 Task: Look for space in Bournemouth, United Kingdom from 12th  August, 2023 to 15th August, 2023 for 3 adults in price range Rs.12000 to Rs.16000. Place can be entire place with 2 bedrooms having 3 beds and 1 bathroom. Property type can be house, flat, guest house. Booking option can be shelf check-in. Required host language is English.
Action: Mouse moved to (492, 65)
Screenshot: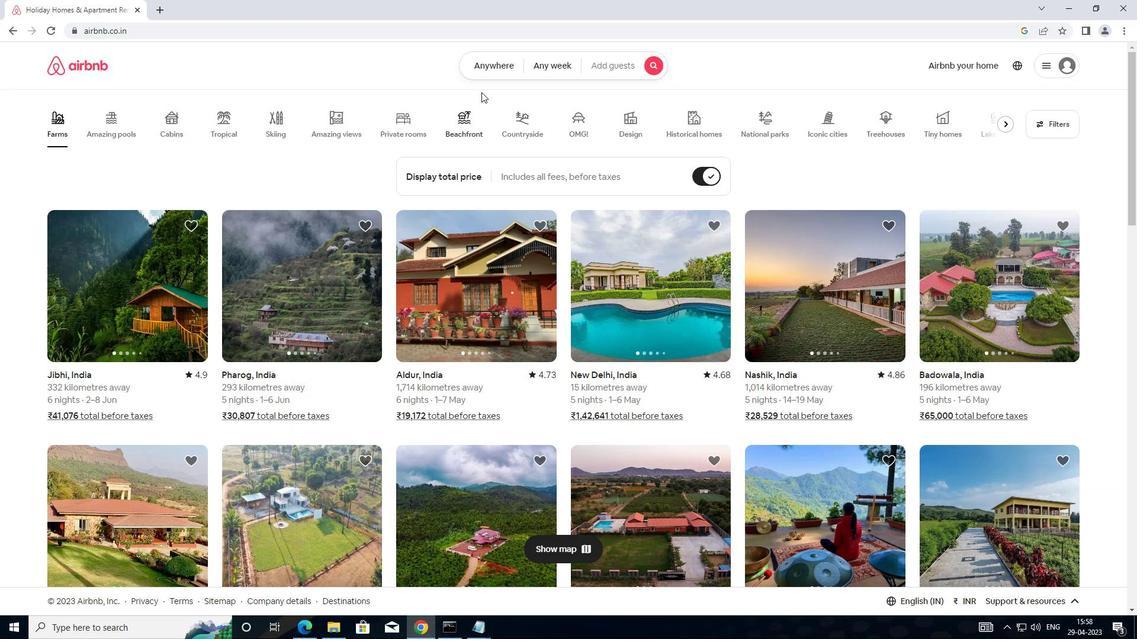 
Action: Mouse pressed left at (492, 65)
Screenshot: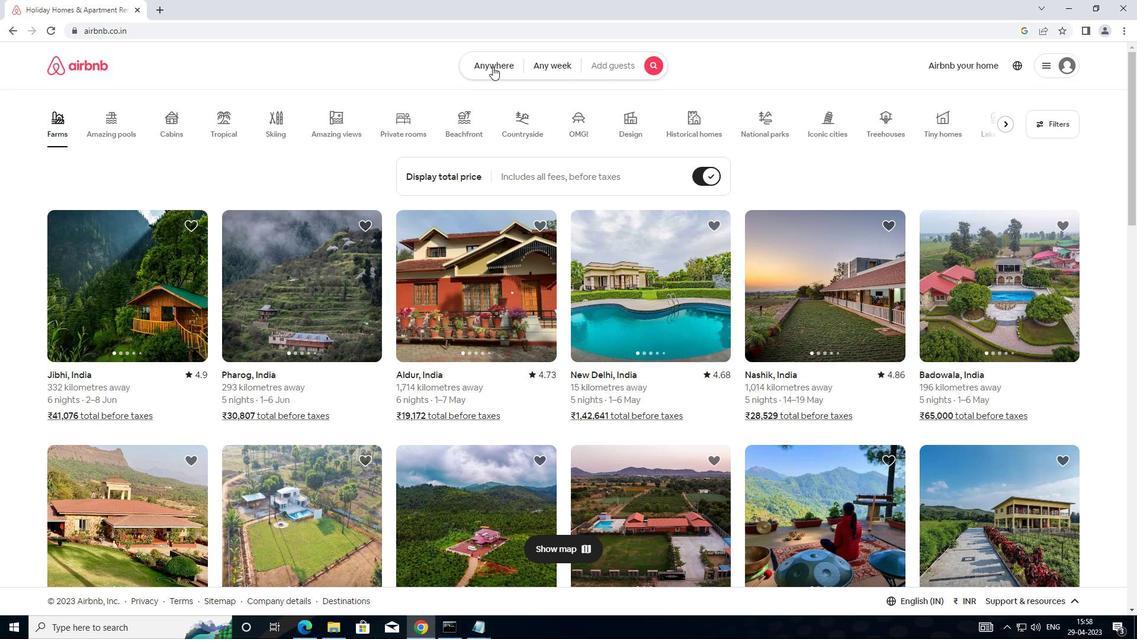 
Action: Mouse moved to (374, 107)
Screenshot: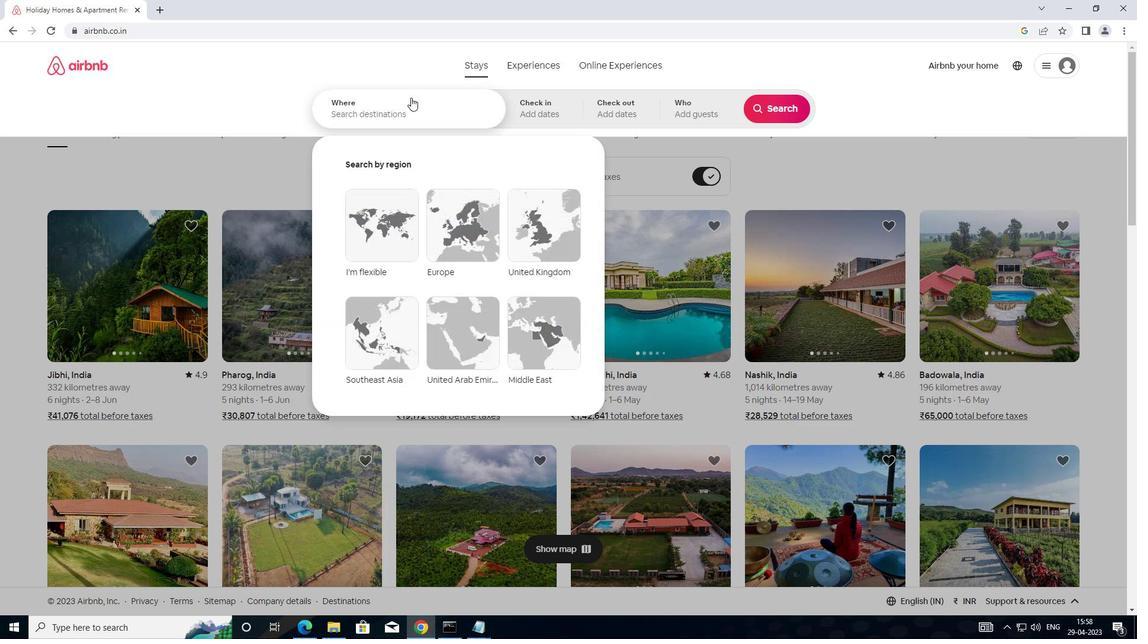 
Action: Mouse pressed left at (374, 107)
Screenshot: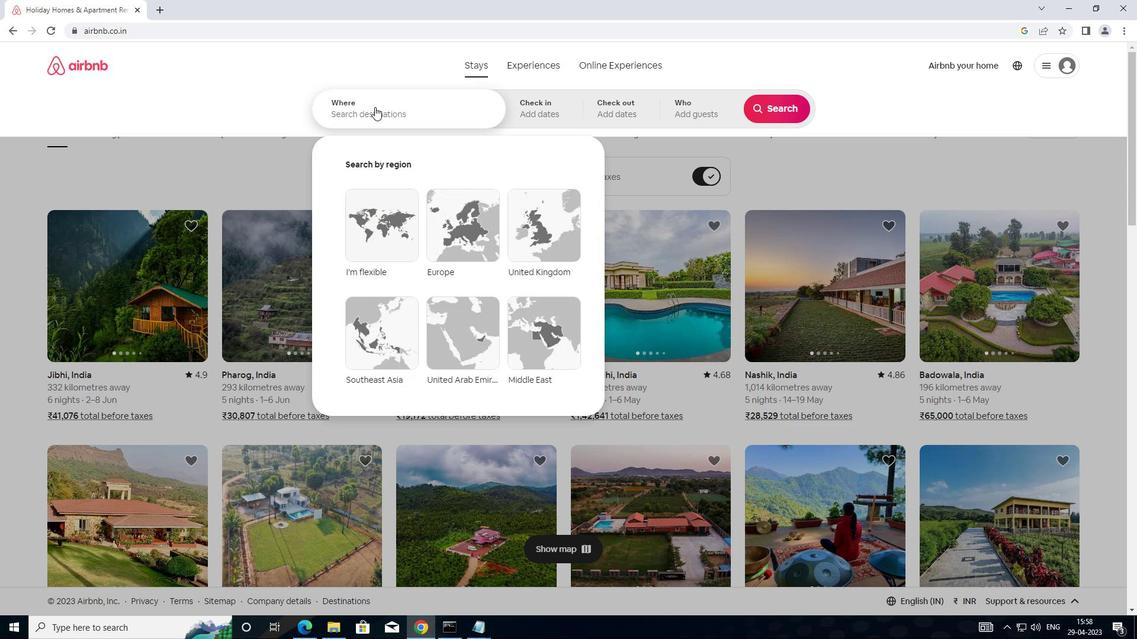 
Action: Mouse moved to (376, 107)
Screenshot: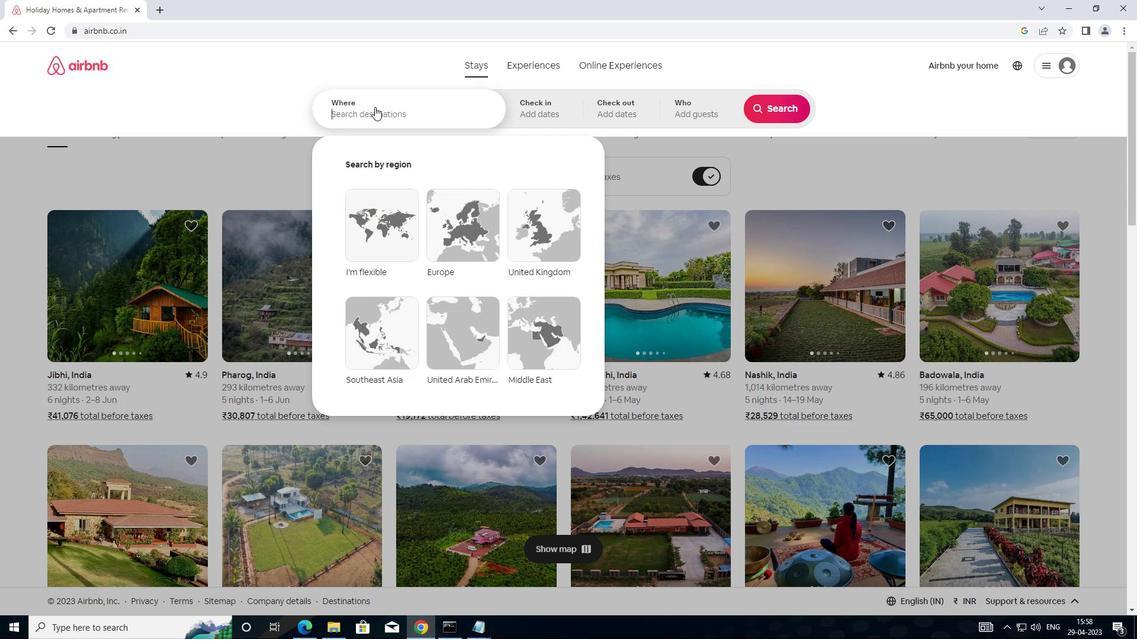 
Action: Key pressed <Key.shift><Key.shift><Key.shift><Key.shift><Key.shift><Key.shift><Key.shift><Key.shift><Key.shift><Key.shift>BOURNEMOUTH,UNITED
Screenshot: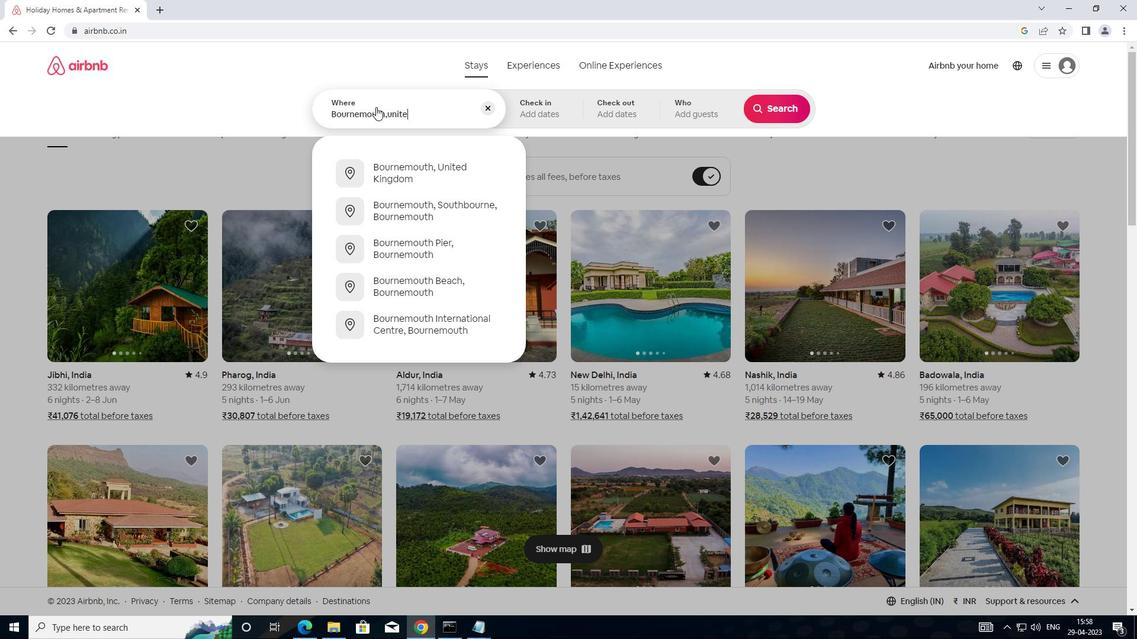 
Action: Mouse moved to (398, 174)
Screenshot: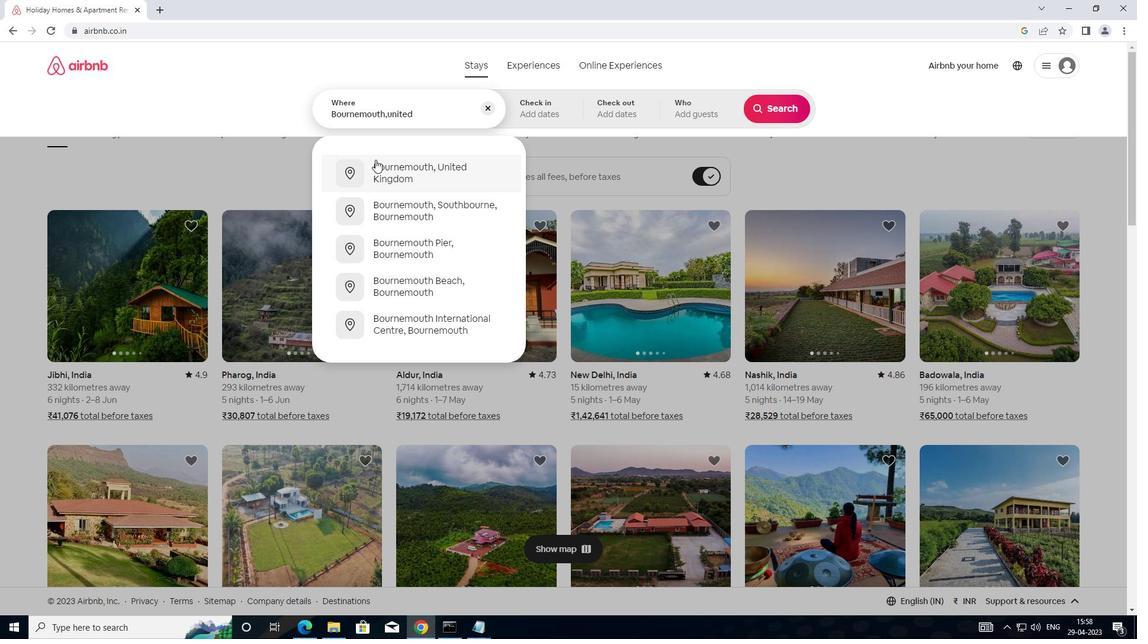 
Action: Mouse pressed left at (398, 174)
Screenshot: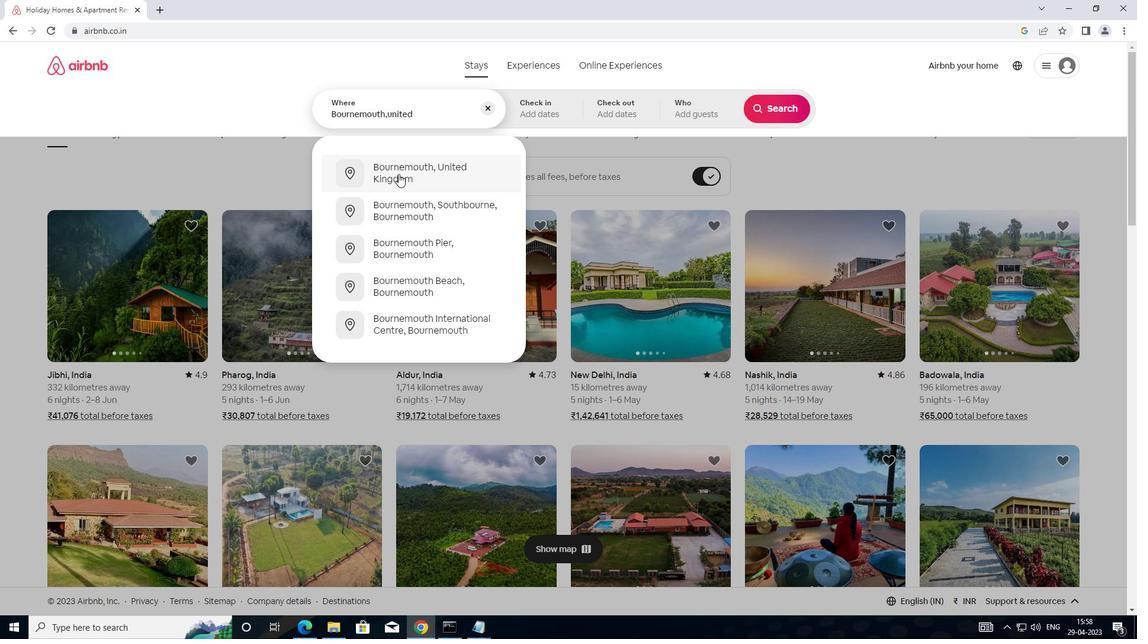 
Action: Mouse moved to (784, 208)
Screenshot: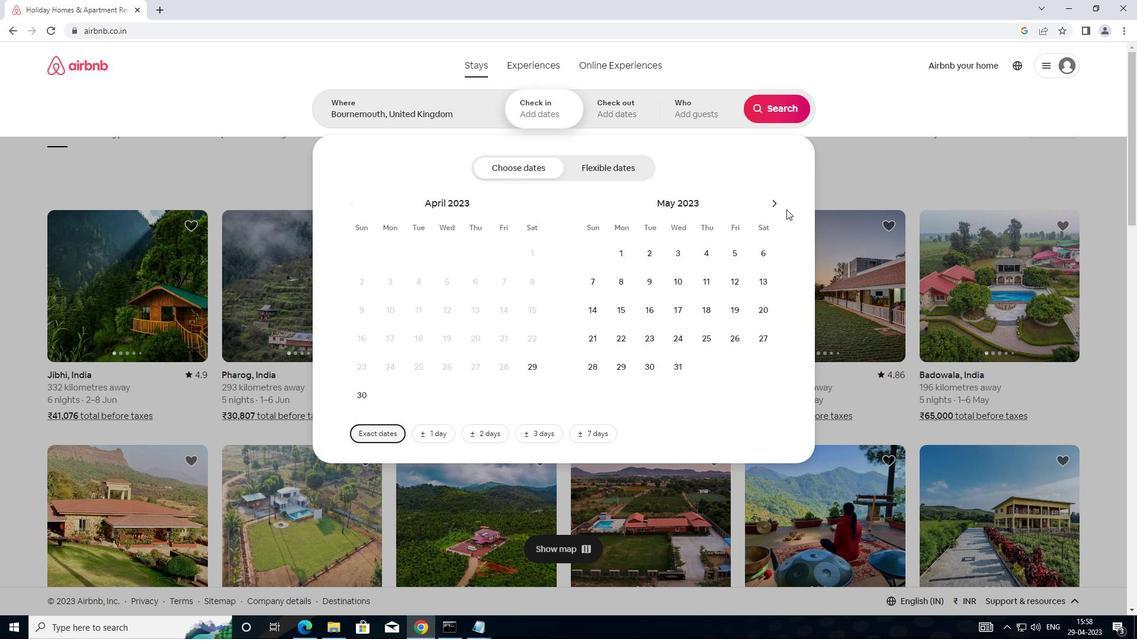 
Action: Mouse pressed left at (784, 208)
Screenshot: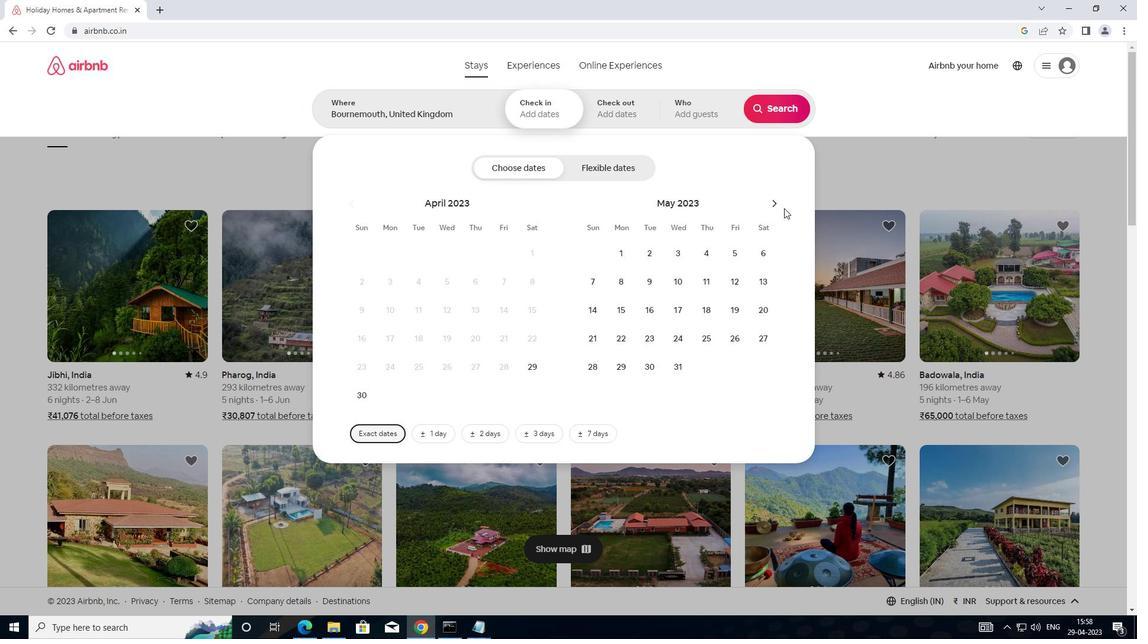 
Action: Mouse pressed left at (784, 208)
Screenshot: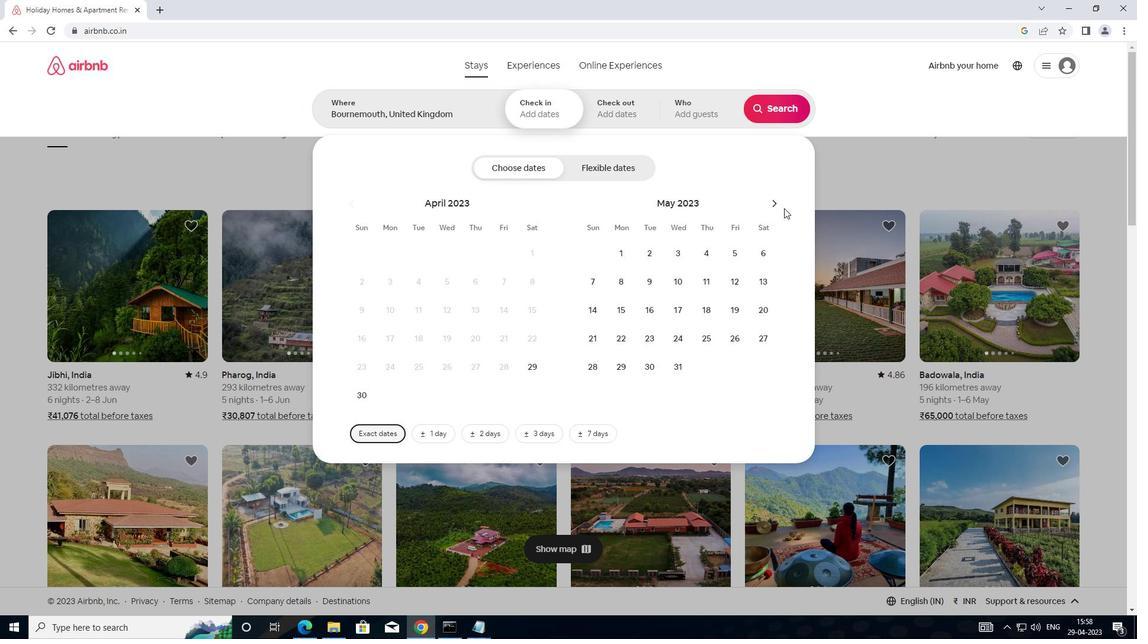 
Action: Mouse moved to (784, 206)
Screenshot: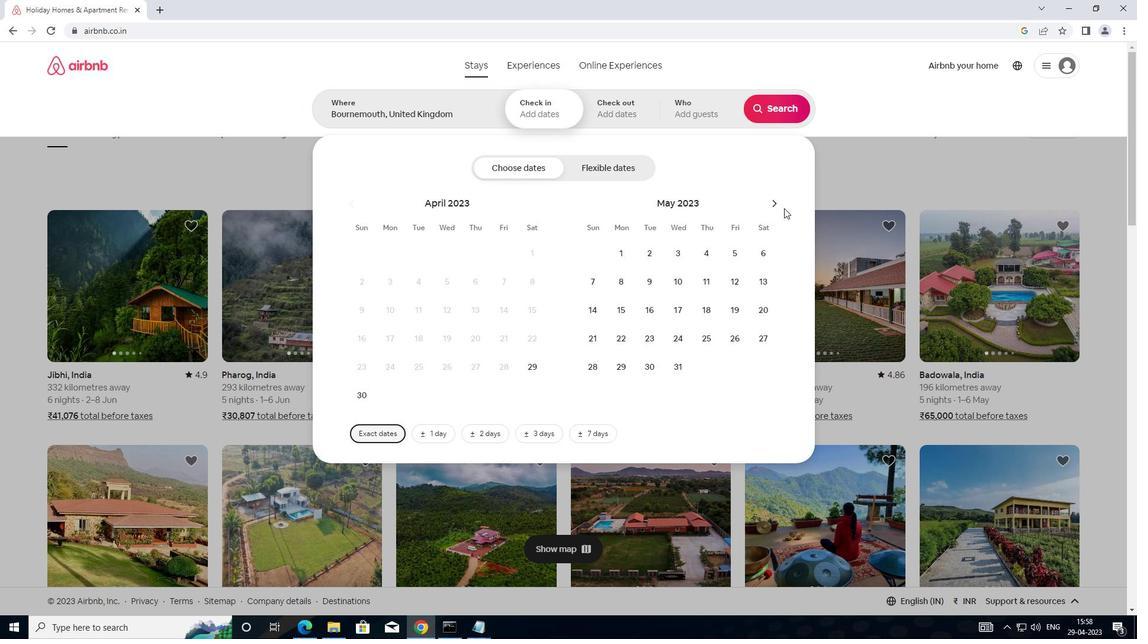 
Action: Mouse pressed left at (784, 206)
Screenshot: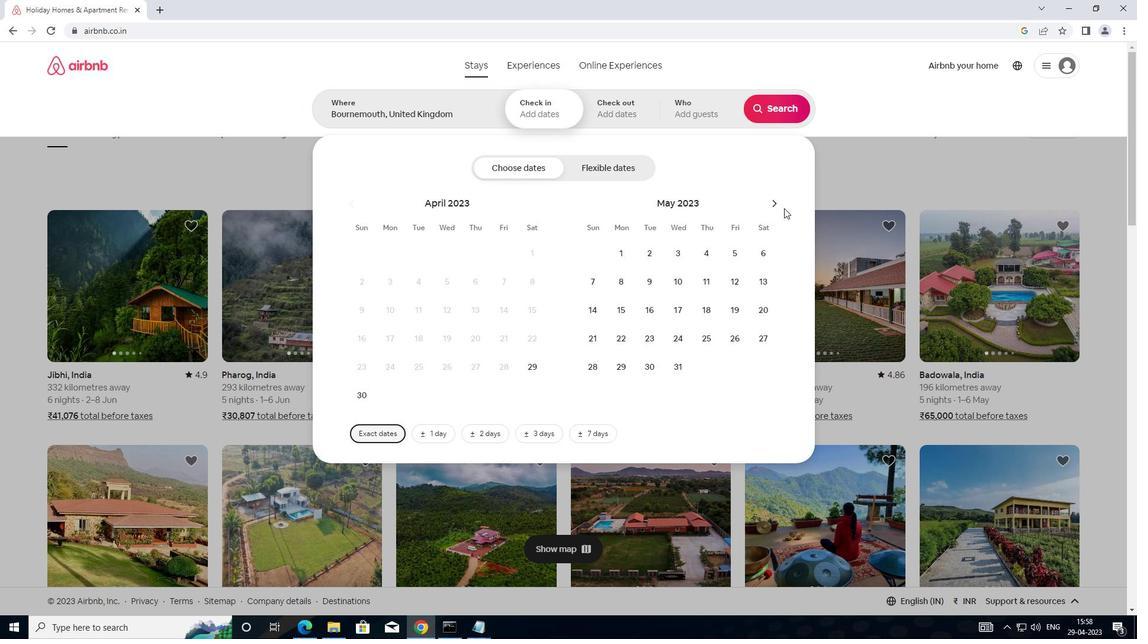 
Action: Mouse pressed left at (784, 206)
Screenshot: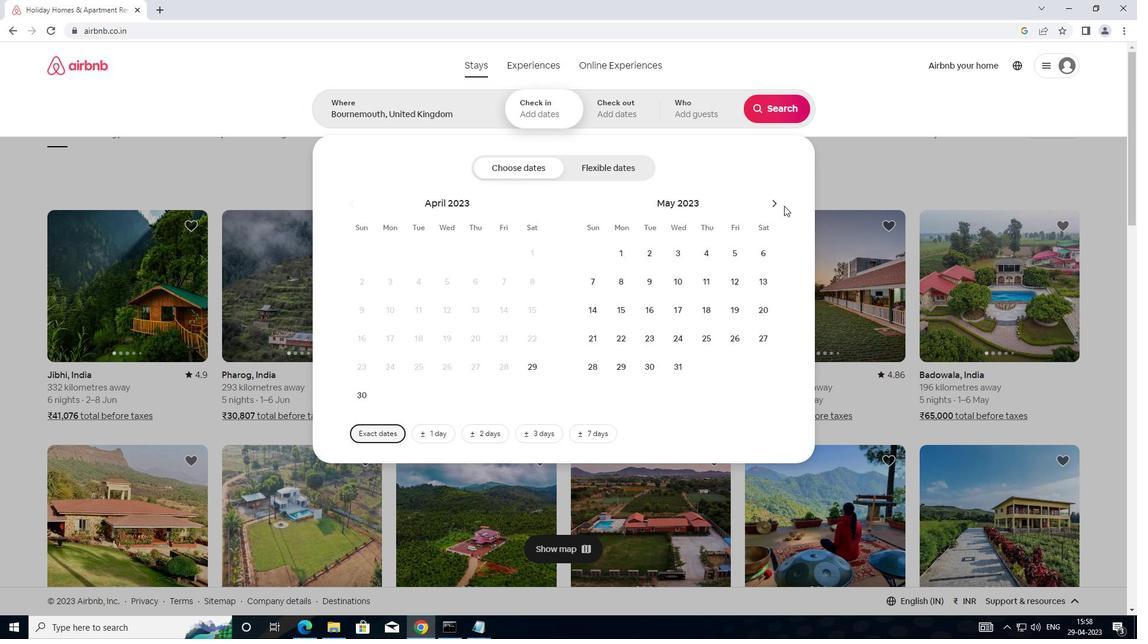 
Action: Mouse moved to (769, 203)
Screenshot: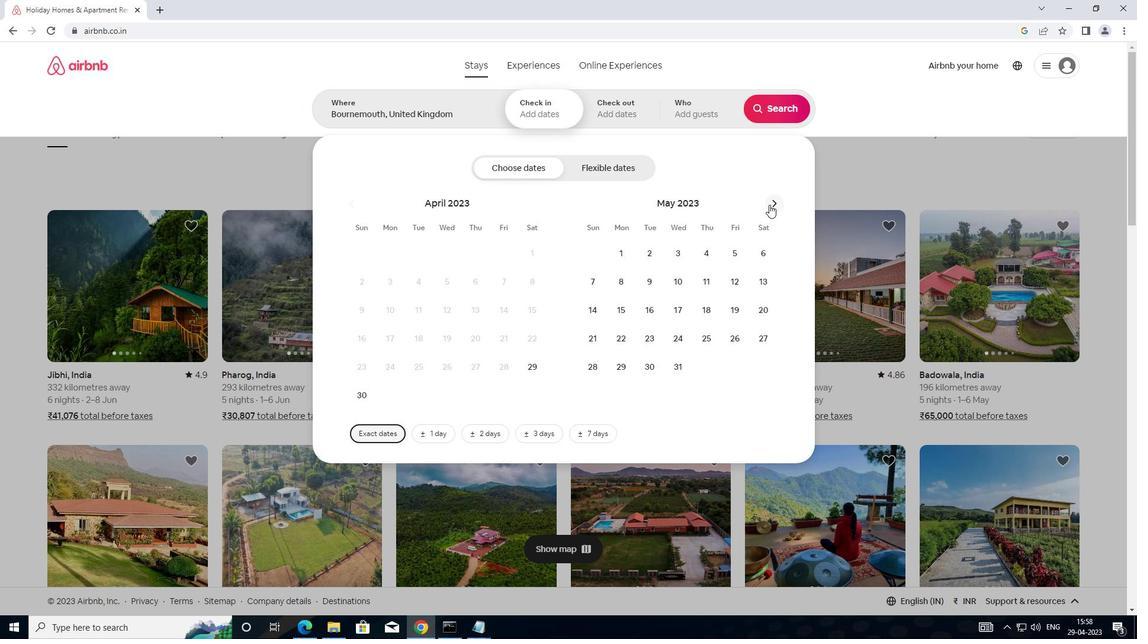 
Action: Mouse pressed left at (769, 203)
Screenshot: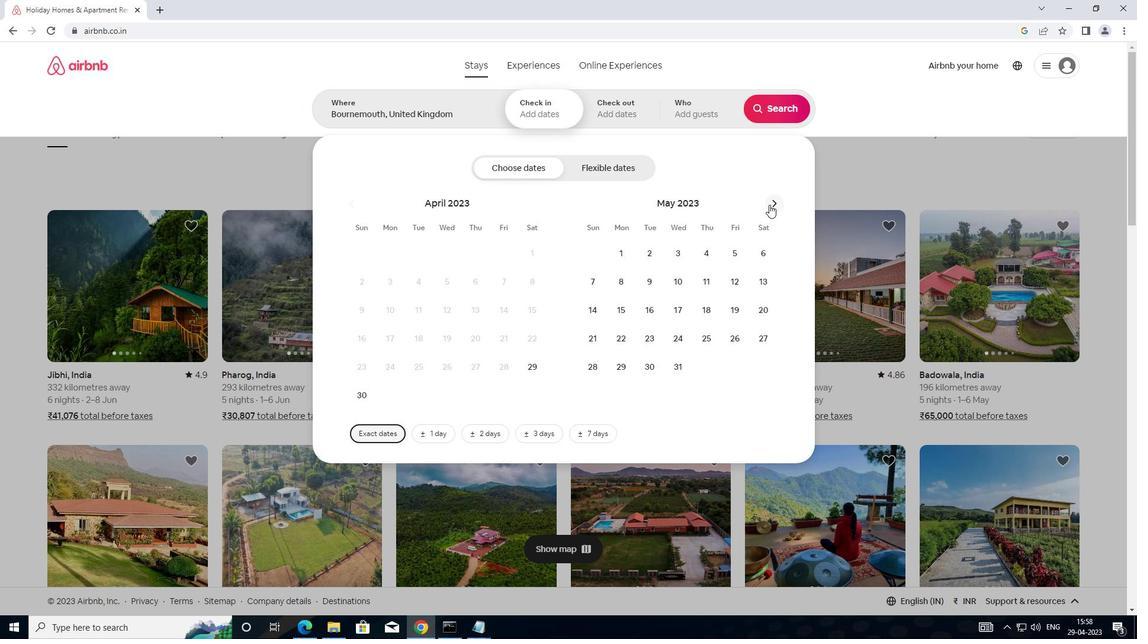 
Action: Mouse pressed left at (769, 203)
Screenshot: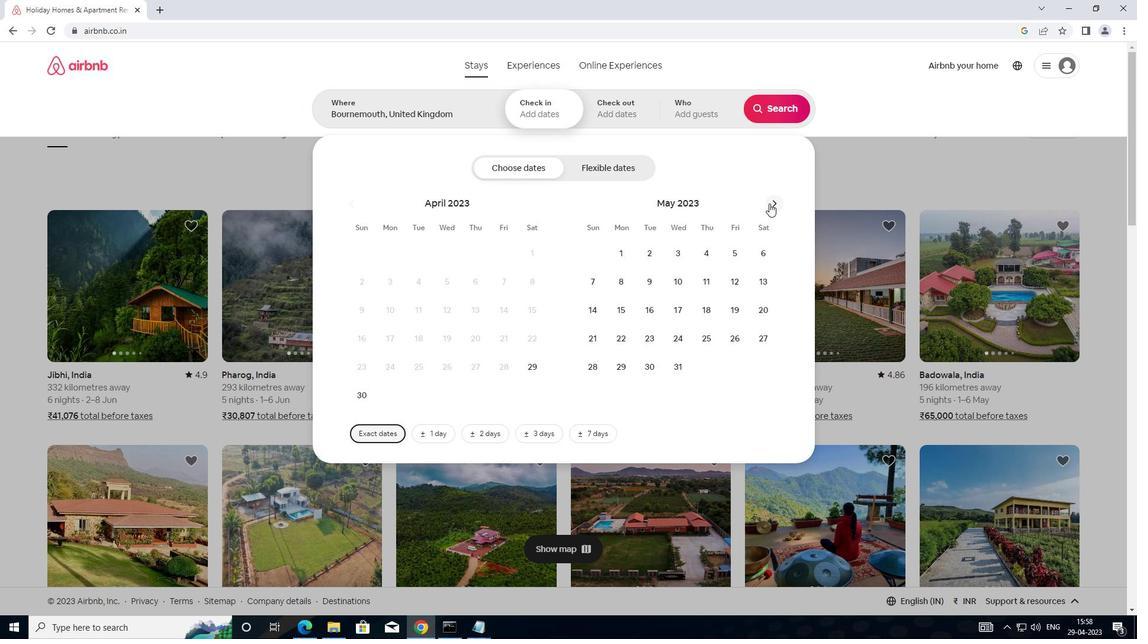 
Action: Mouse pressed left at (769, 203)
Screenshot: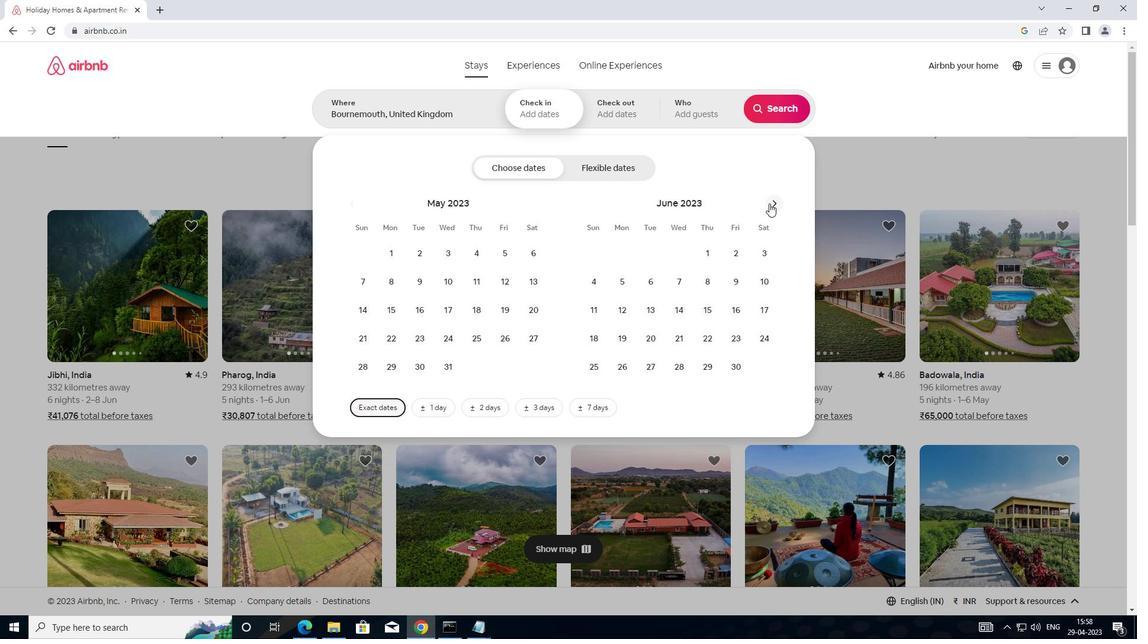 
Action: Mouse moved to (770, 203)
Screenshot: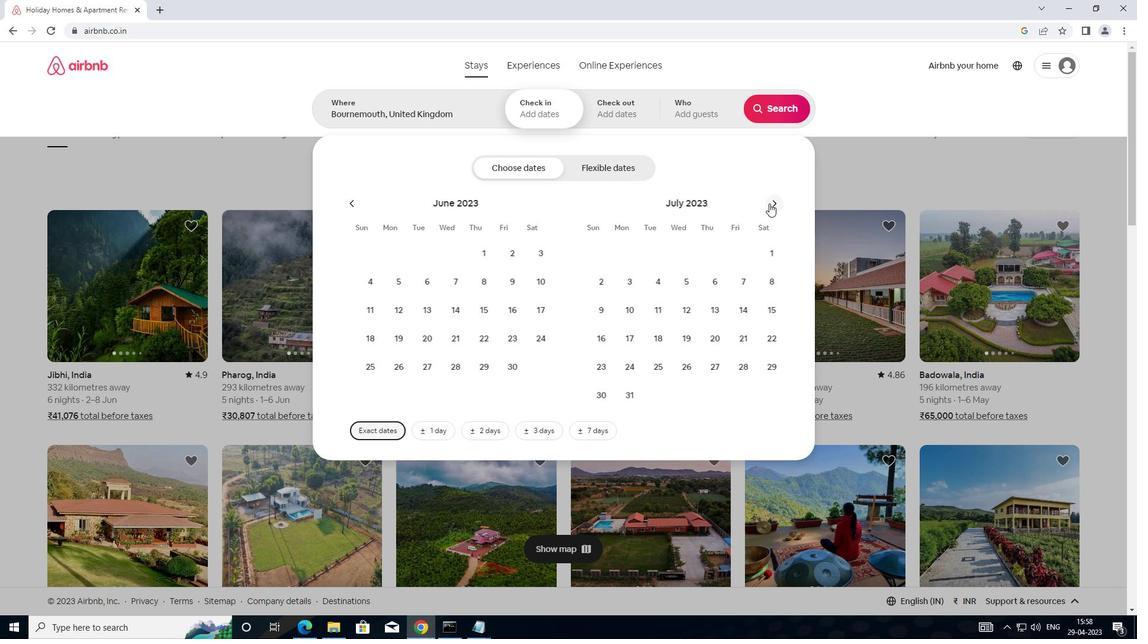 
Action: Mouse pressed left at (770, 203)
Screenshot: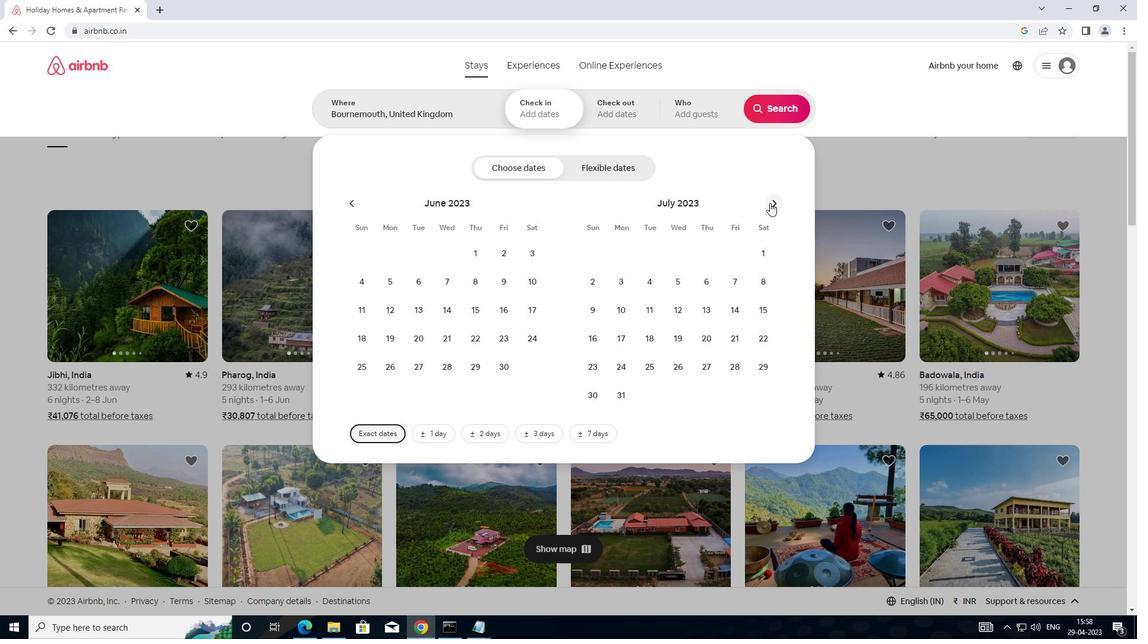 
Action: Mouse moved to (754, 281)
Screenshot: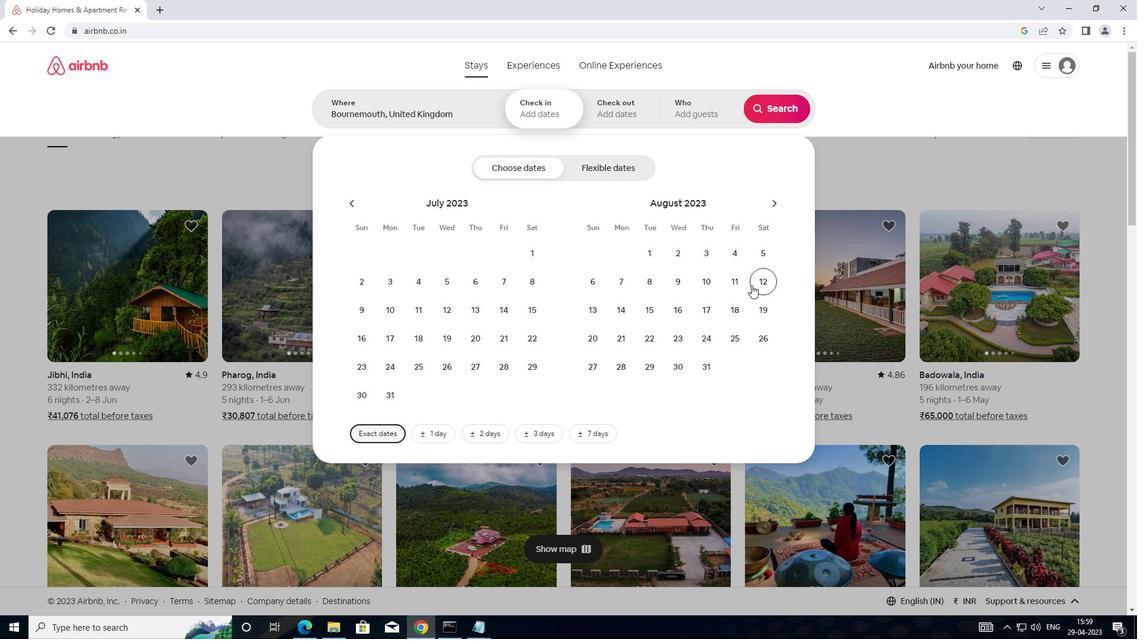 
Action: Mouse pressed left at (754, 281)
Screenshot: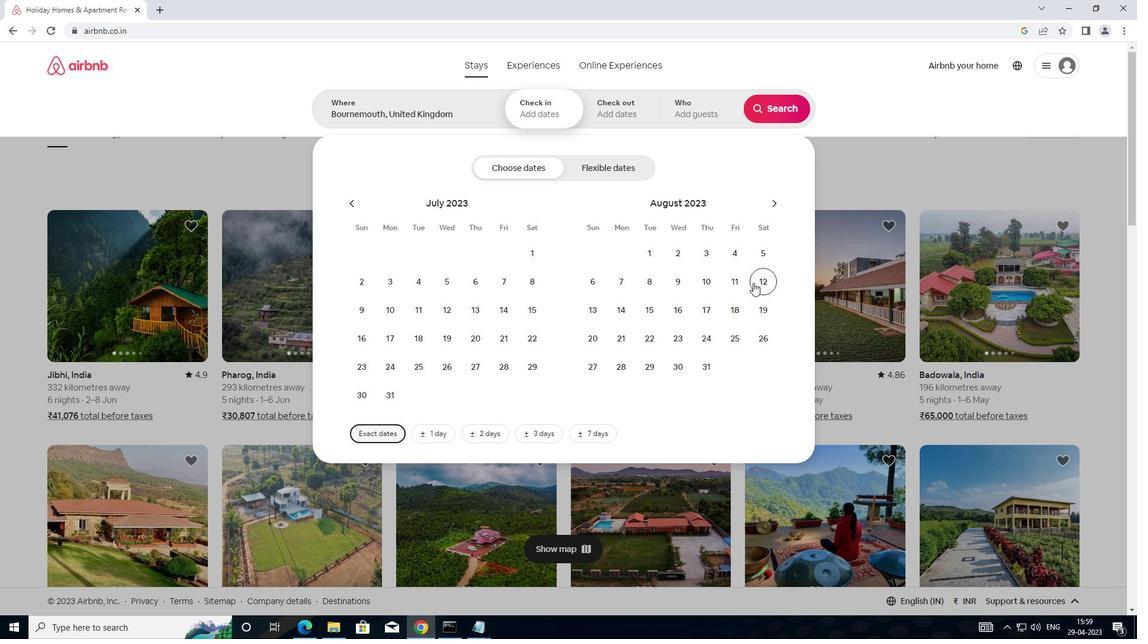 
Action: Mouse moved to (646, 312)
Screenshot: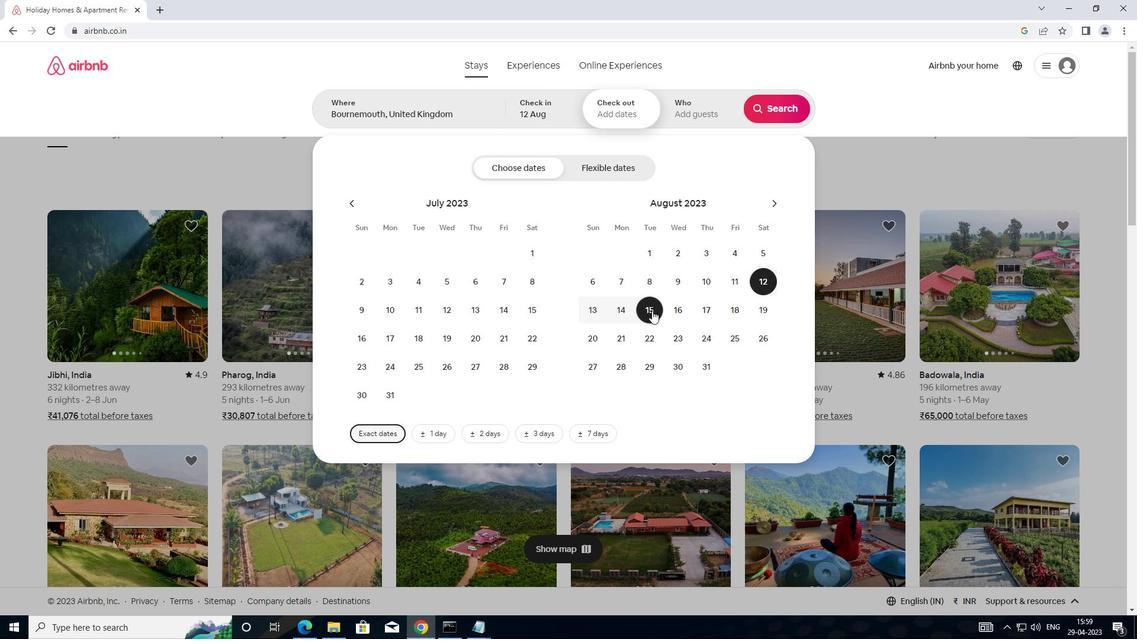 
Action: Mouse pressed left at (646, 312)
Screenshot: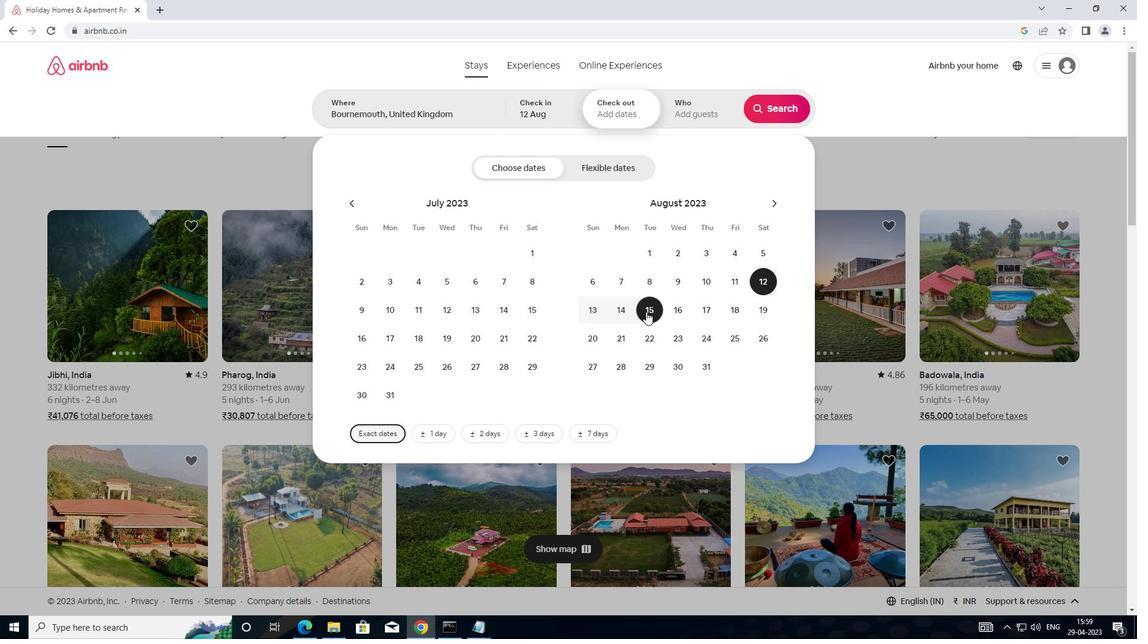 
Action: Mouse moved to (713, 101)
Screenshot: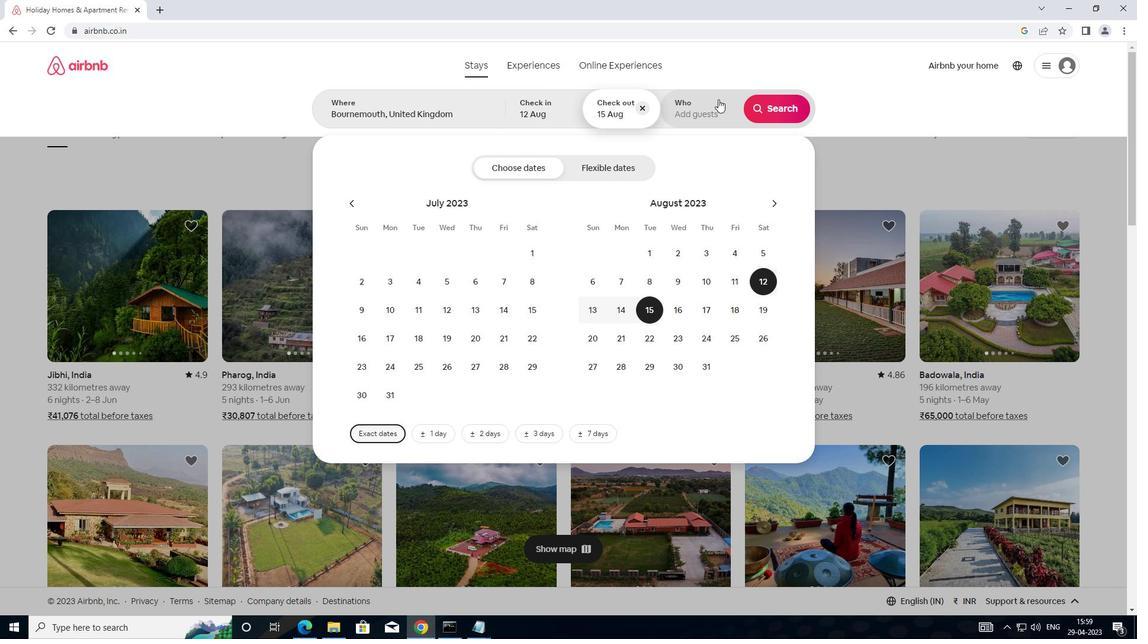 
Action: Mouse pressed left at (713, 101)
Screenshot: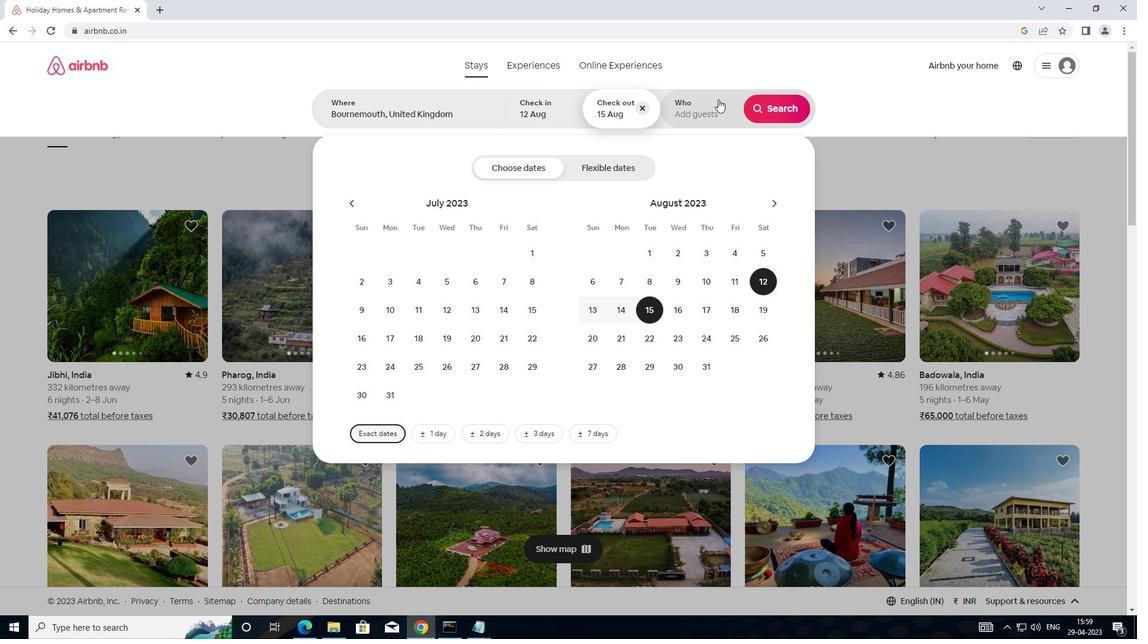 
Action: Mouse moved to (779, 172)
Screenshot: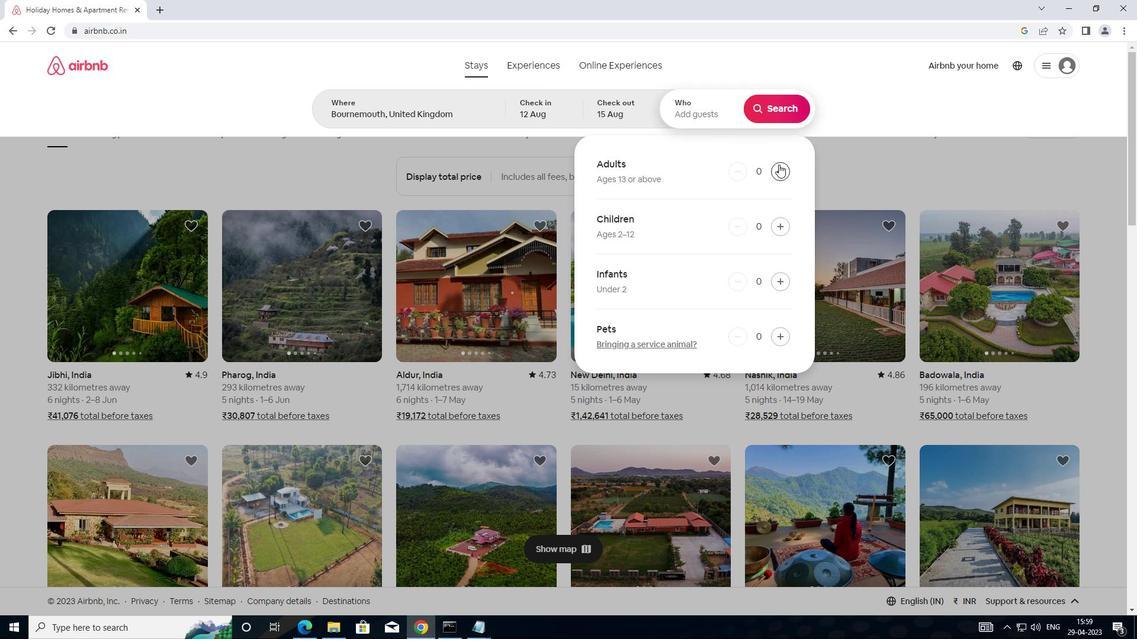 
Action: Mouse pressed left at (779, 172)
Screenshot: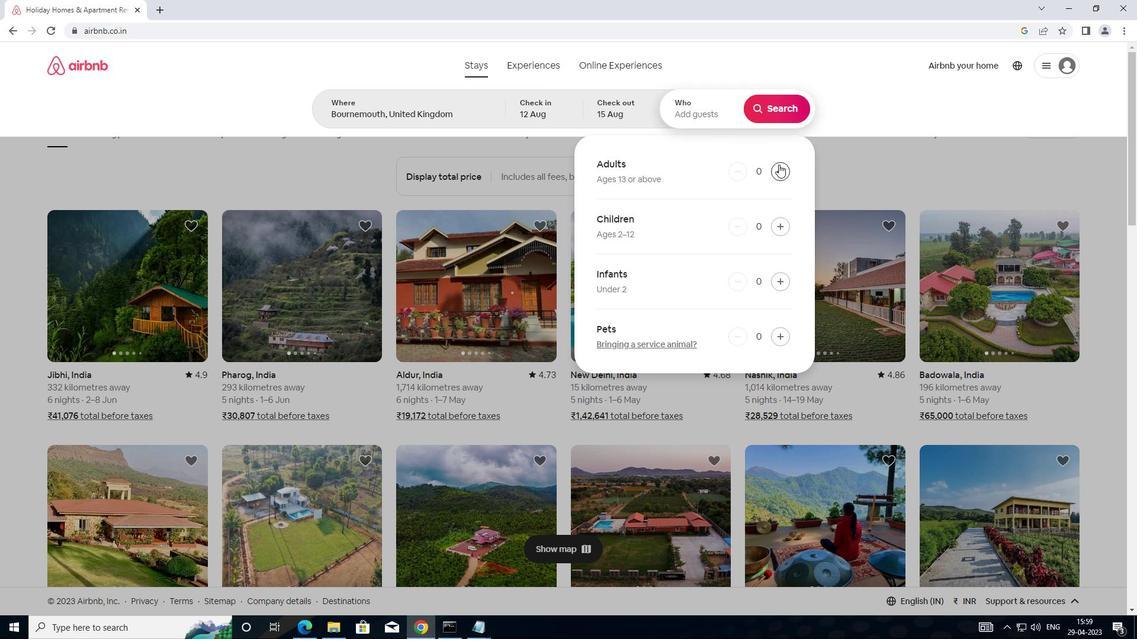 
Action: Mouse pressed left at (779, 172)
Screenshot: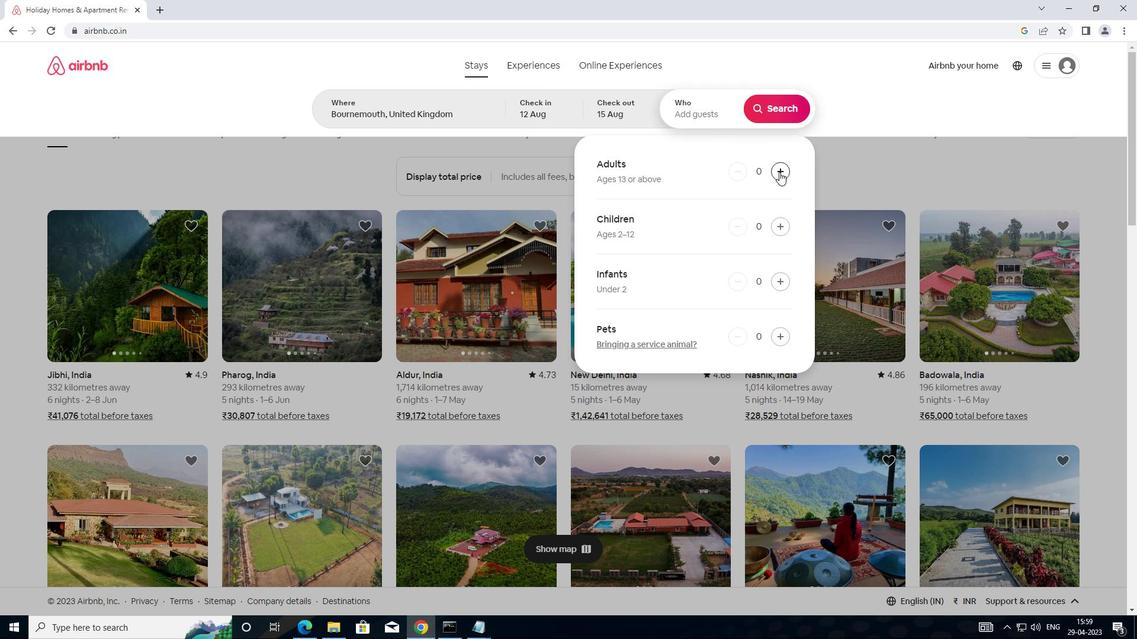 
Action: Mouse pressed left at (779, 172)
Screenshot: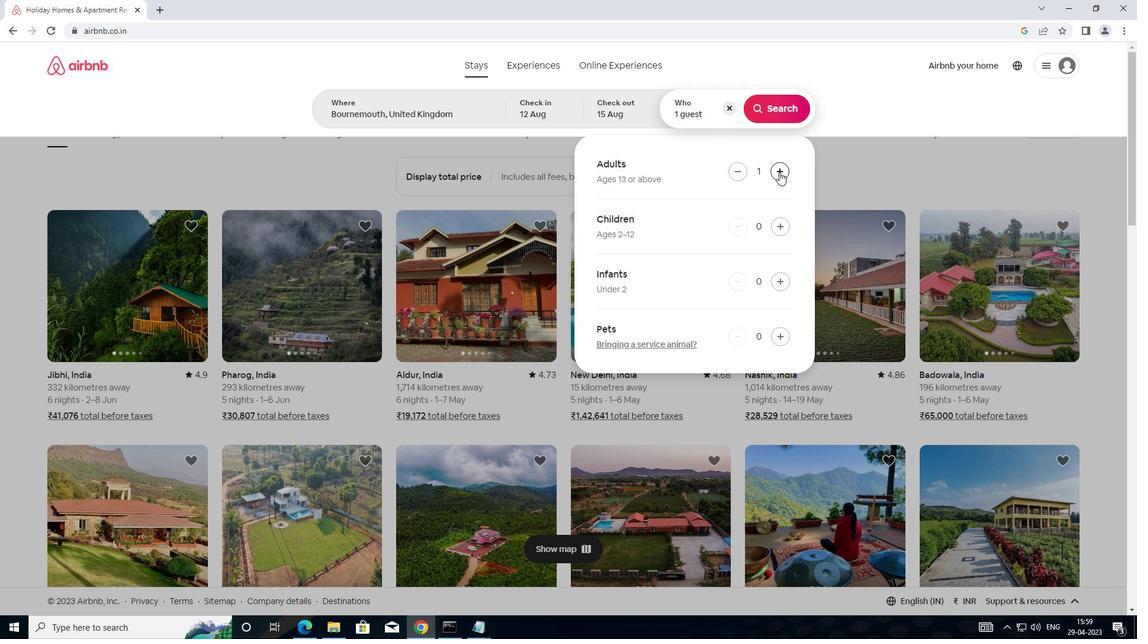 
Action: Mouse moved to (783, 113)
Screenshot: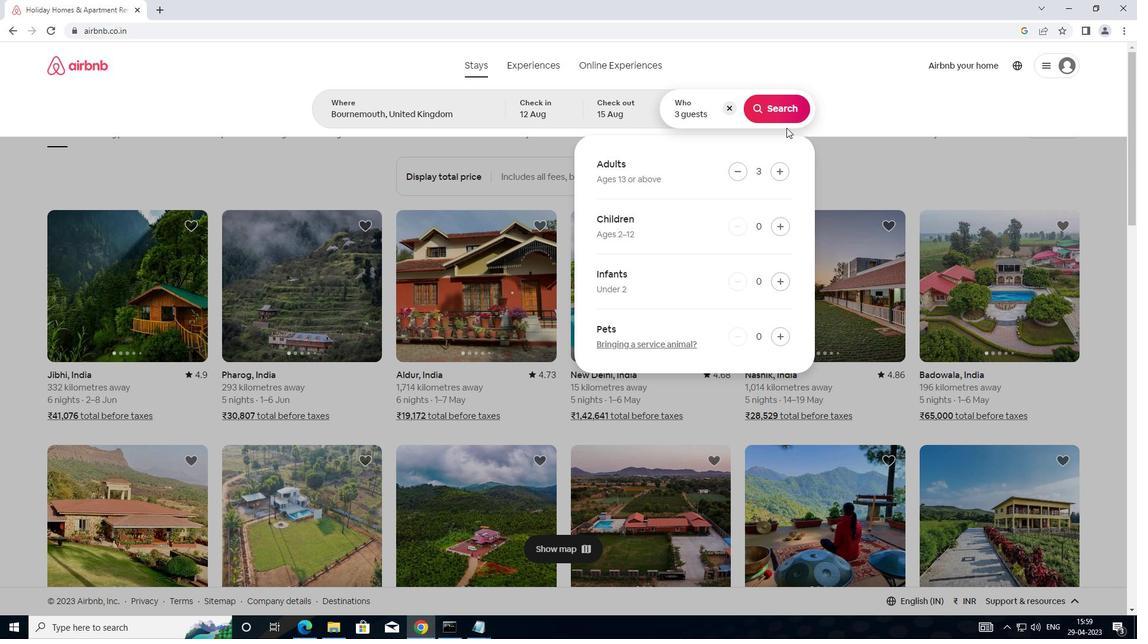 
Action: Mouse pressed left at (783, 113)
Screenshot: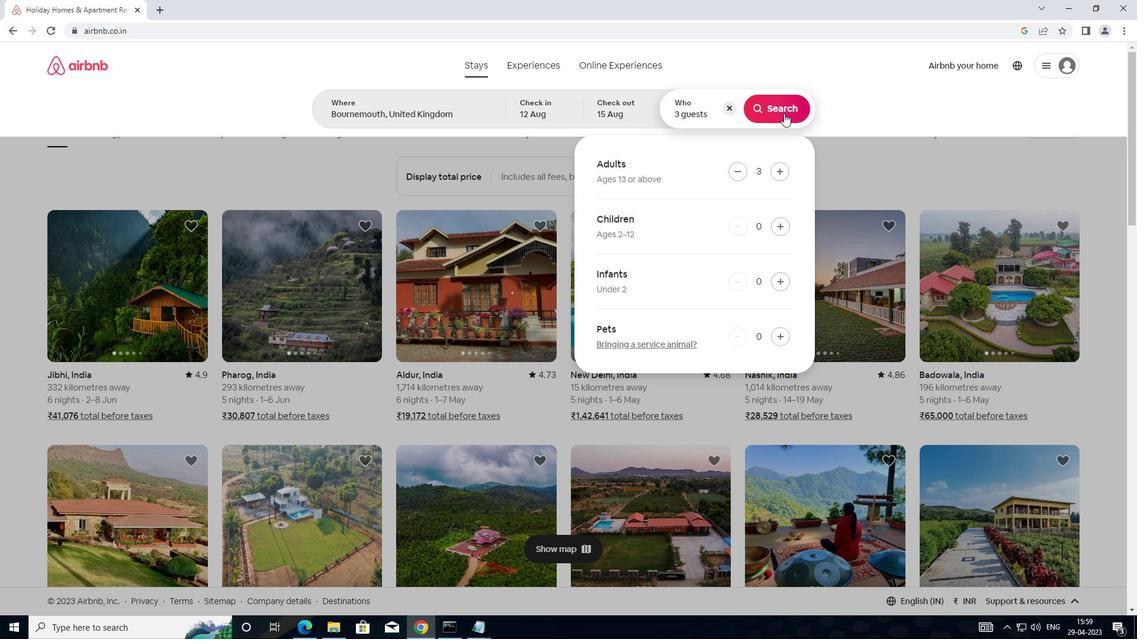 
Action: Mouse moved to (1075, 113)
Screenshot: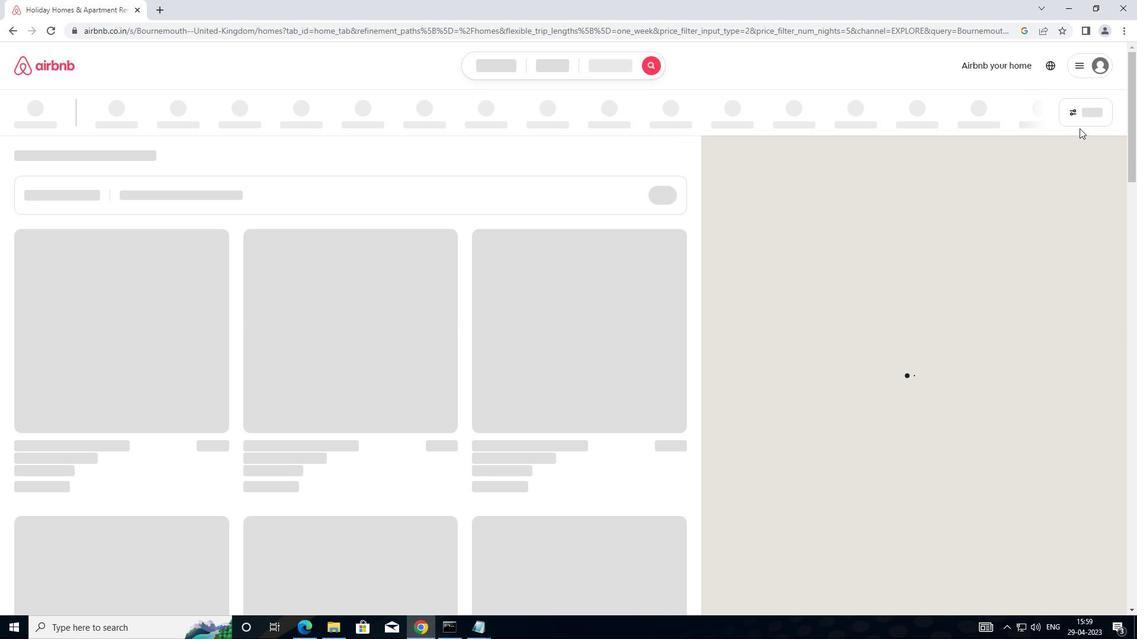 
Action: Mouse pressed left at (1075, 113)
Screenshot: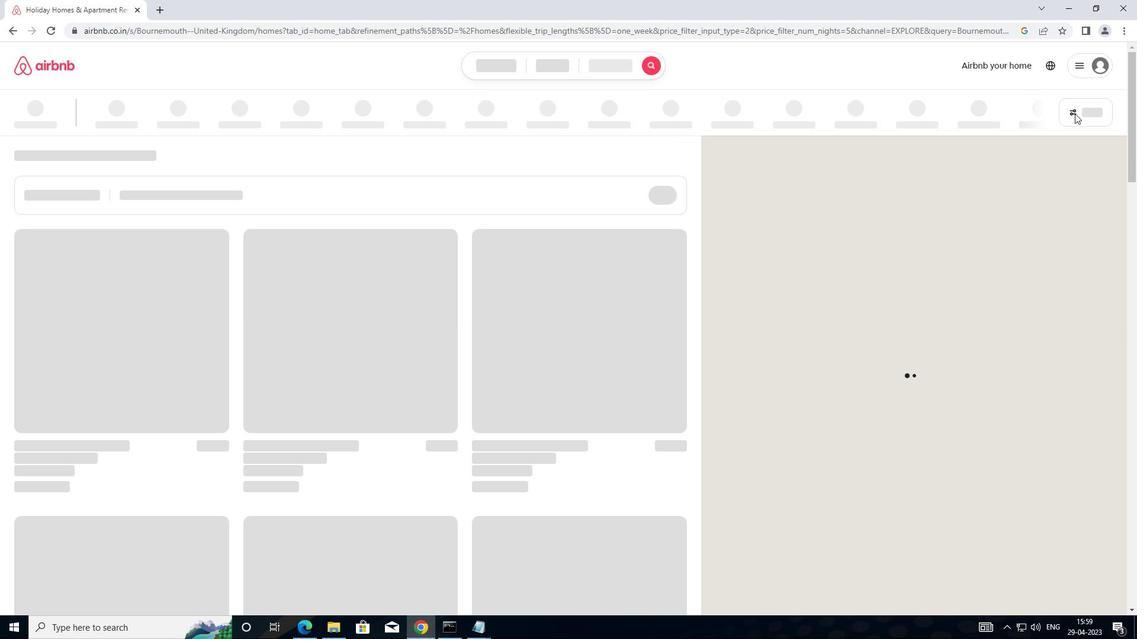 
Action: Mouse moved to (438, 258)
Screenshot: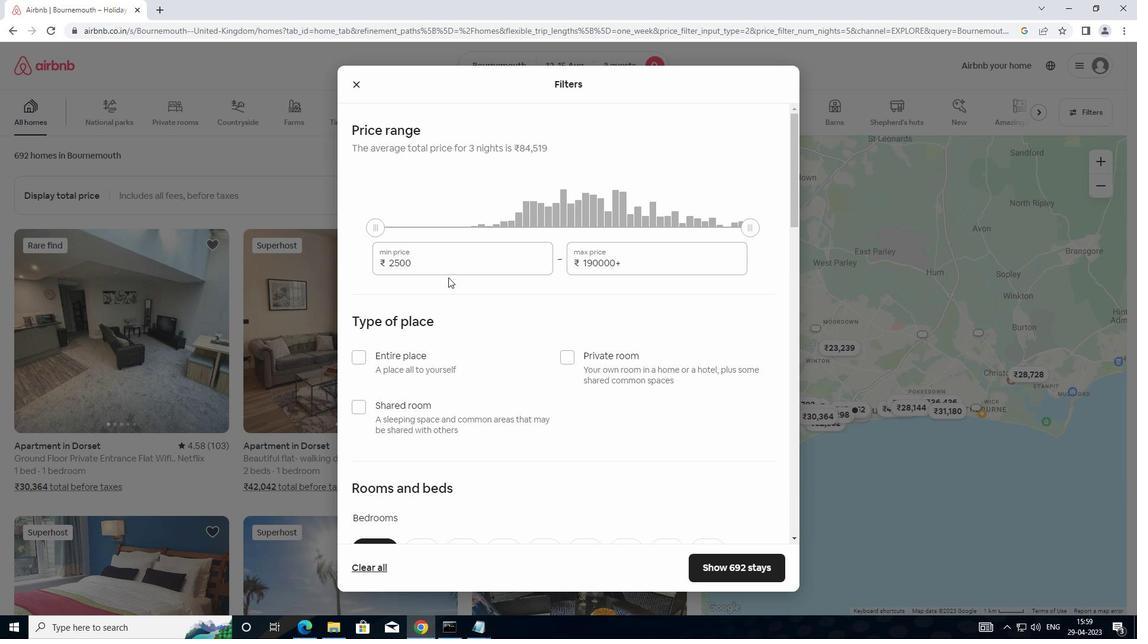 
Action: Mouse pressed left at (438, 258)
Screenshot: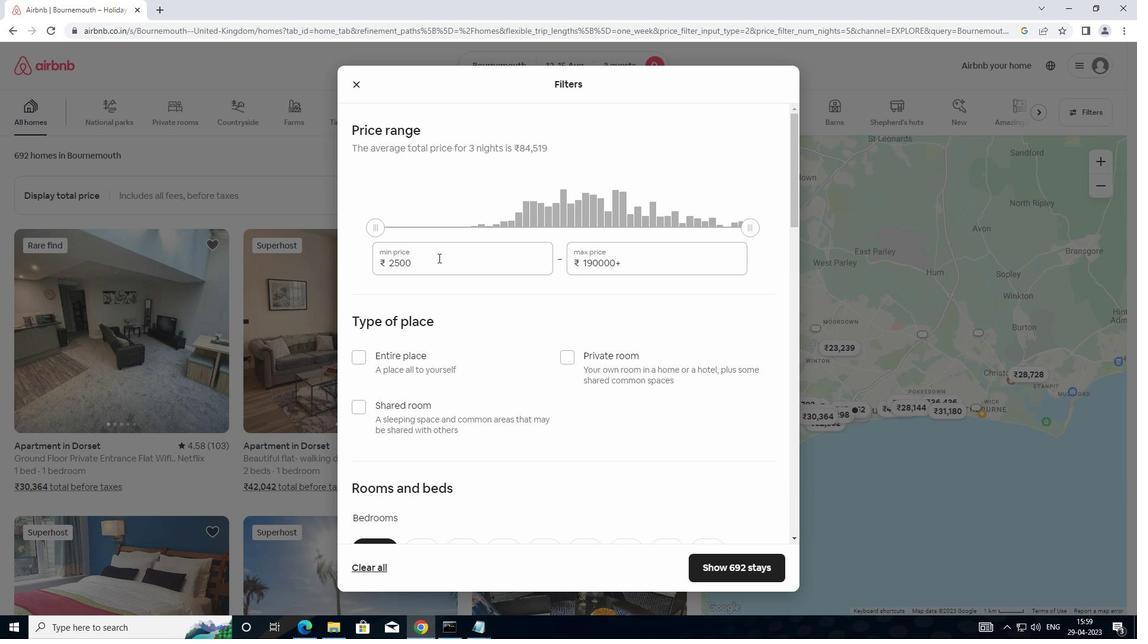 
Action: Mouse moved to (389, 260)
Screenshot: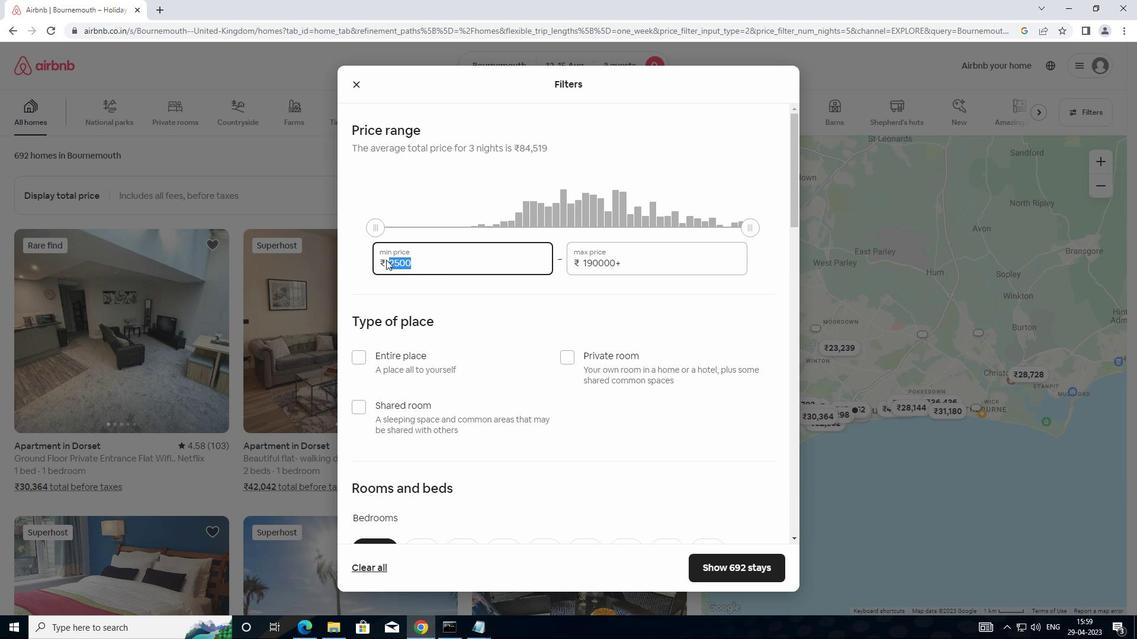 
Action: Key pressed 12000
Screenshot: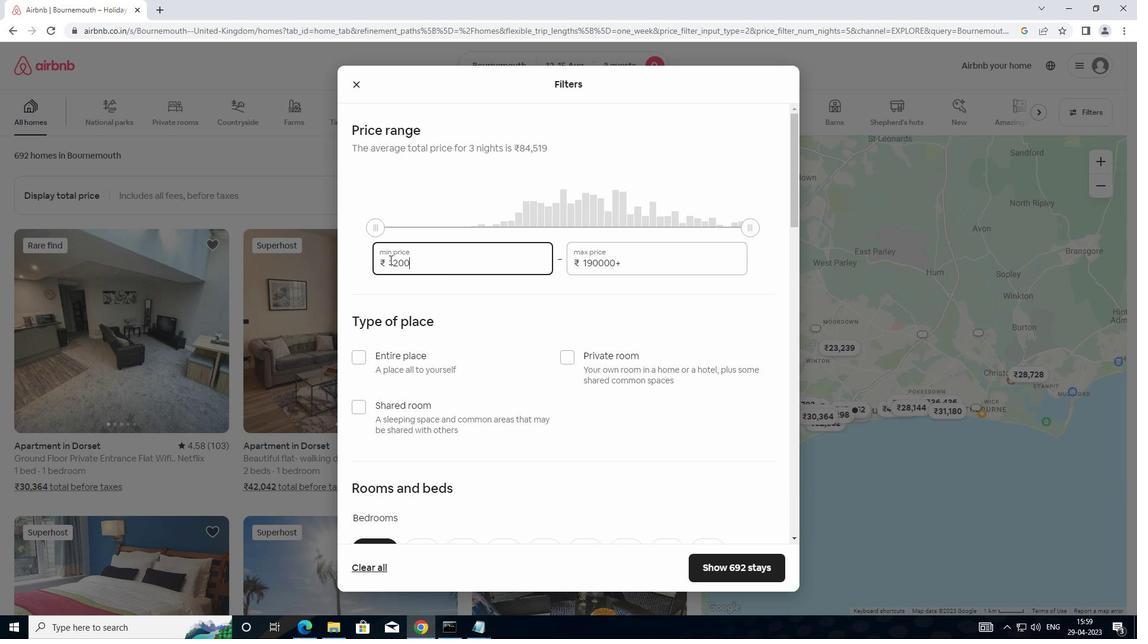 
Action: Mouse moved to (626, 264)
Screenshot: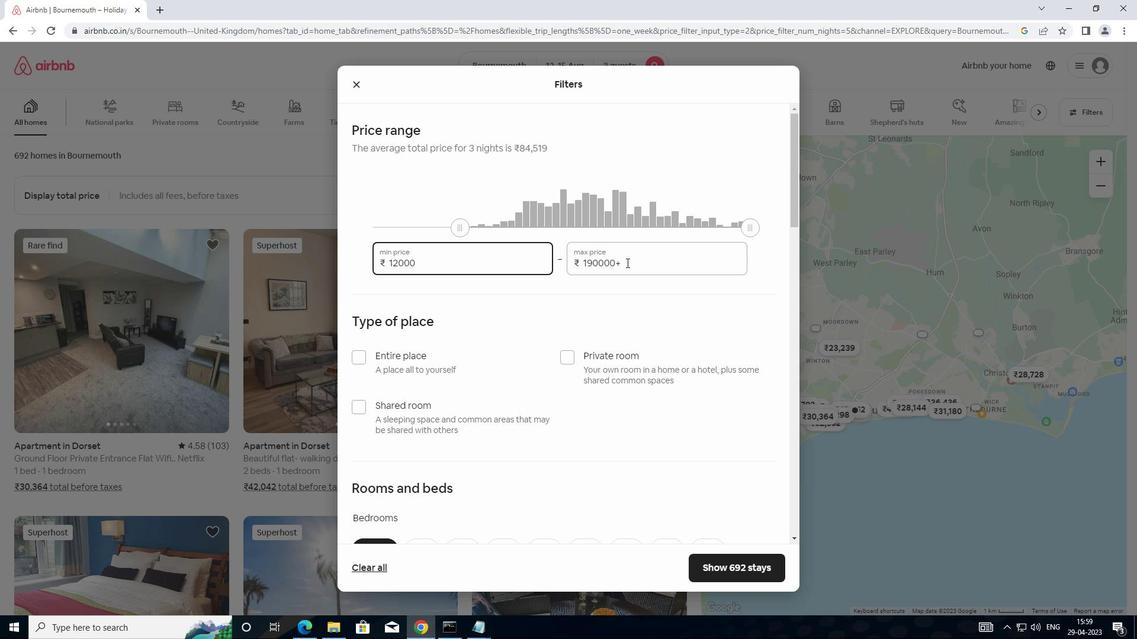 
Action: Mouse pressed left at (626, 264)
Screenshot: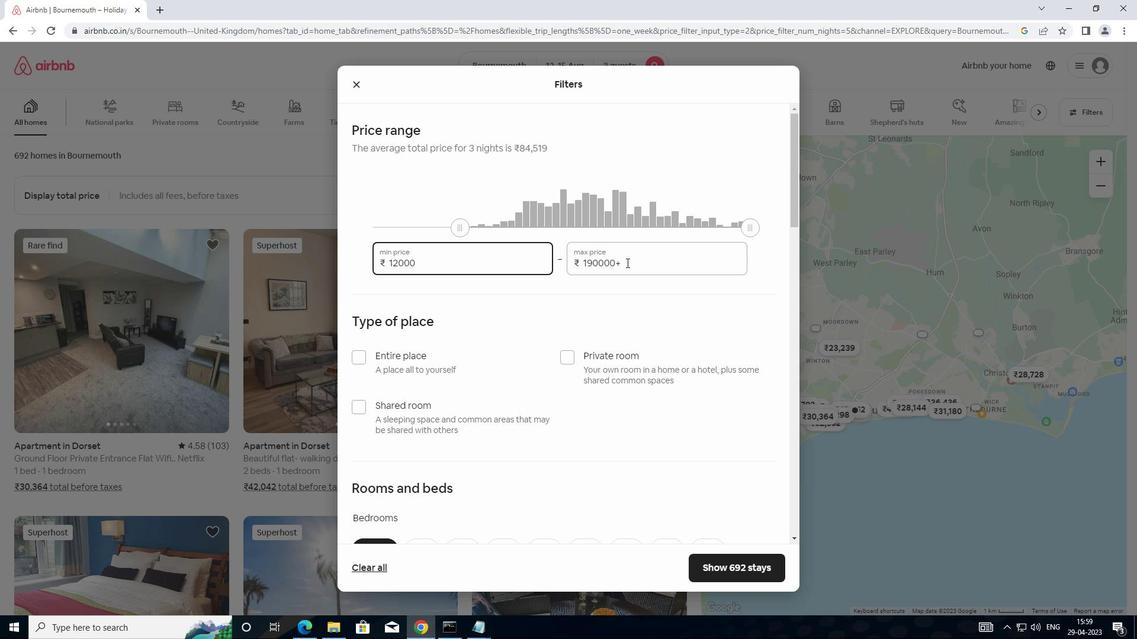 
Action: Mouse moved to (567, 268)
Screenshot: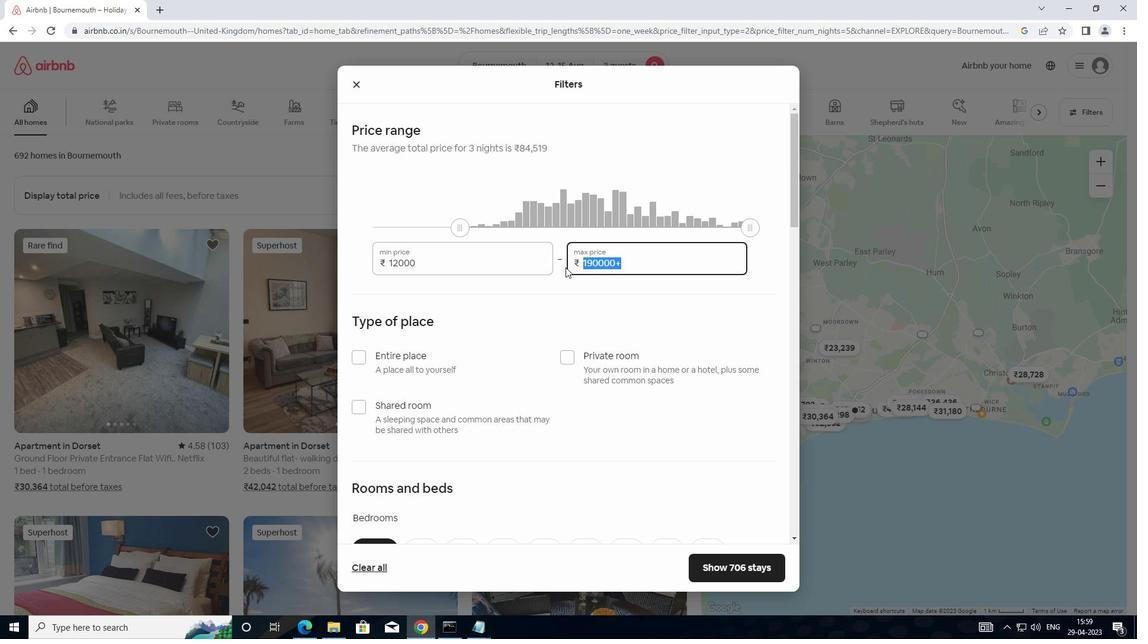 
Action: Key pressed 1
Screenshot: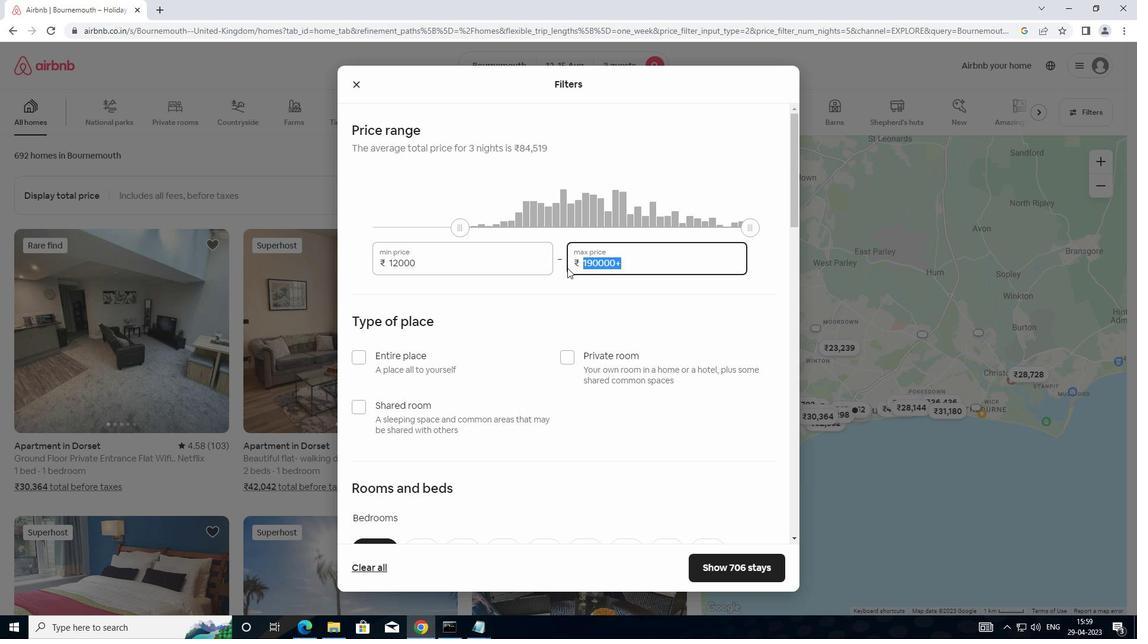 
Action: Mouse moved to (571, 267)
Screenshot: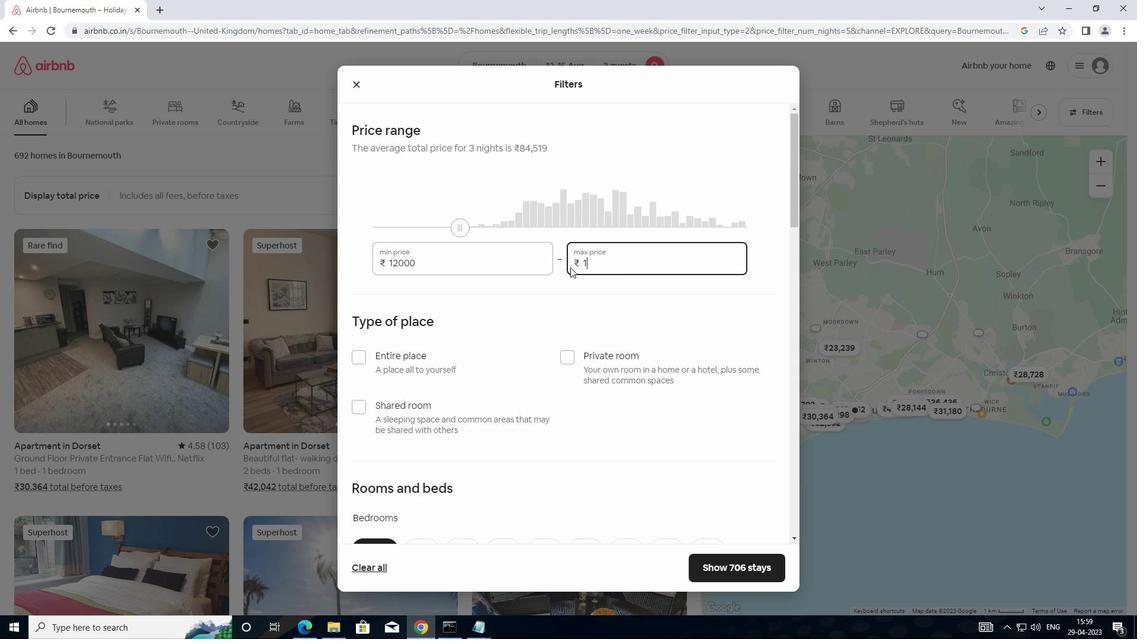 
Action: Key pressed 6
Screenshot: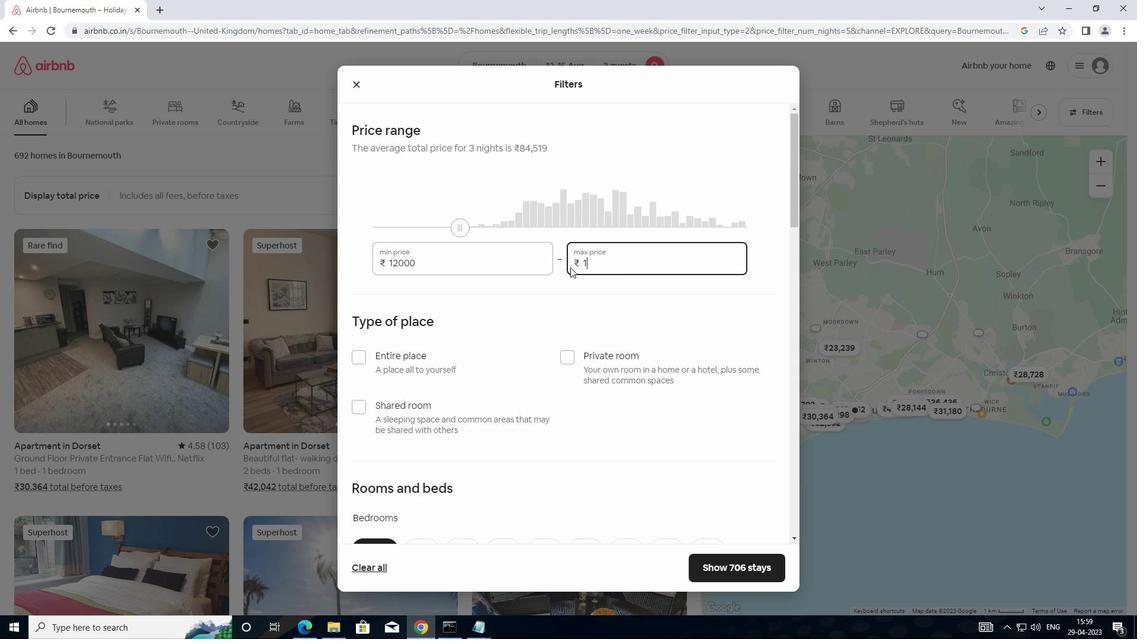 
Action: Mouse moved to (576, 267)
Screenshot: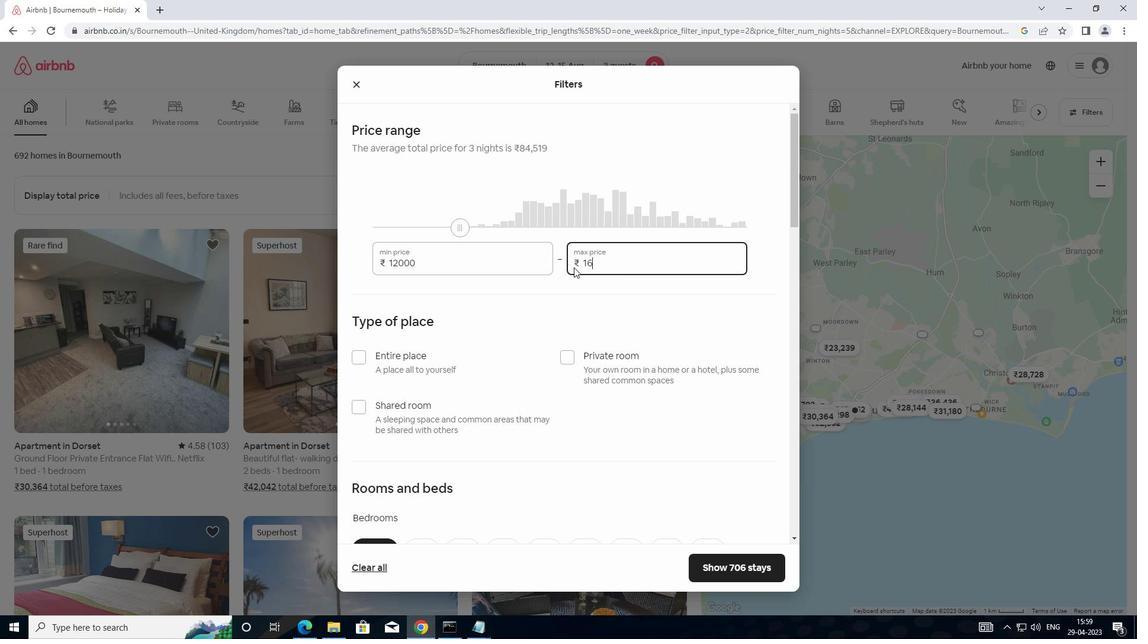 
Action: Key pressed 0
Screenshot: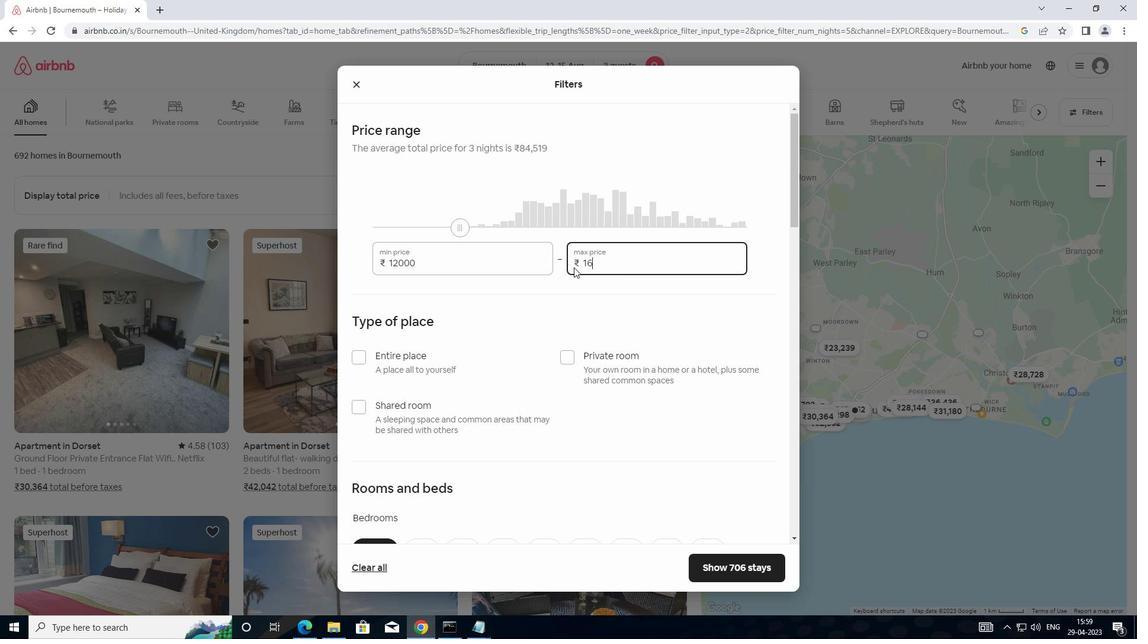 
Action: Mouse moved to (578, 268)
Screenshot: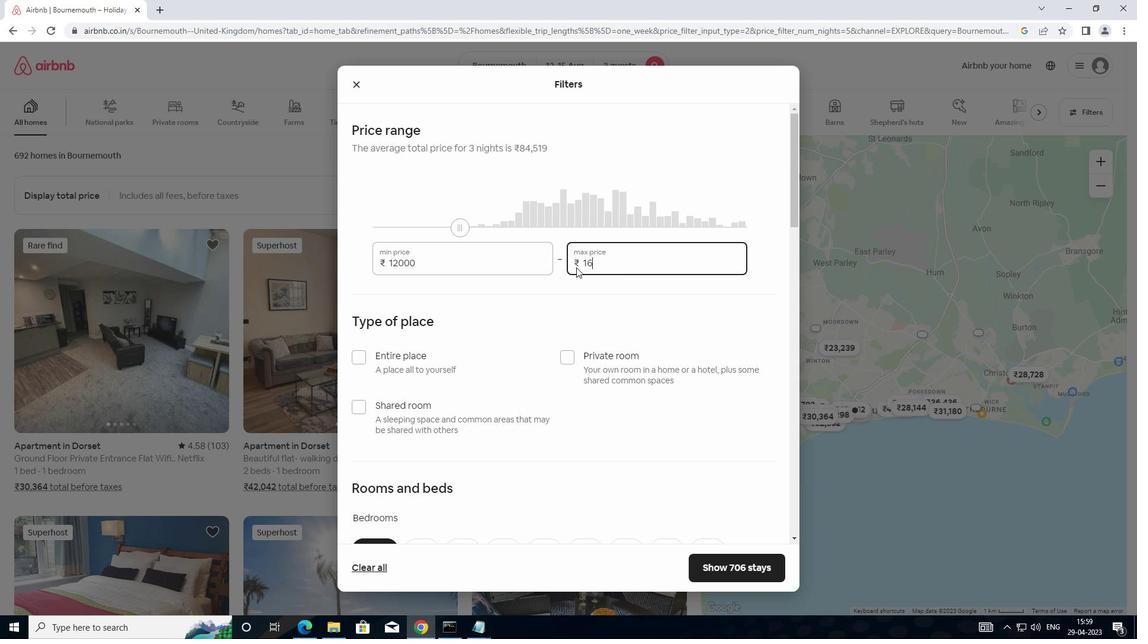 
Action: Key pressed 0
Screenshot: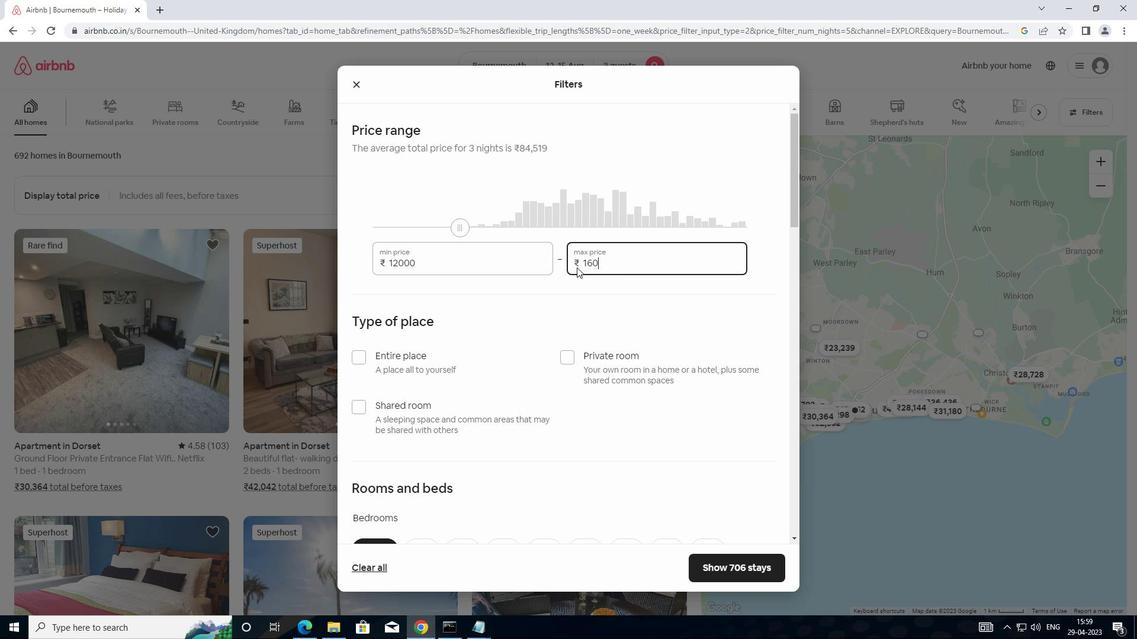 
Action: Mouse moved to (578, 268)
Screenshot: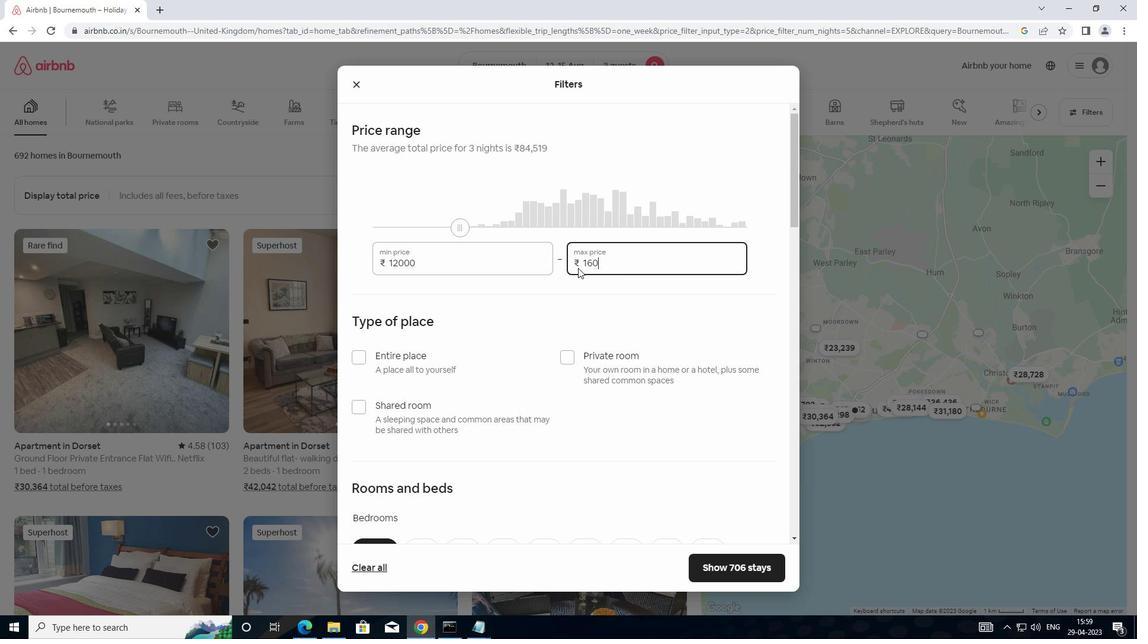
Action: Key pressed 0
Screenshot: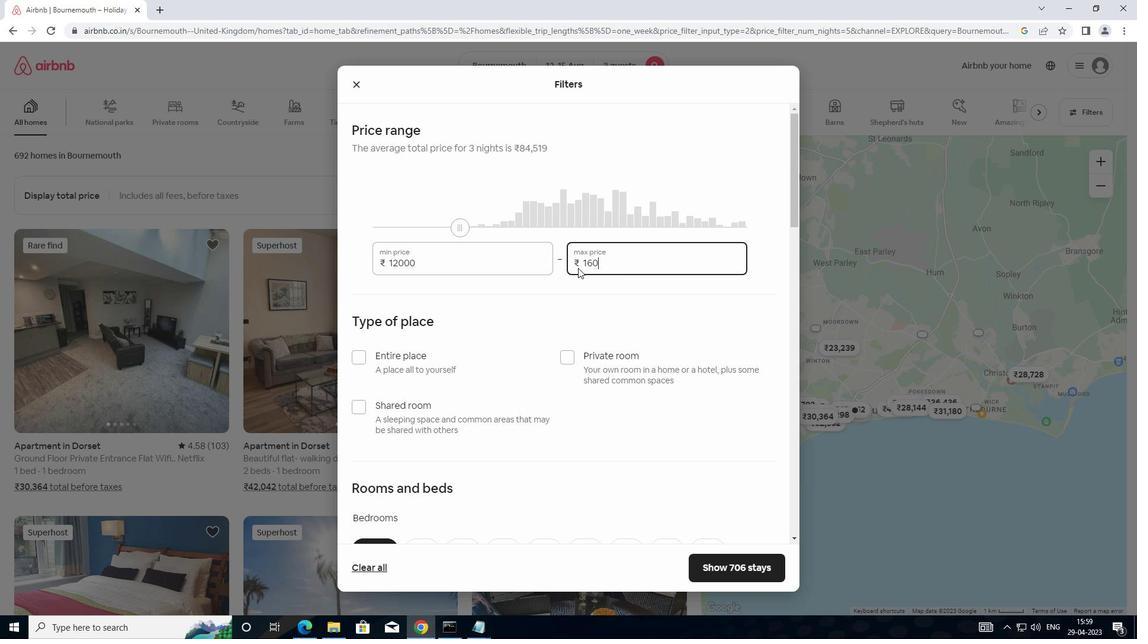 
Action: Mouse moved to (360, 366)
Screenshot: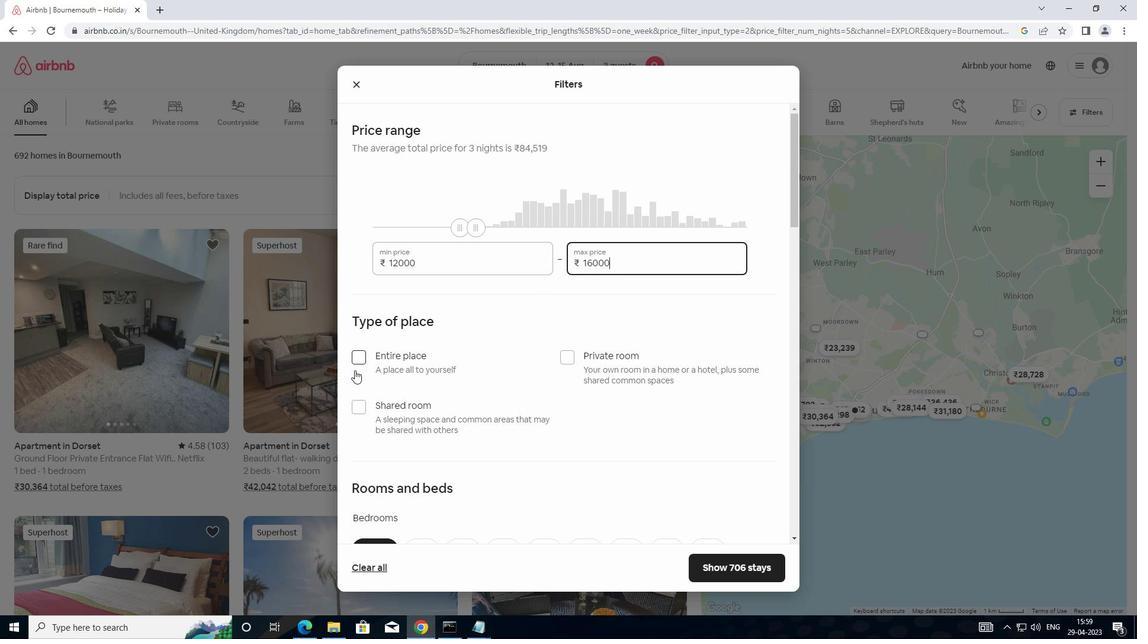 
Action: Mouse pressed left at (360, 366)
Screenshot: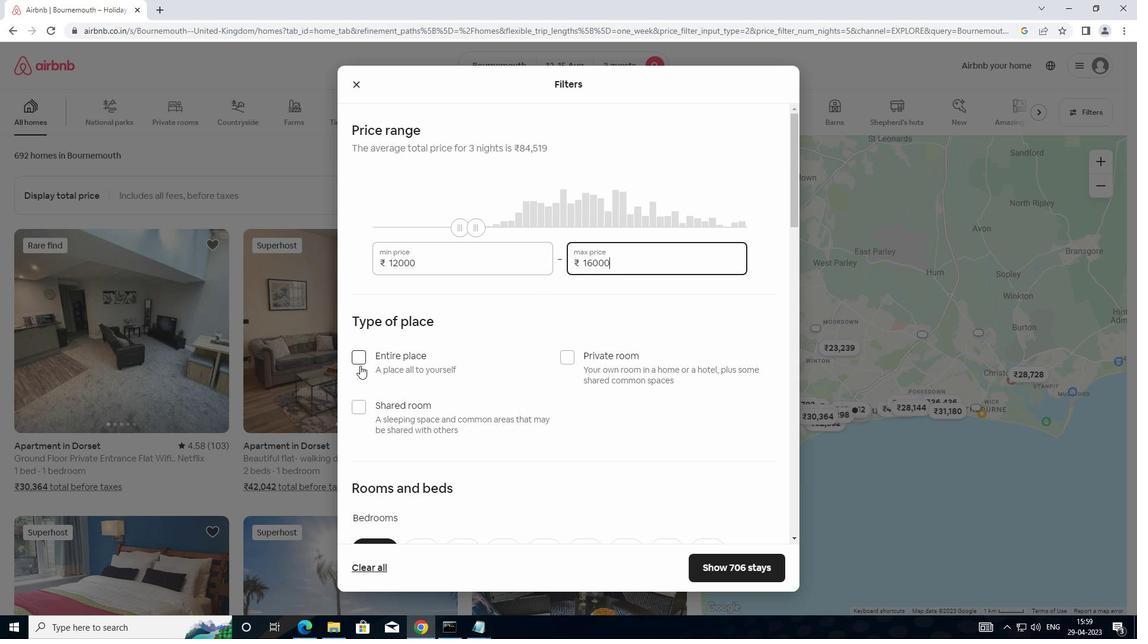 
Action: Mouse moved to (469, 354)
Screenshot: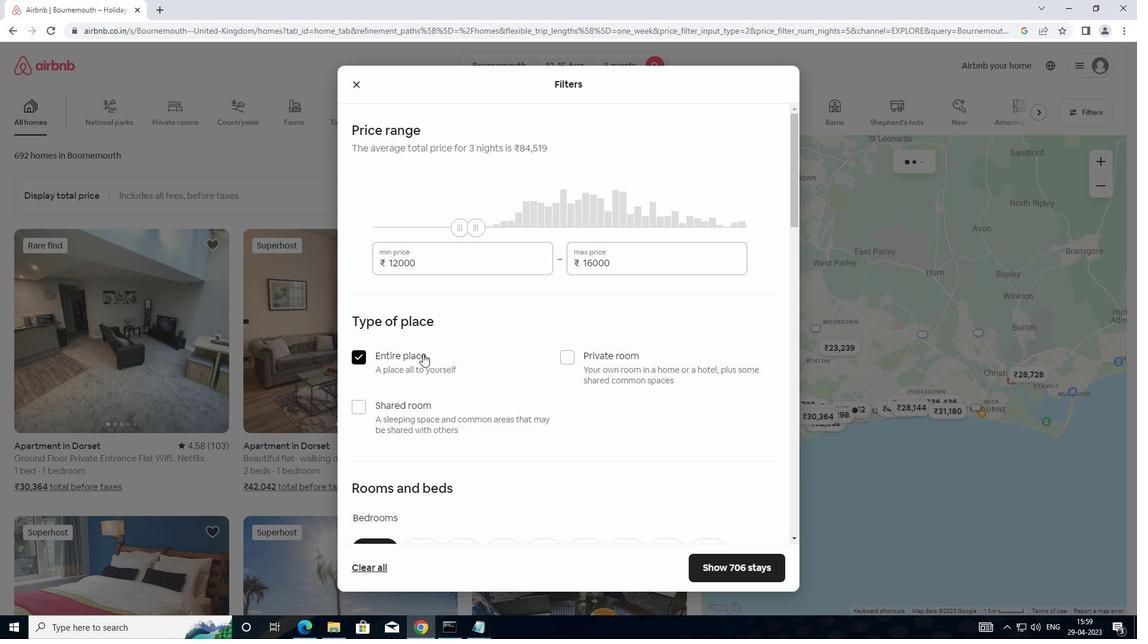 
Action: Mouse scrolled (469, 353) with delta (0, 0)
Screenshot: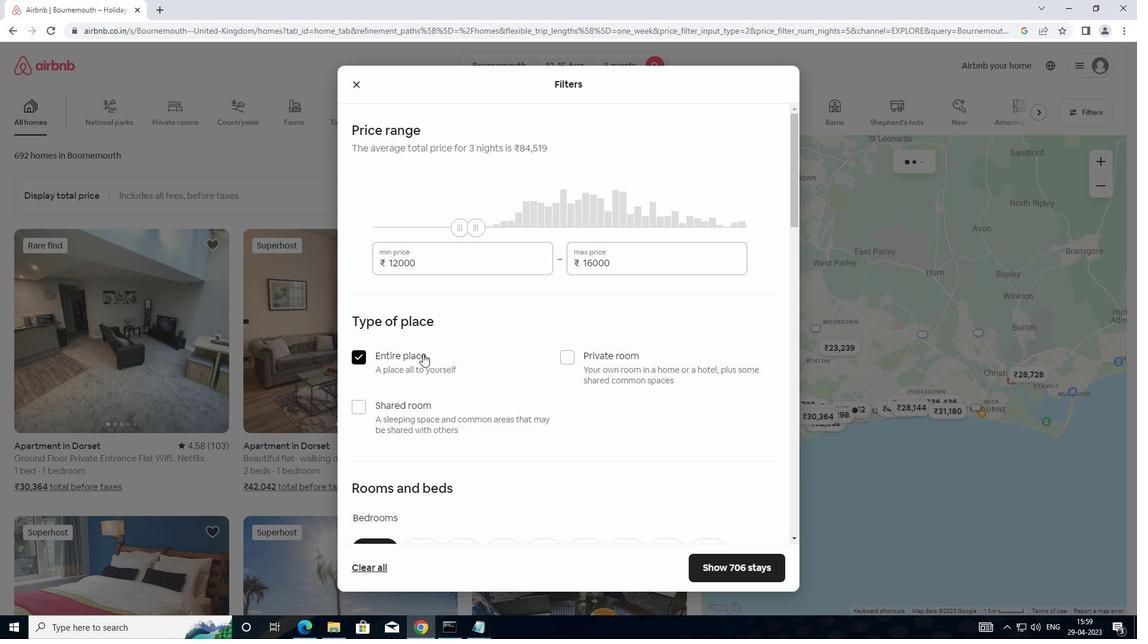 
Action: Mouse moved to (491, 356)
Screenshot: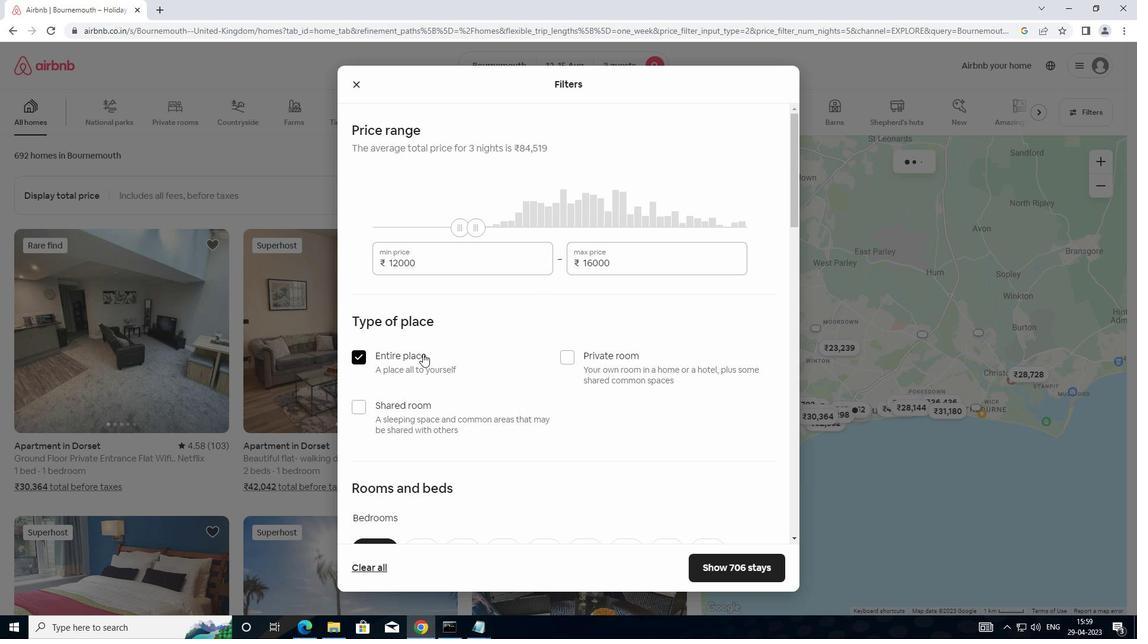 
Action: Mouse scrolled (491, 355) with delta (0, 0)
Screenshot: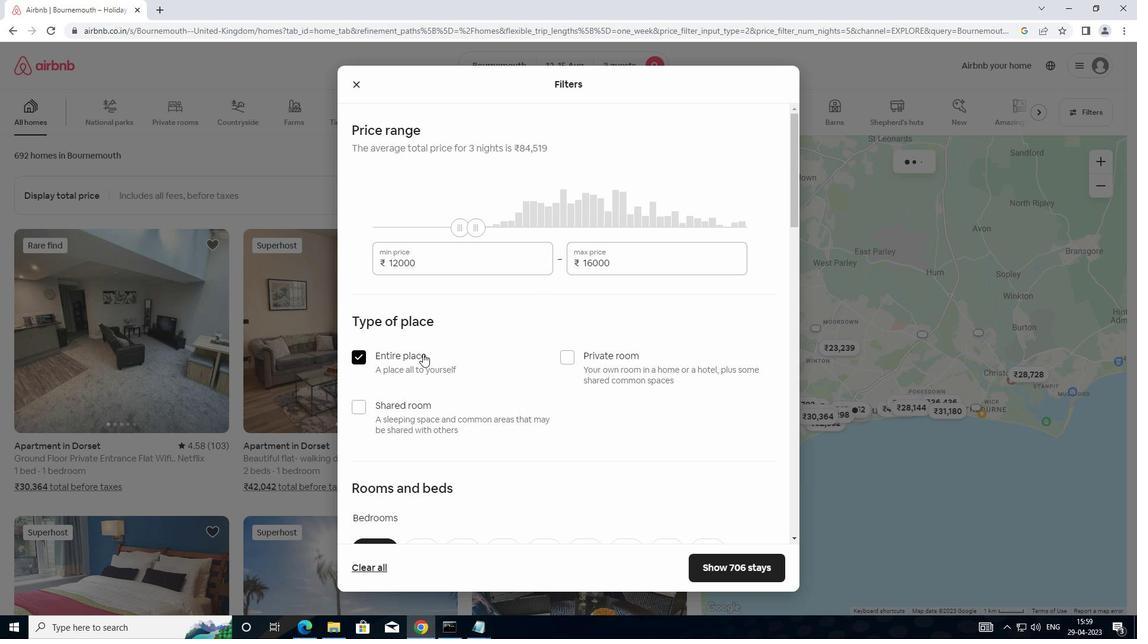 
Action: Mouse moved to (494, 357)
Screenshot: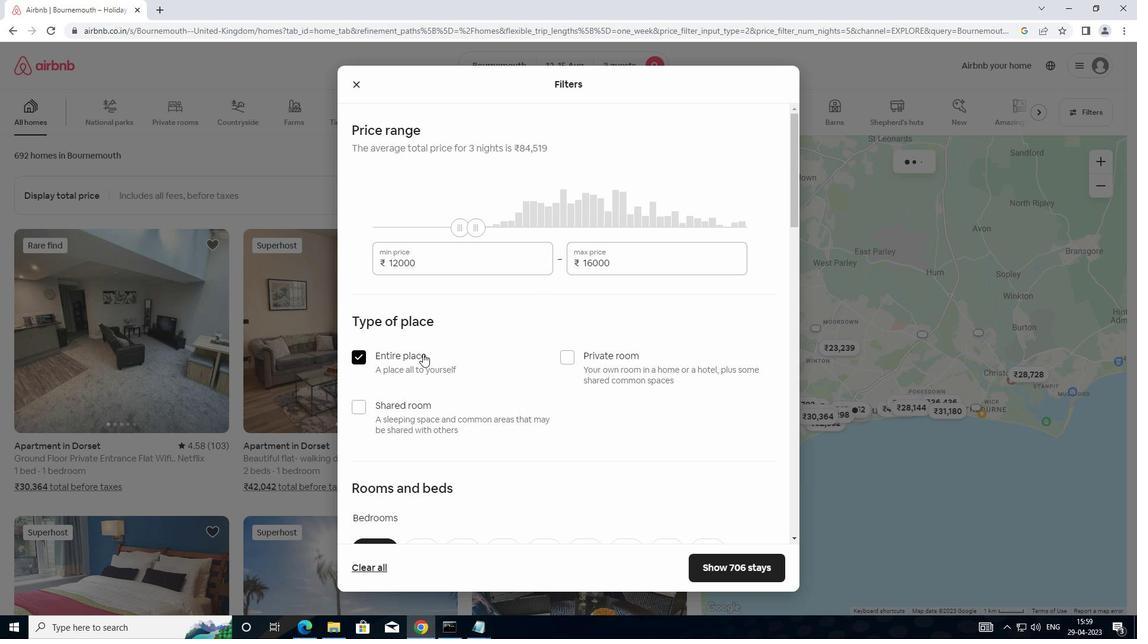 
Action: Mouse scrolled (494, 357) with delta (0, 0)
Screenshot: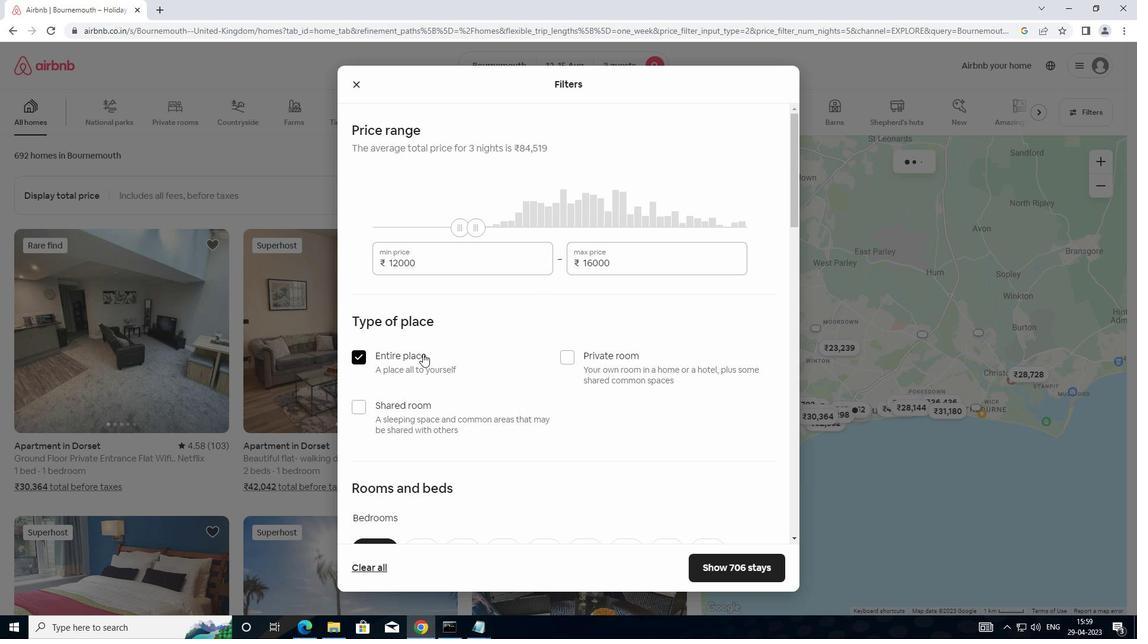 
Action: Mouse moved to (502, 355)
Screenshot: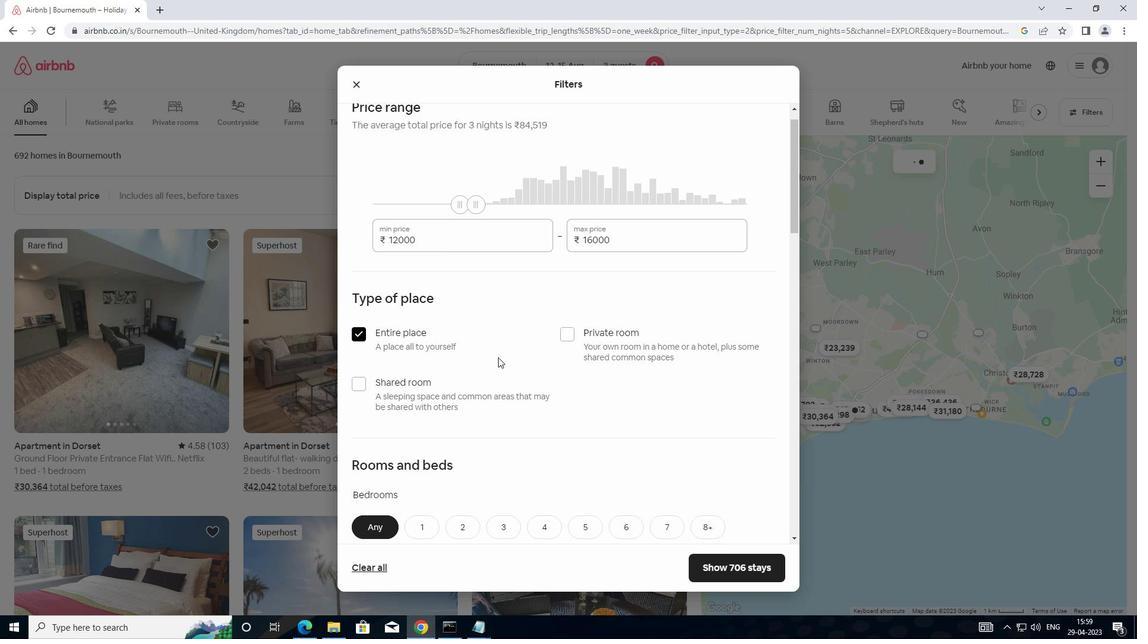 
Action: Mouse scrolled (502, 354) with delta (0, 0)
Screenshot: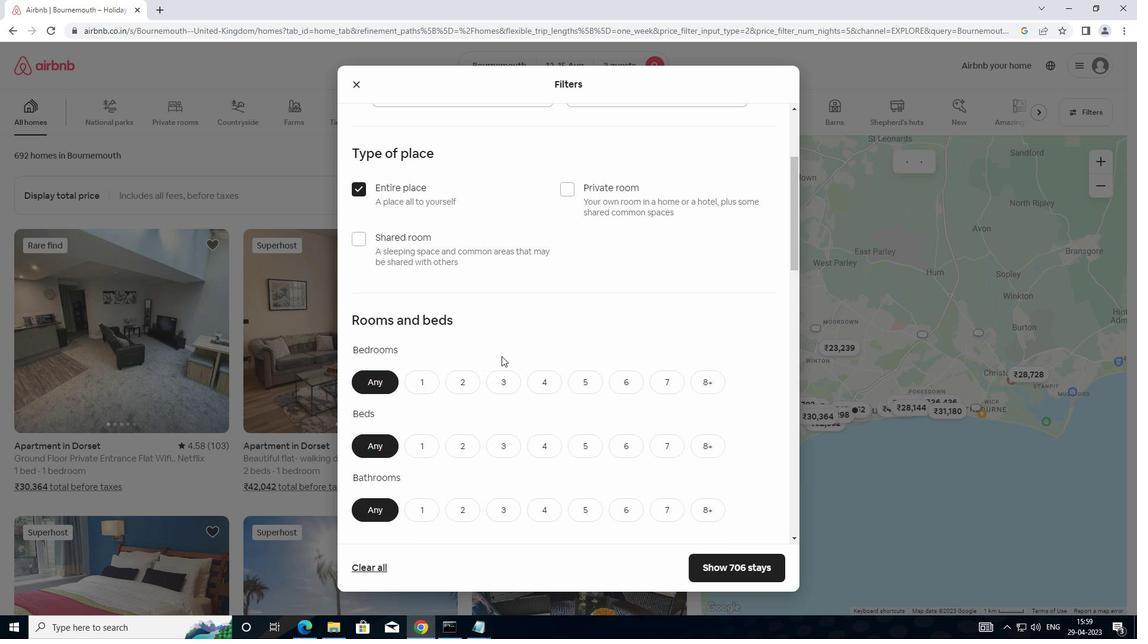 
Action: Mouse scrolled (502, 354) with delta (0, 0)
Screenshot: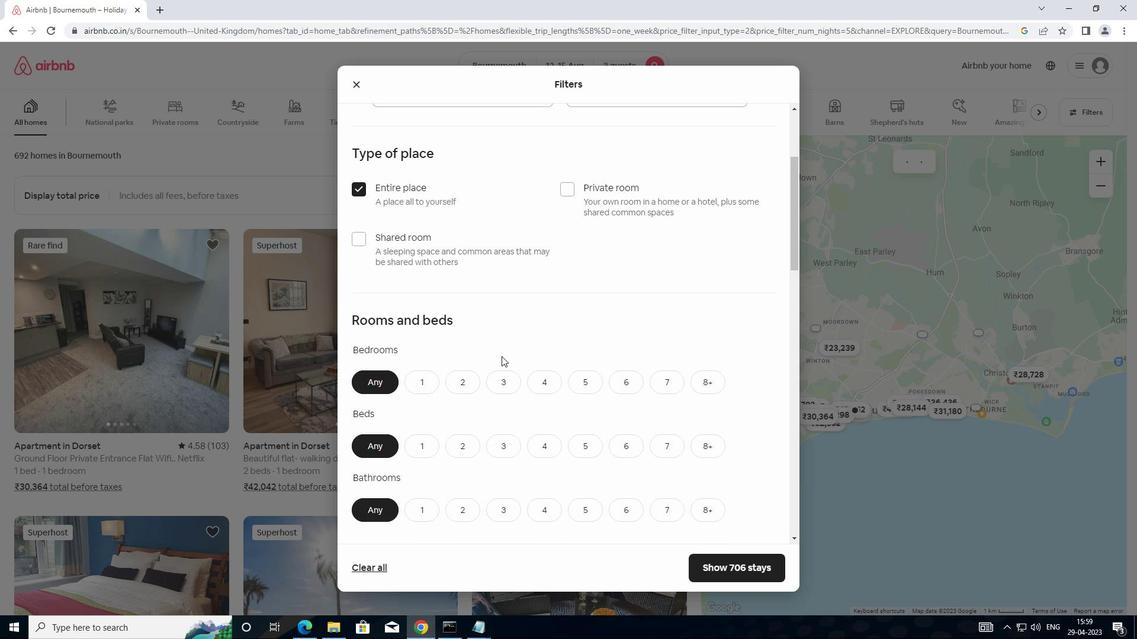 
Action: Mouse moved to (456, 254)
Screenshot: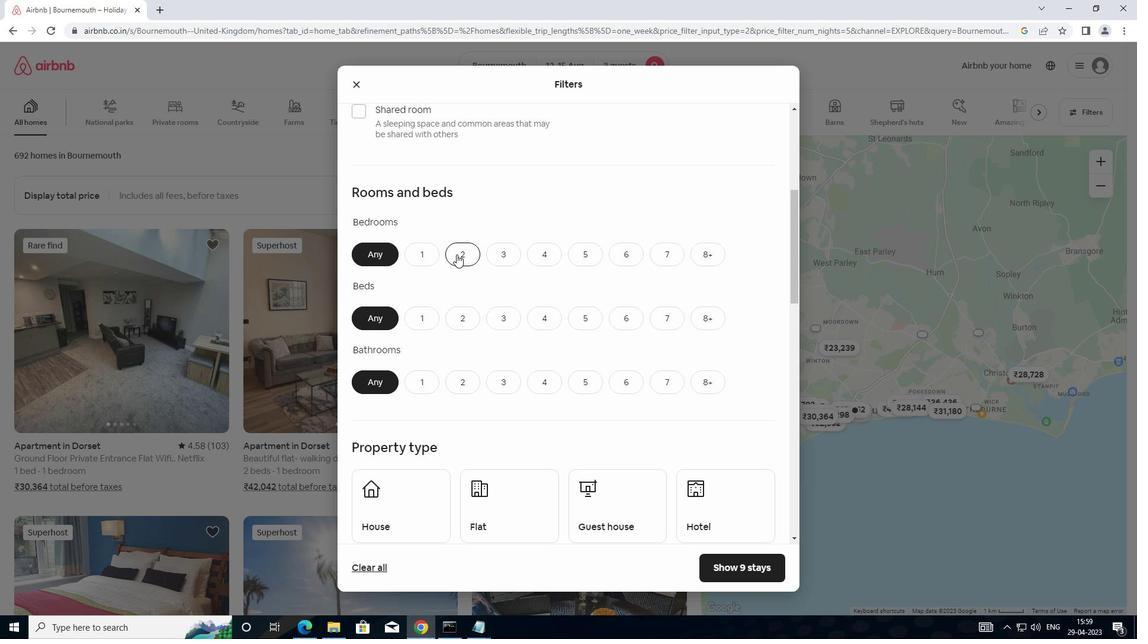 
Action: Mouse pressed left at (456, 254)
Screenshot: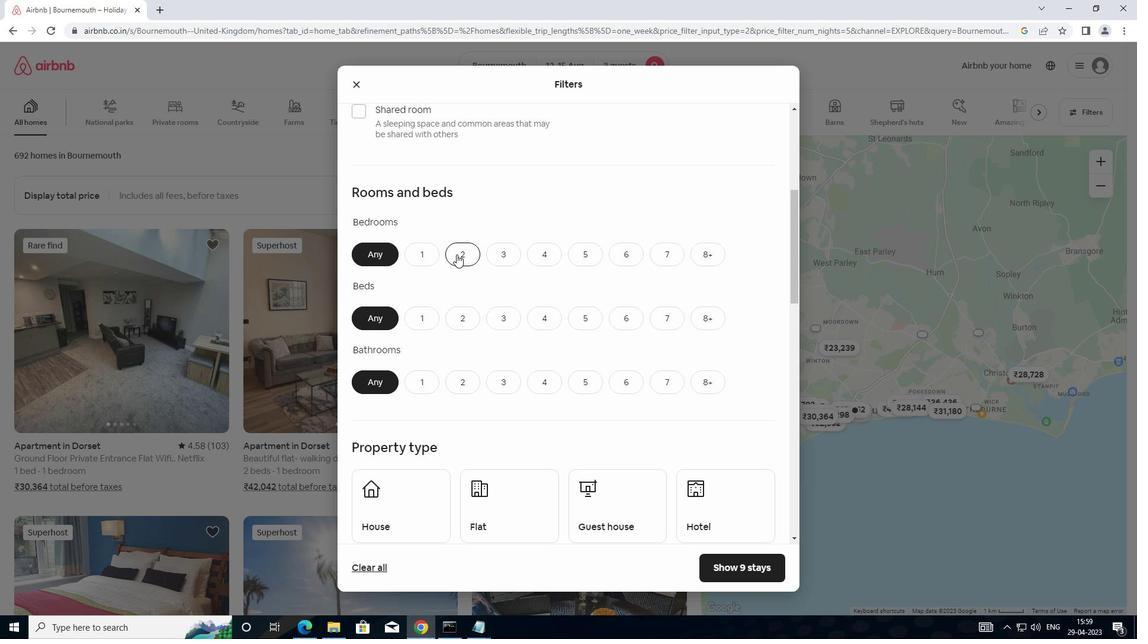 
Action: Mouse moved to (502, 326)
Screenshot: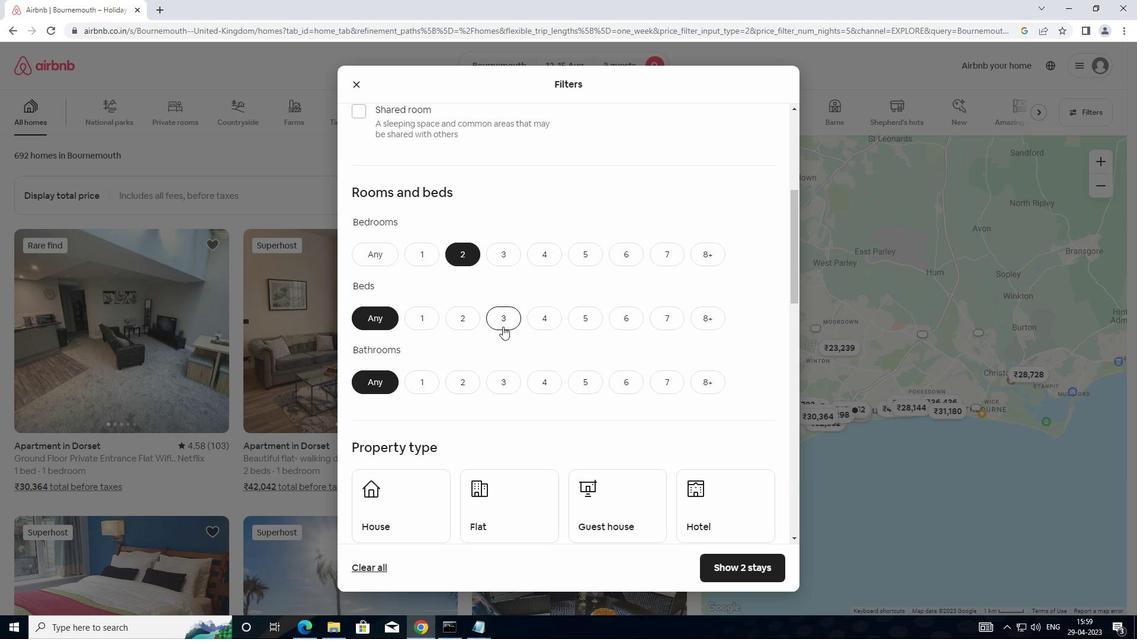 
Action: Mouse pressed left at (502, 326)
Screenshot: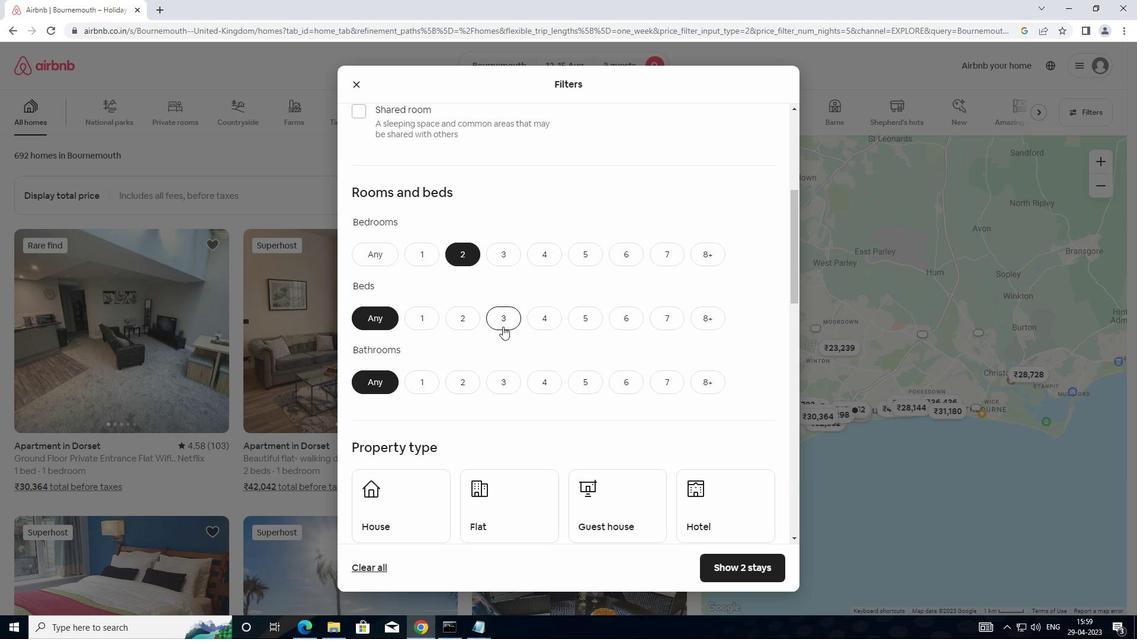
Action: Mouse moved to (423, 379)
Screenshot: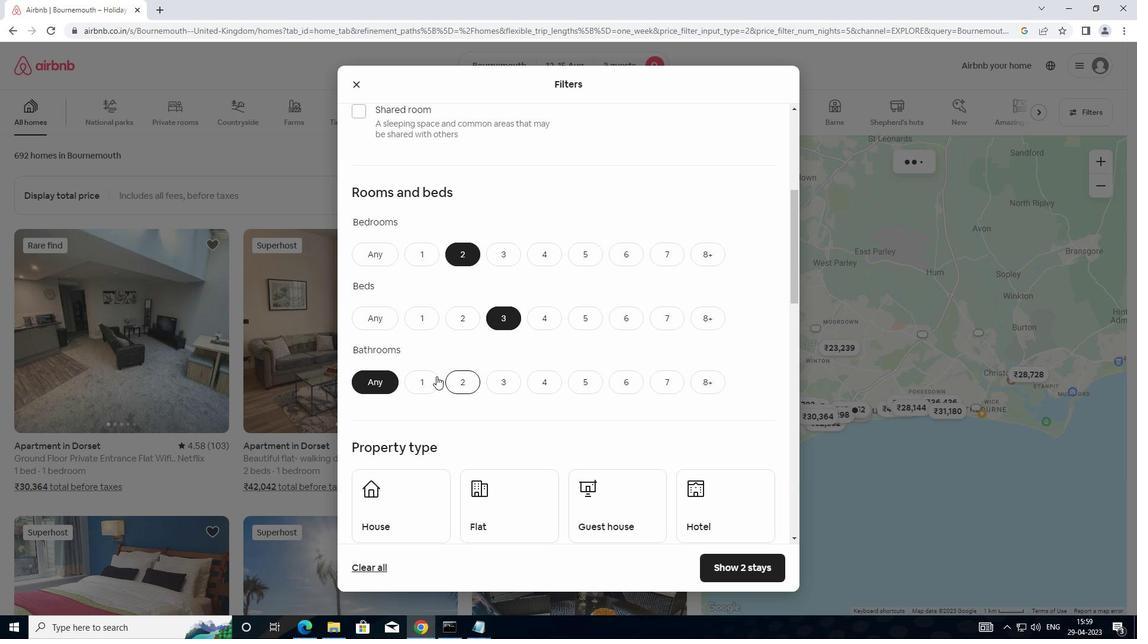 
Action: Mouse pressed left at (423, 379)
Screenshot: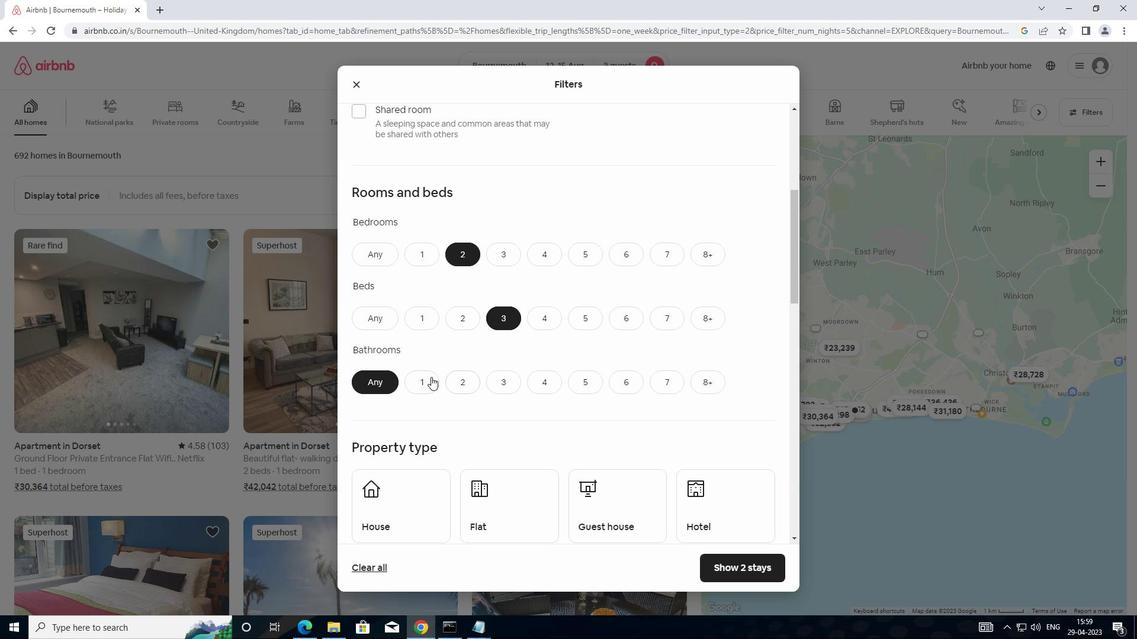 
Action: Mouse moved to (456, 379)
Screenshot: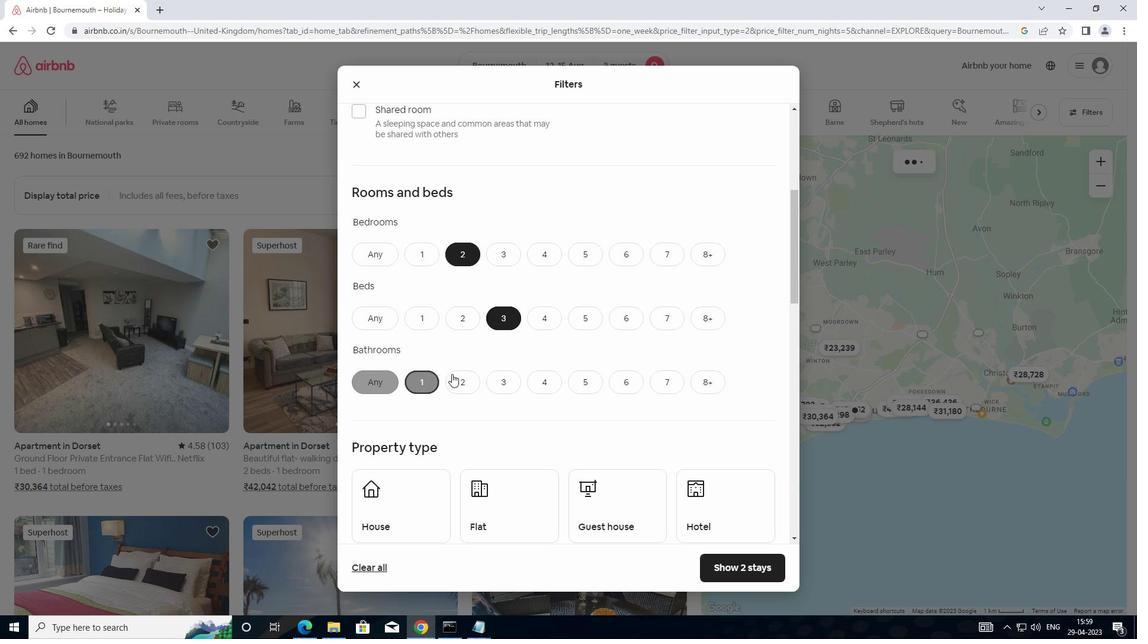 
Action: Mouse scrolled (456, 378) with delta (0, 0)
Screenshot: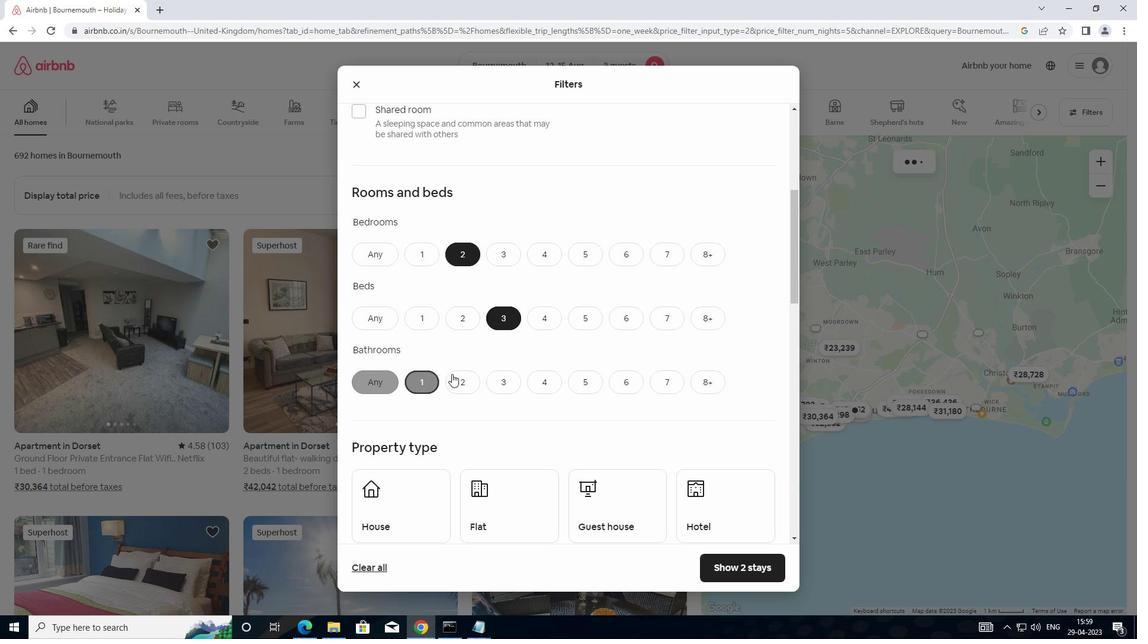 
Action: Mouse moved to (457, 380)
Screenshot: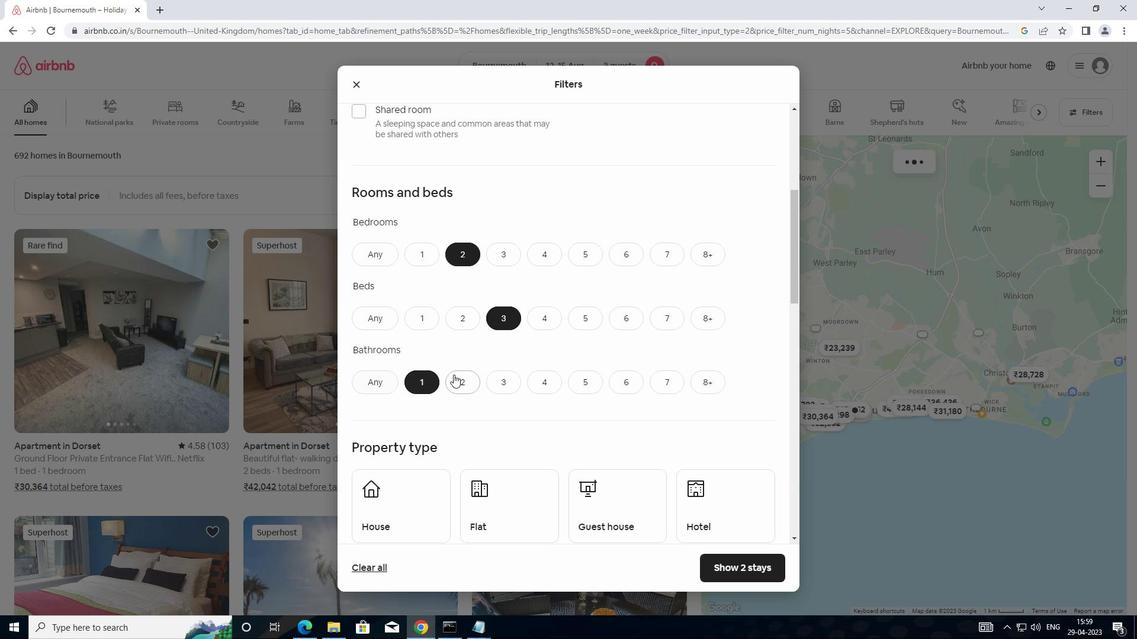 
Action: Mouse scrolled (457, 380) with delta (0, 0)
Screenshot: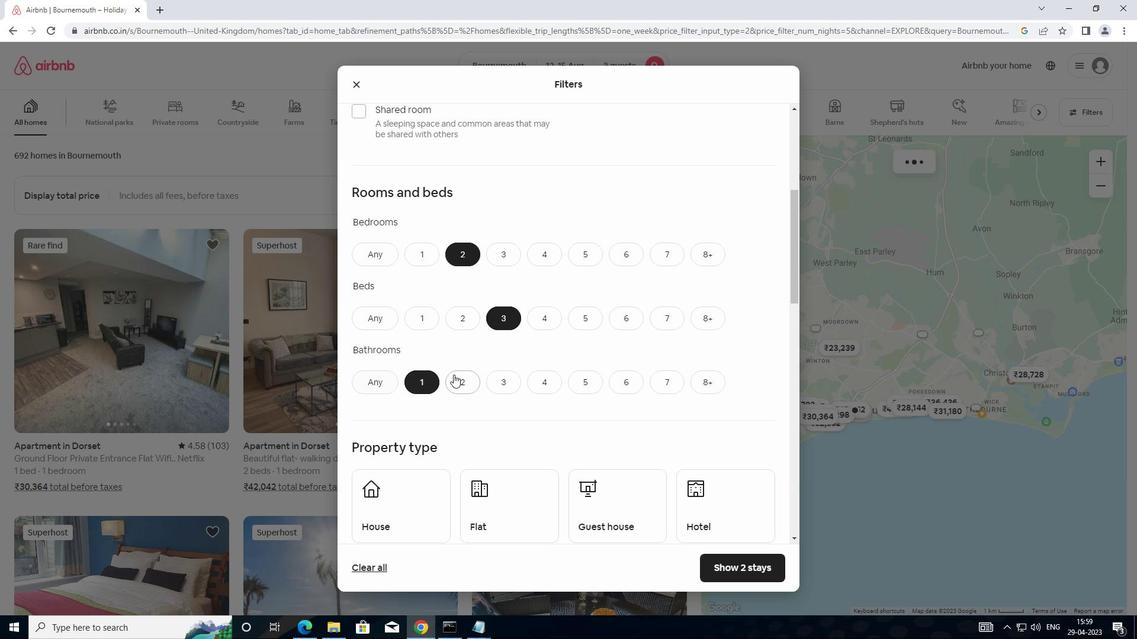 
Action: Mouse moved to (458, 382)
Screenshot: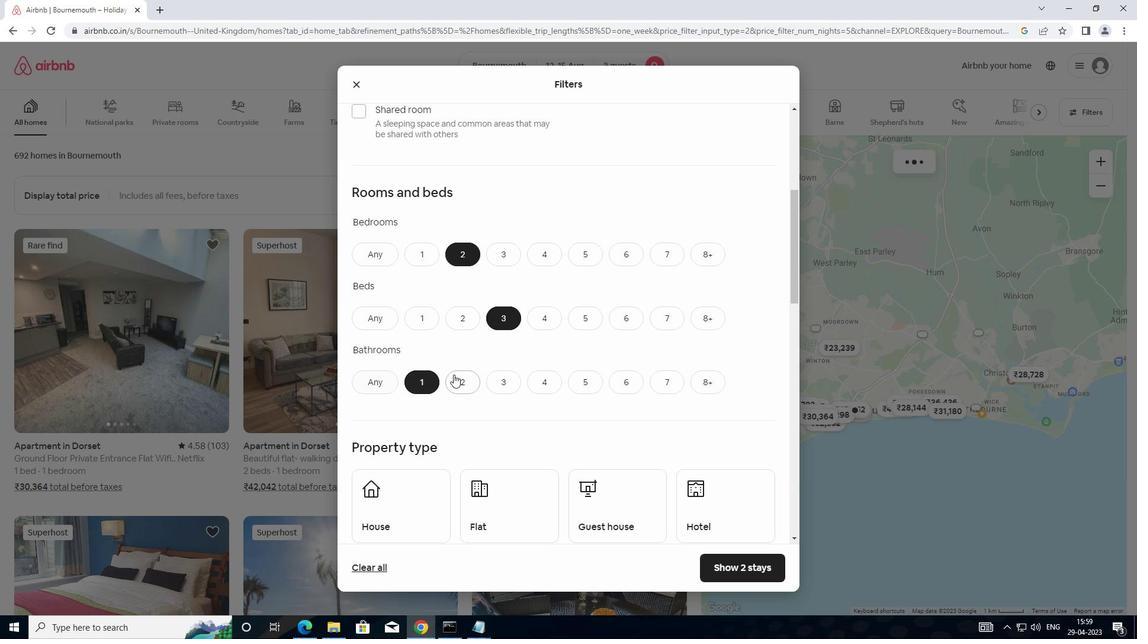 
Action: Mouse scrolled (458, 381) with delta (0, 0)
Screenshot: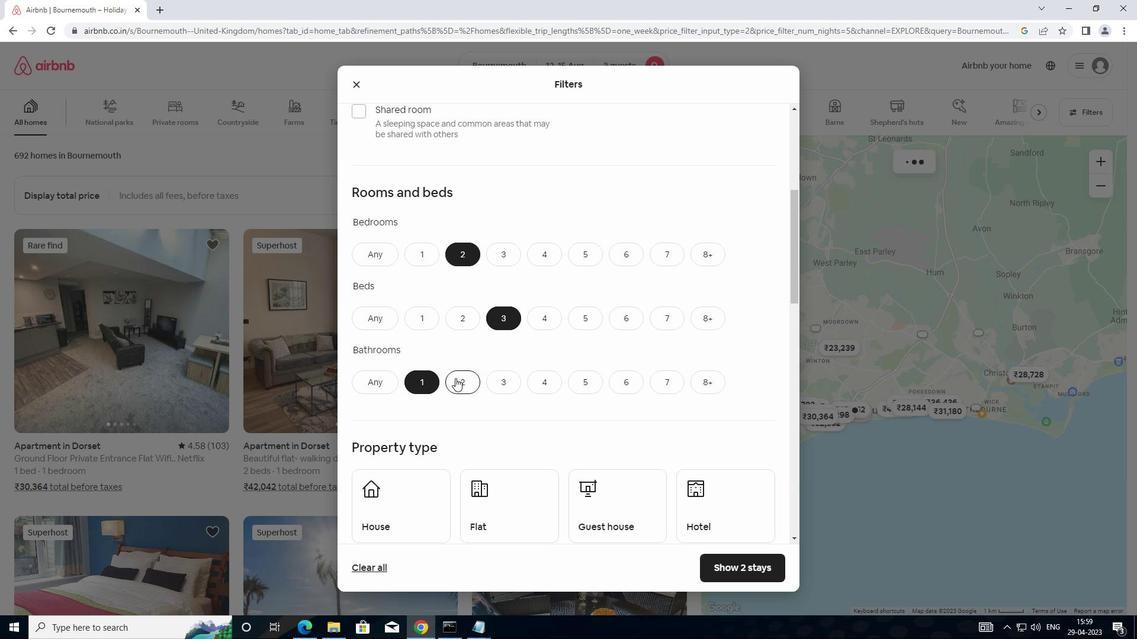 
Action: Mouse moved to (408, 358)
Screenshot: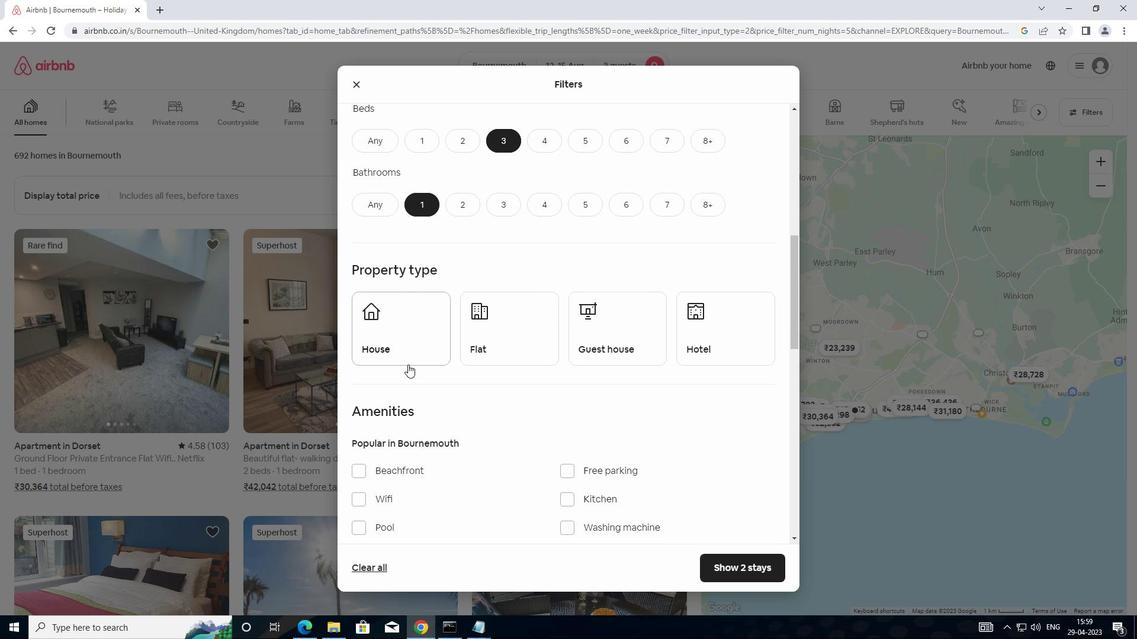 
Action: Mouse pressed left at (408, 358)
Screenshot: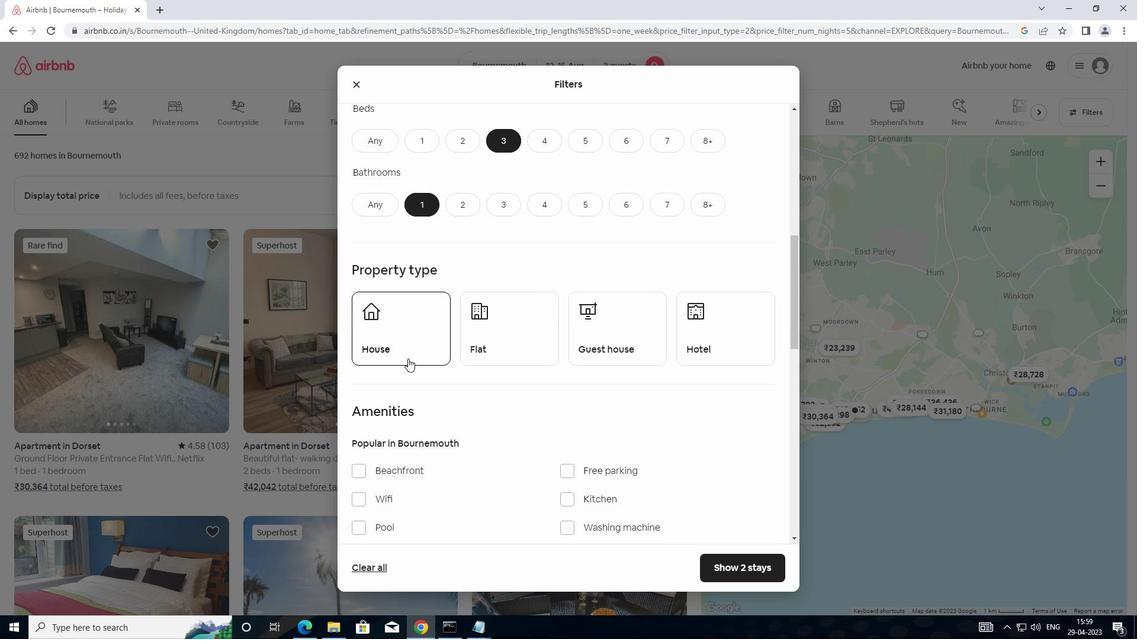 
Action: Mouse moved to (496, 355)
Screenshot: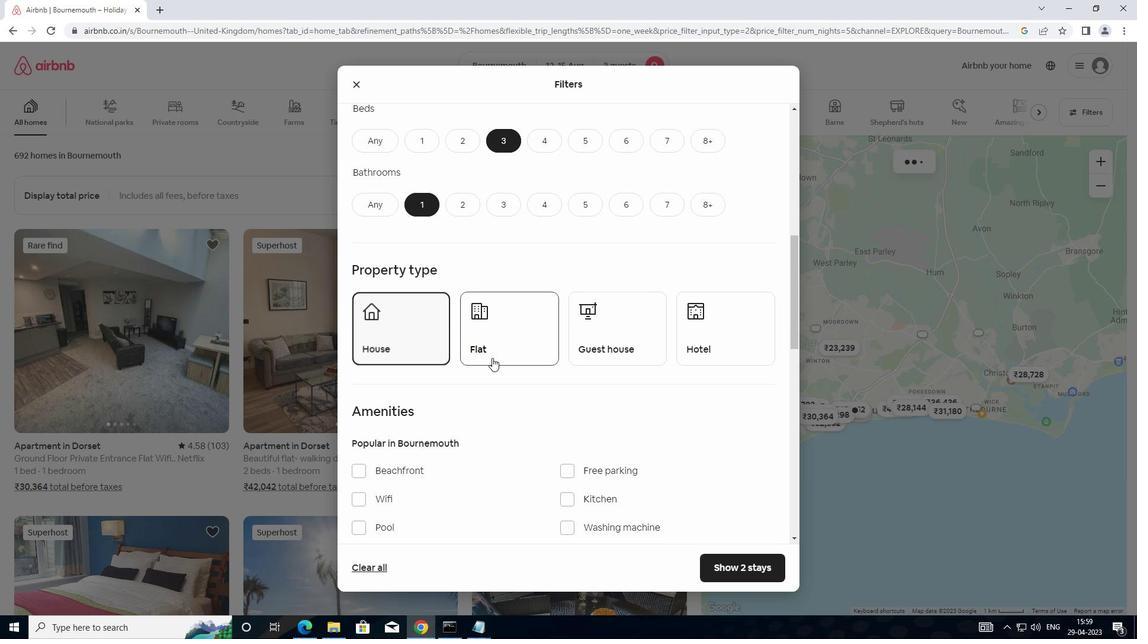 
Action: Mouse pressed left at (496, 355)
Screenshot: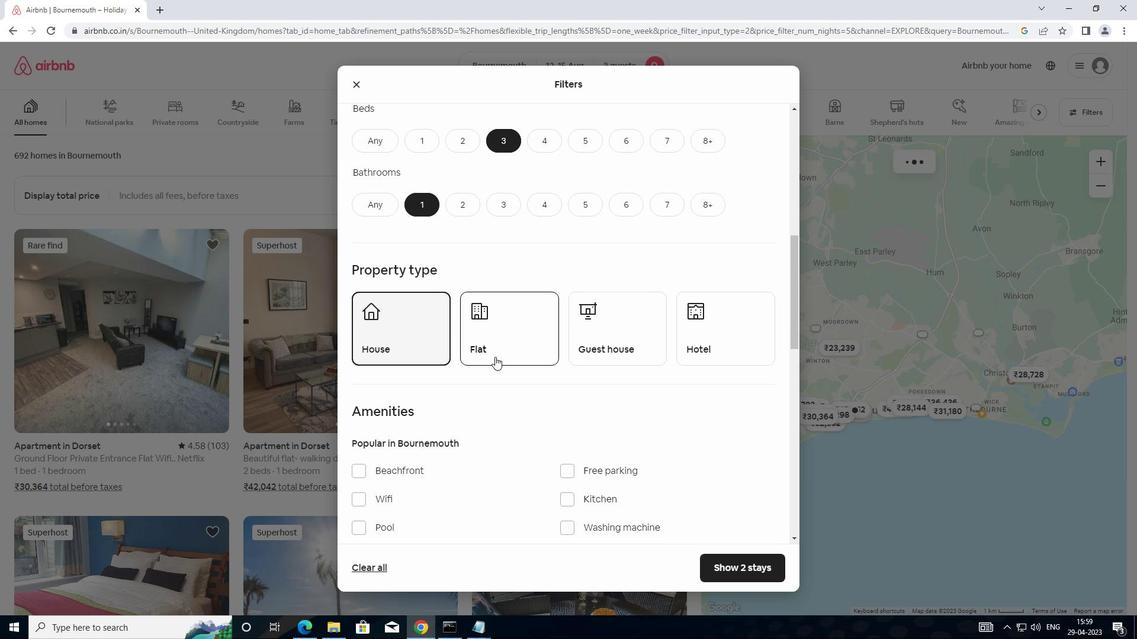 
Action: Mouse moved to (621, 363)
Screenshot: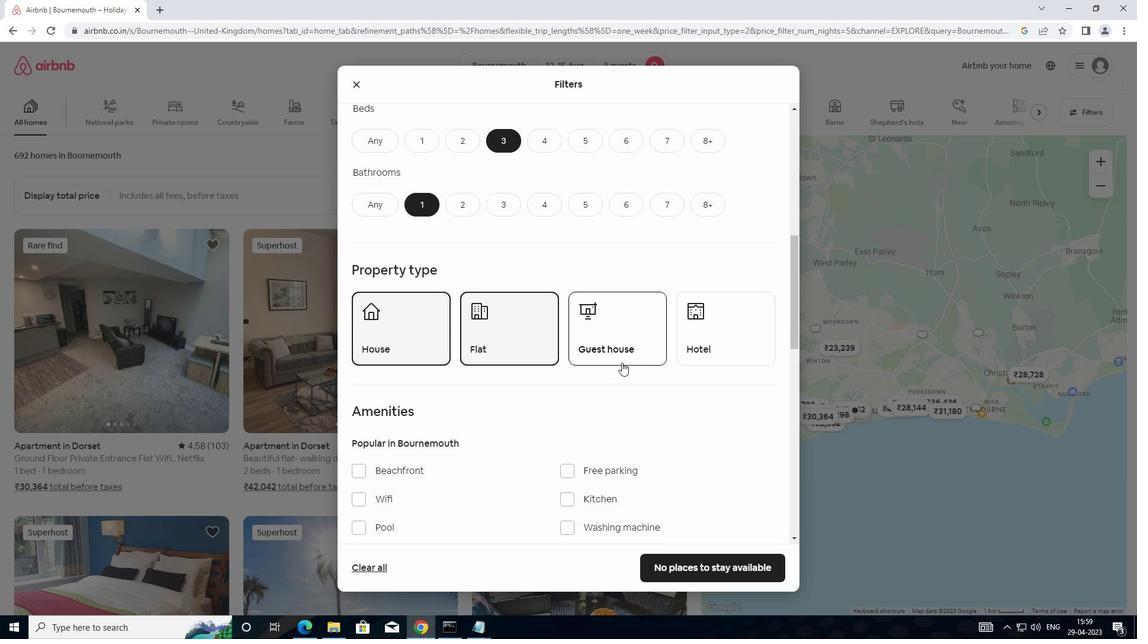
Action: Mouse pressed left at (621, 363)
Screenshot: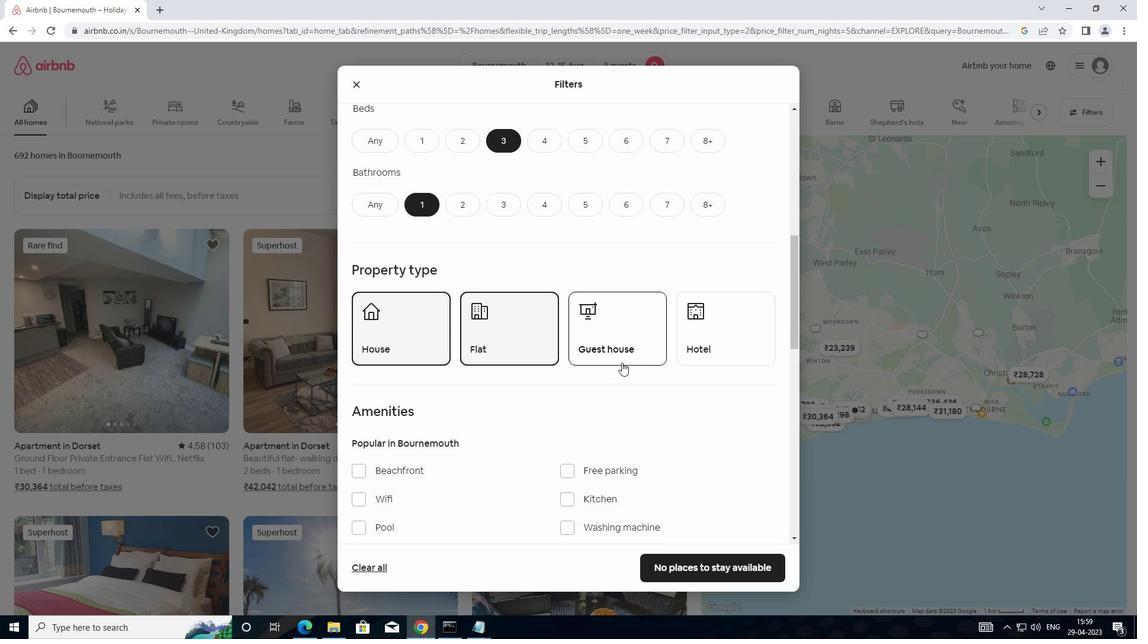 
Action: Mouse moved to (460, 430)
Screenshot: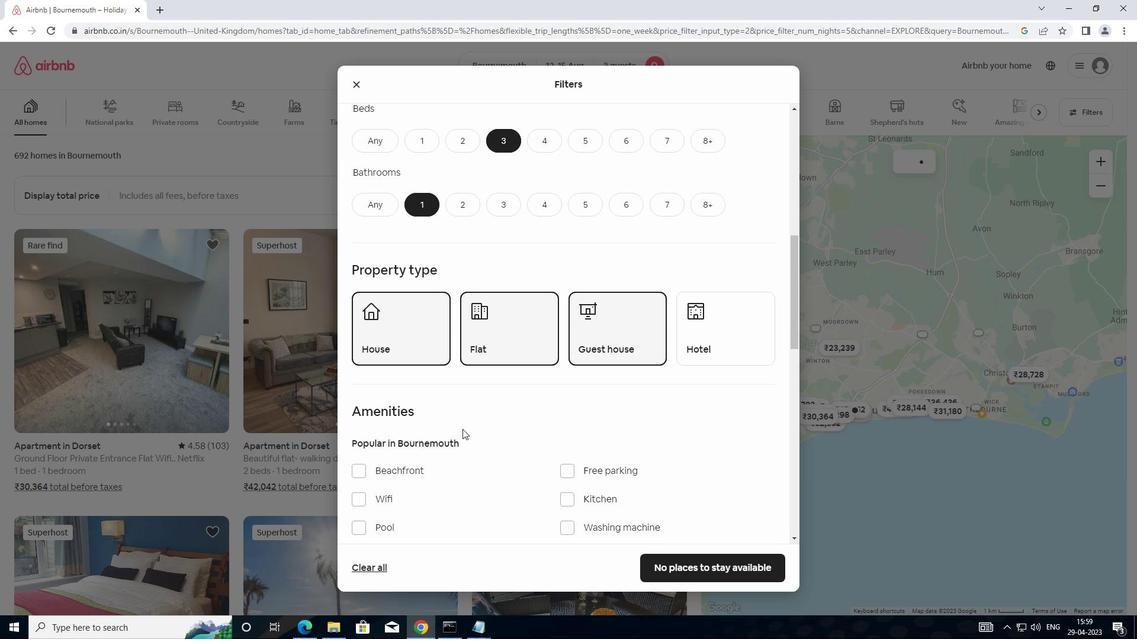 
Action: Mouse scrolled (460, 430) with delta (0, 0)
Screenshot: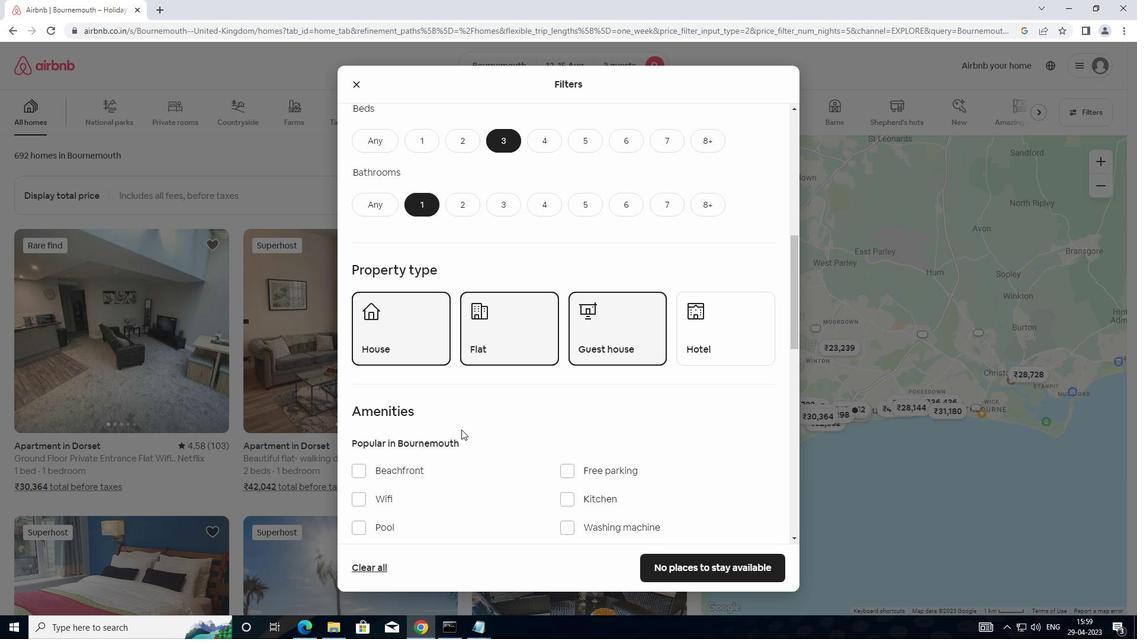 
Action: Mouse moved to (481, 431)
Screenshot: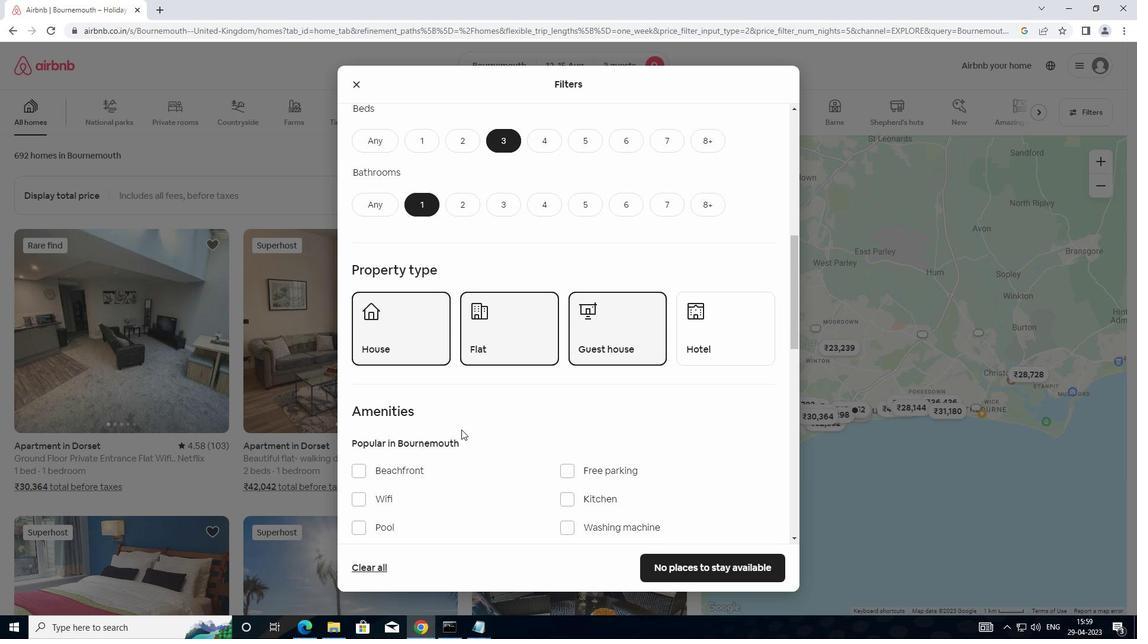 
Action: Mouse scrolled (481, 431) with delta (0, 0)
Screenshot: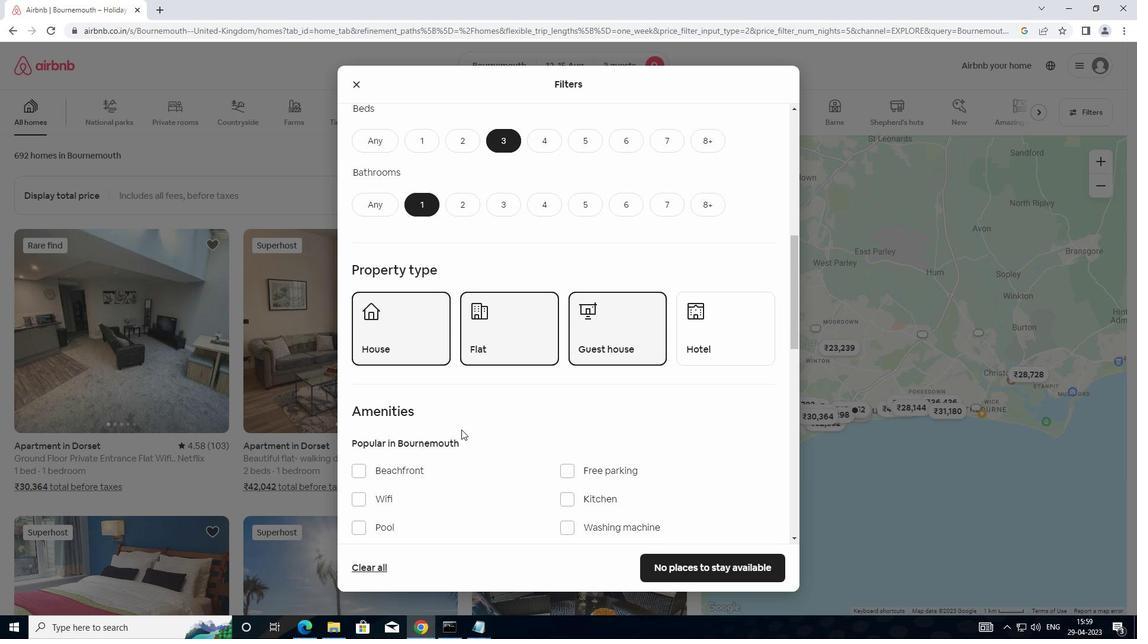 
Action: Mouse moved to (735, 511)
Screenshot: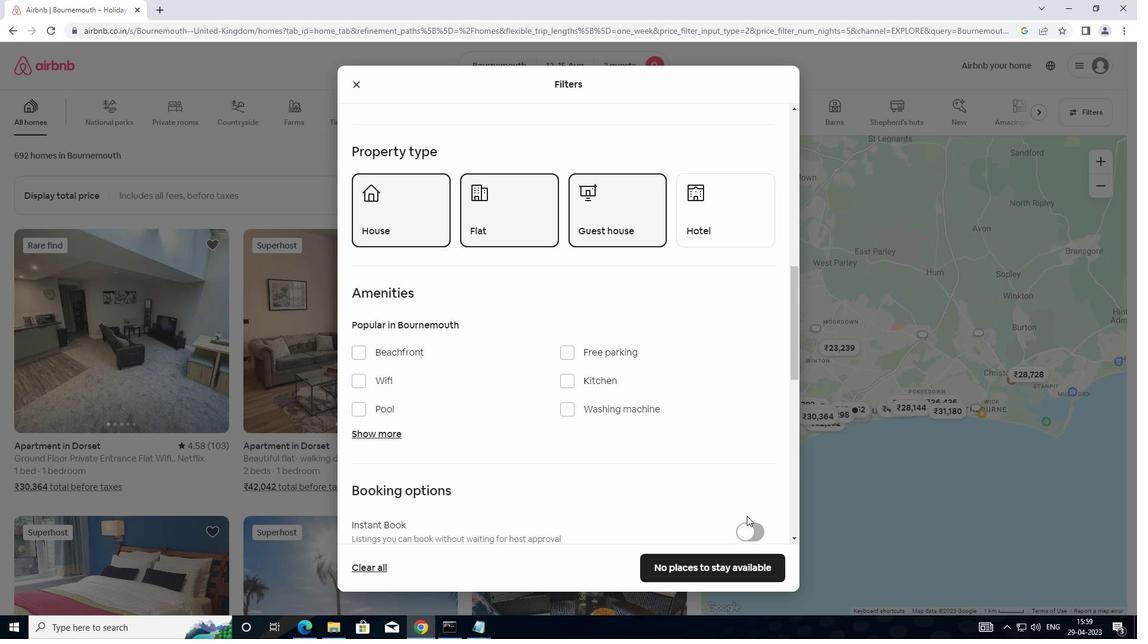 
Action: Mouse scrolled (735, 511) with delta (0, 0)
Screenshot: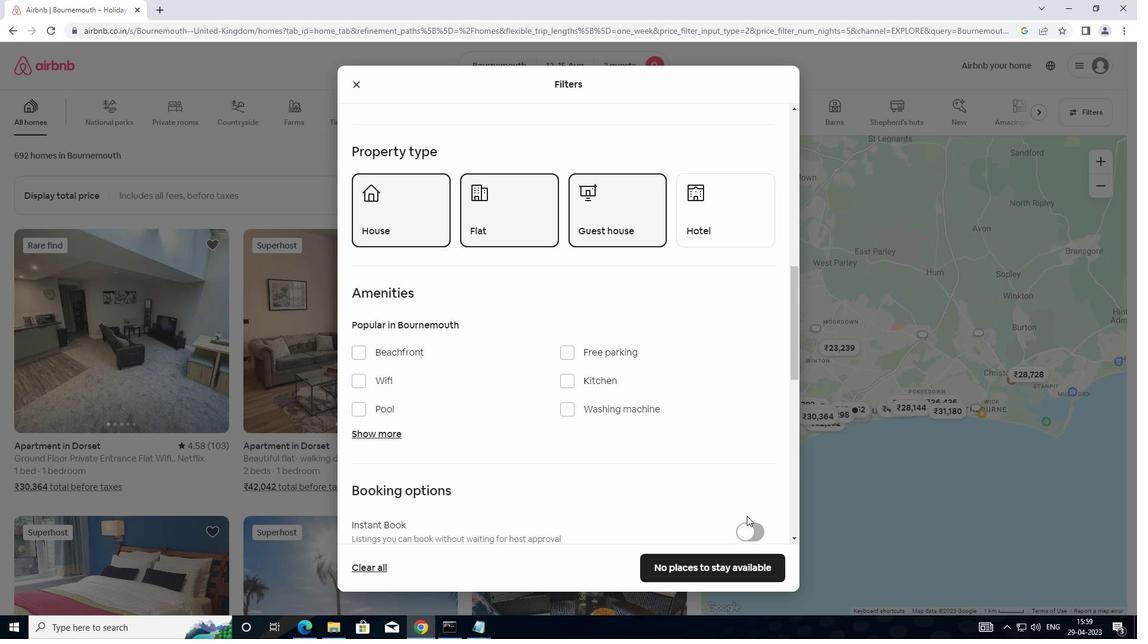 
Action: Mouse scrolled (735, 511) with delta (0, 0)
Screenshot: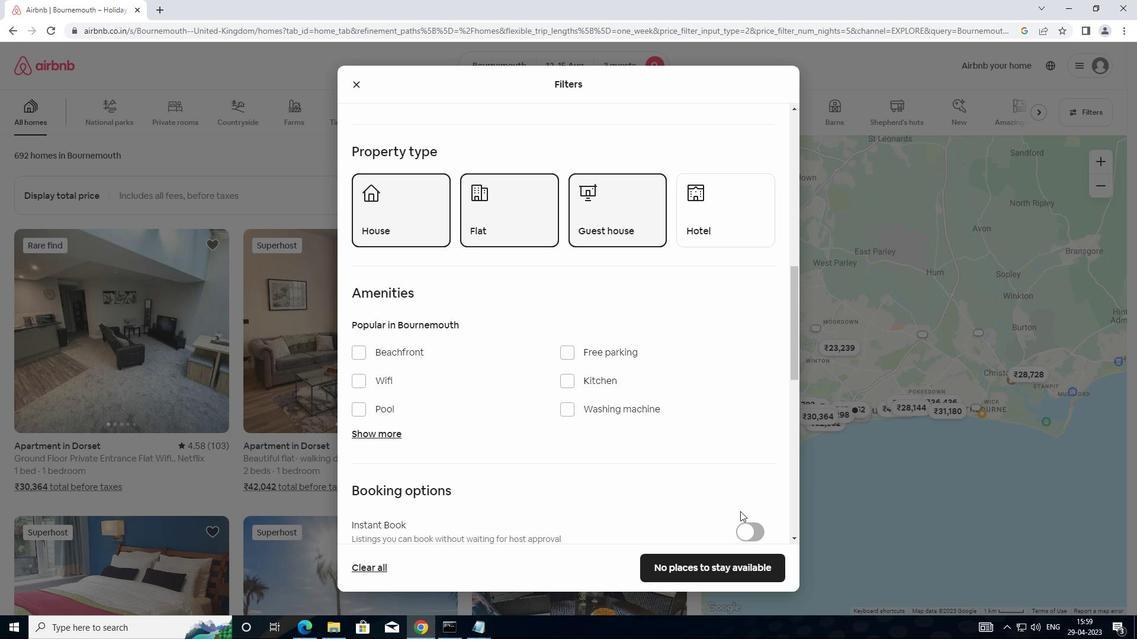 
Action: Mouse moved to (734, 512)
Screenshot: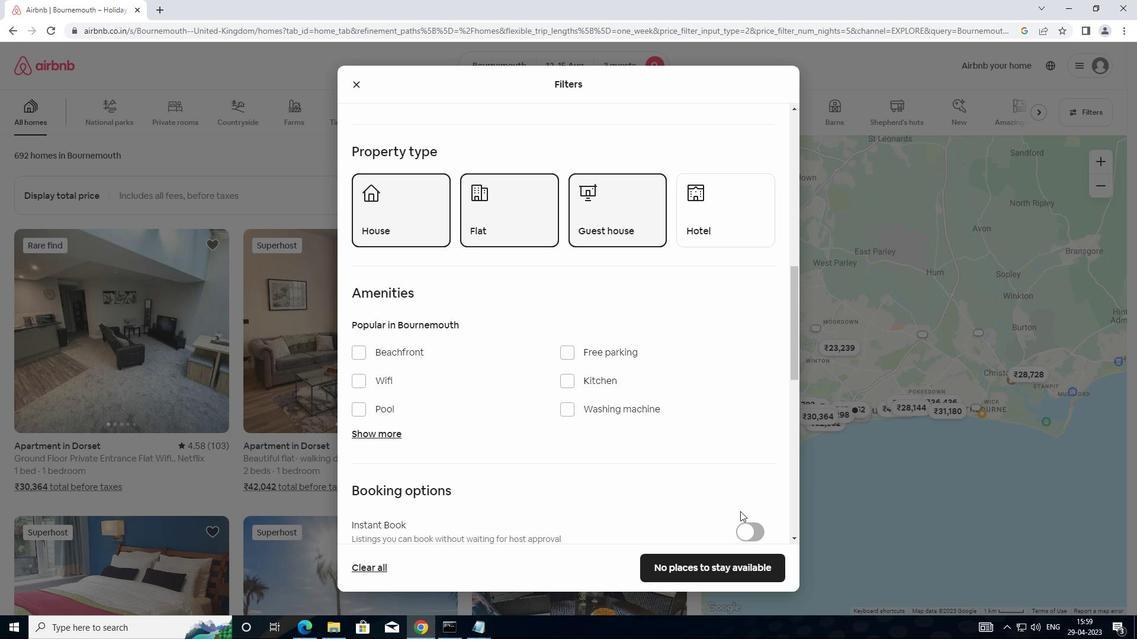 
Action: Mouse scrolled (734, 511) with delta (0, 0)
Screenshot: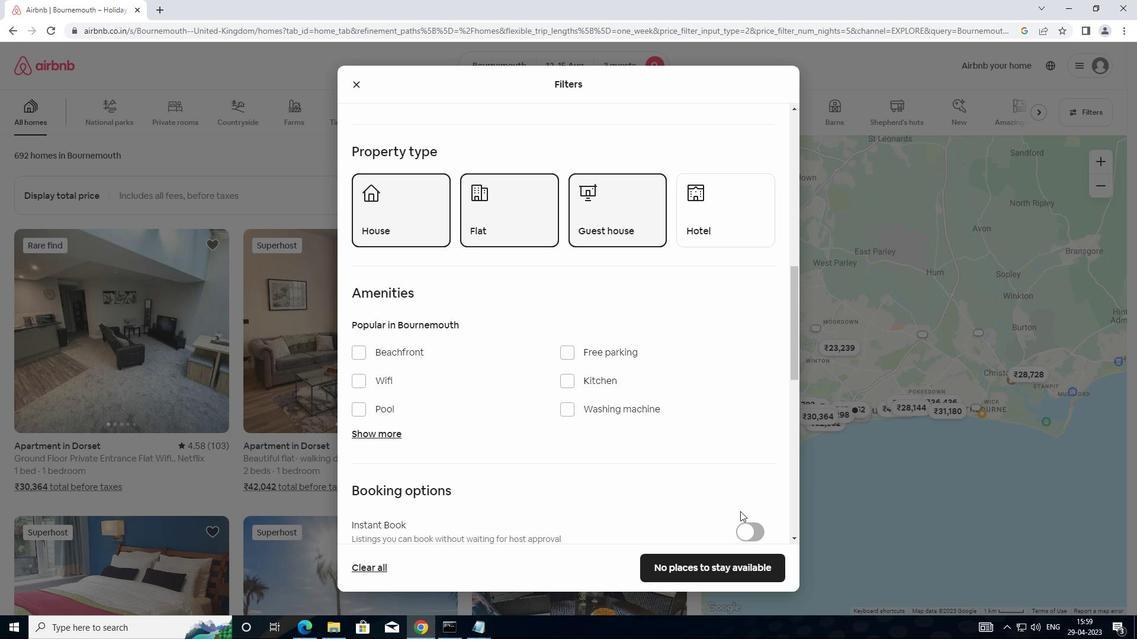
Action: Mouse moved to (753, 395)
Screenshot: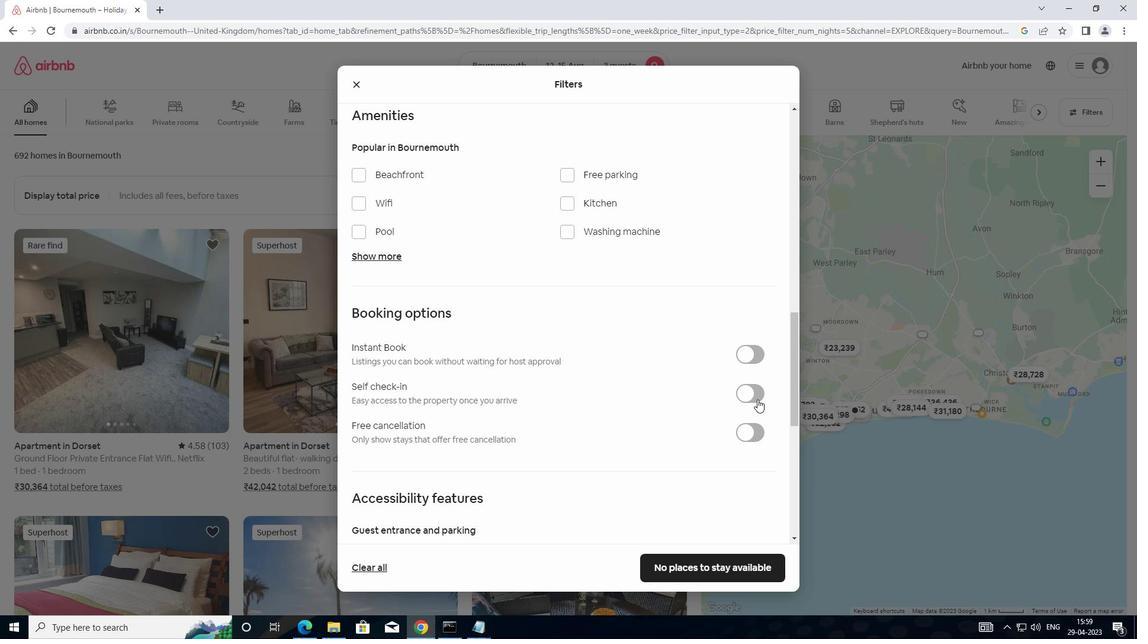 
Action: Mouse pressed left at (753, 395)
Screenshot: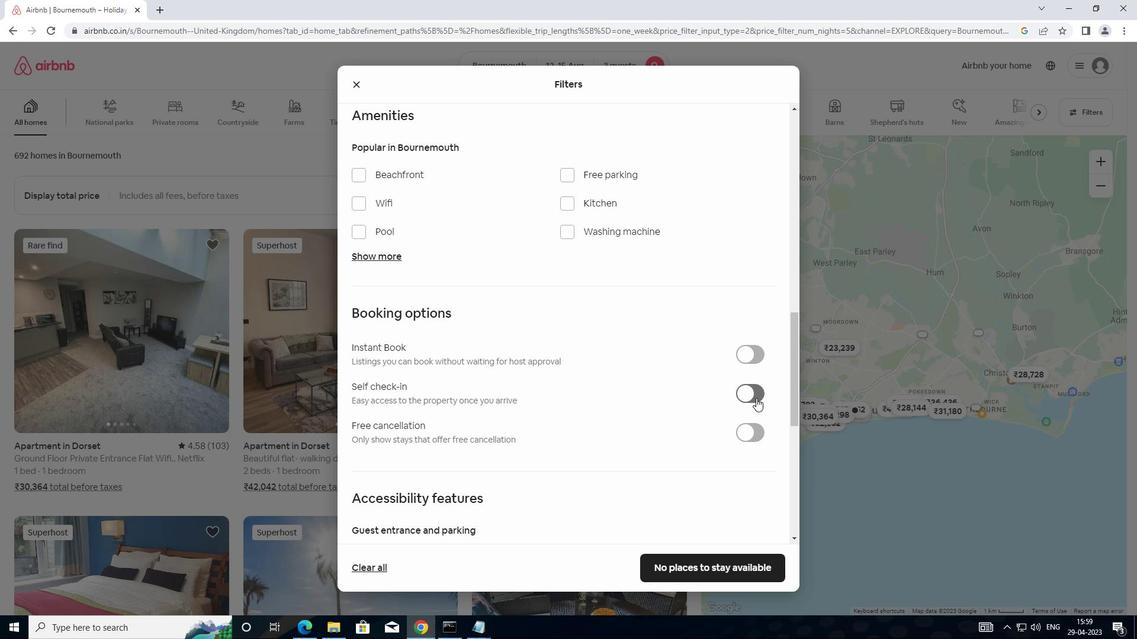 
Action: Mouse moved to (496, 499)
Screenshot: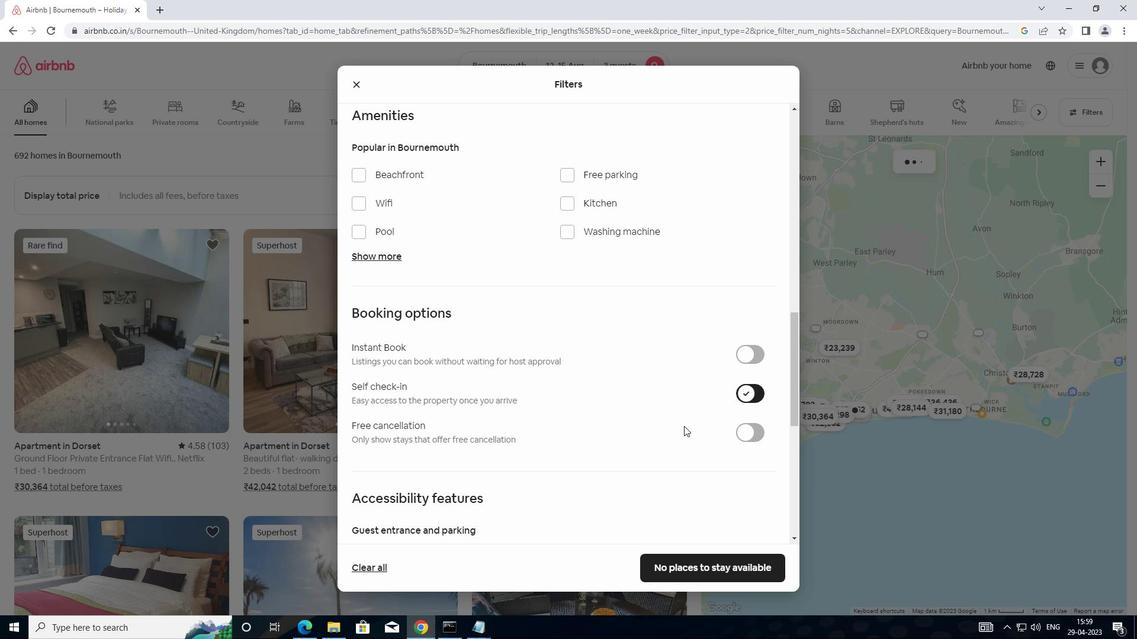 
Action: Mouse scrolled (496, 499) with delta (0, 0)
Screenshot: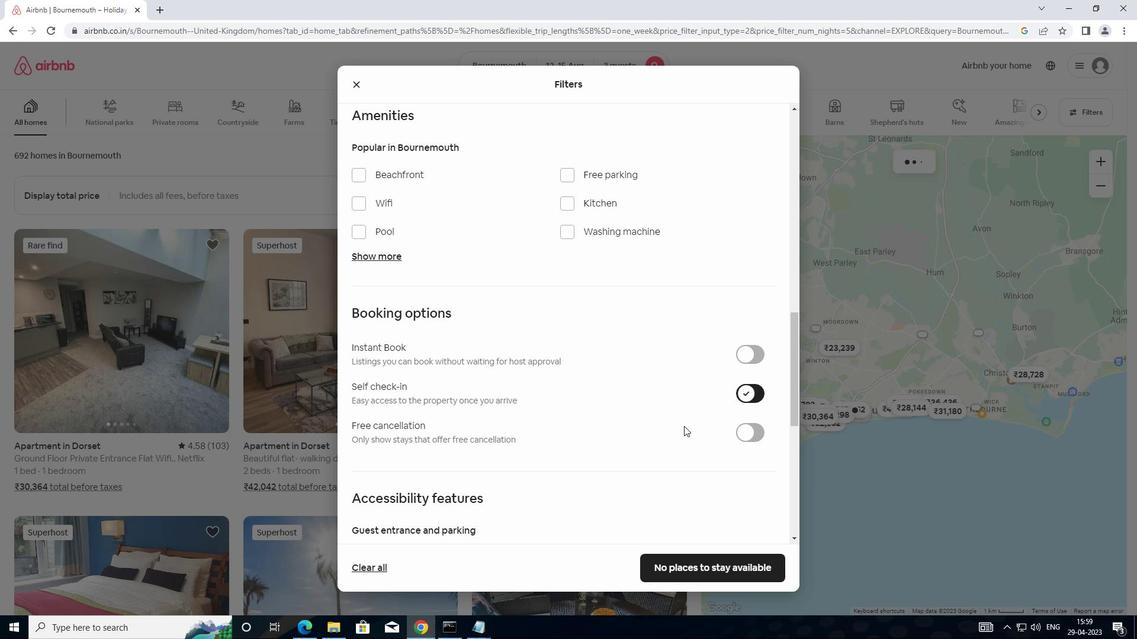 
Action: Mouse moved to (464, 521)
Screenshot: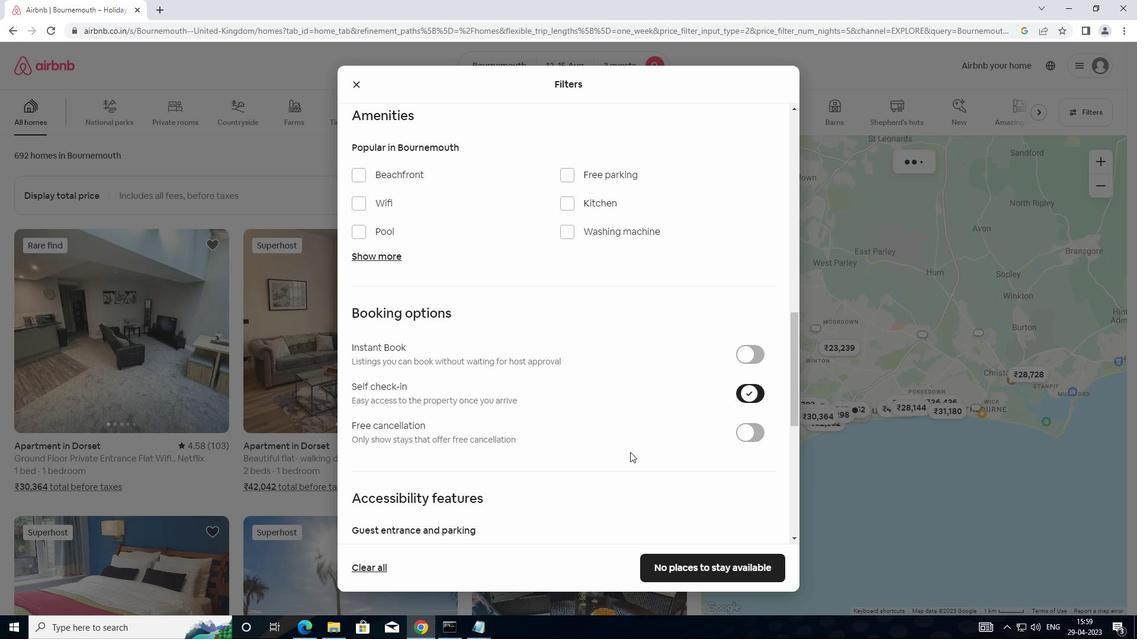 
Action: Mouse scrolled (464, 520) with delta (0, 0)
Screenshot: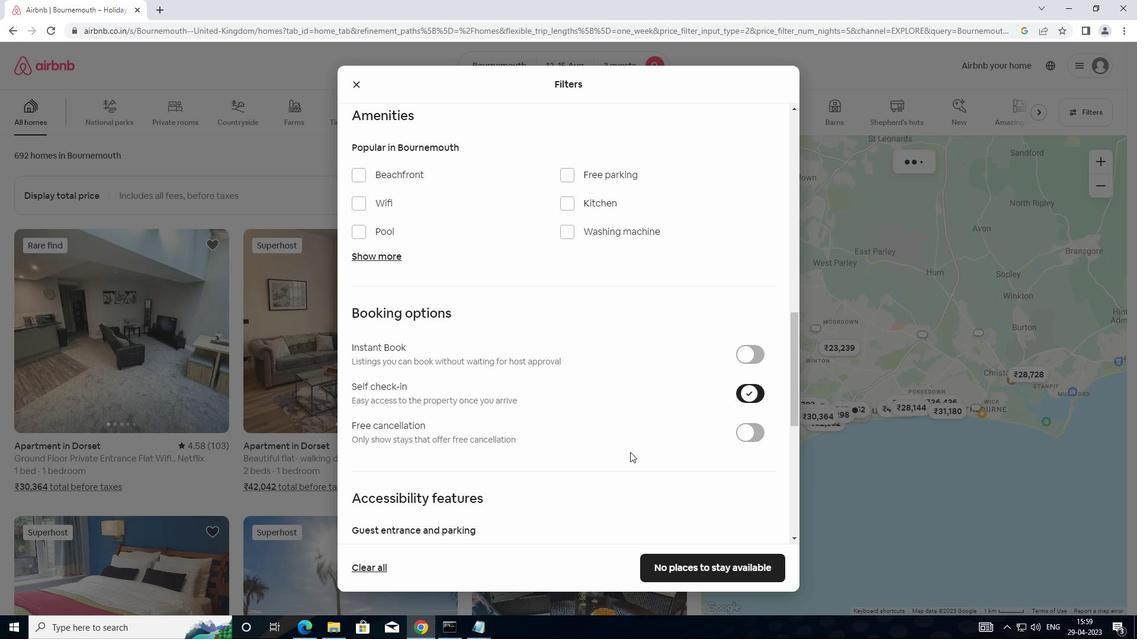 
Action: Mouse moved to (456, 529)
Screenshot: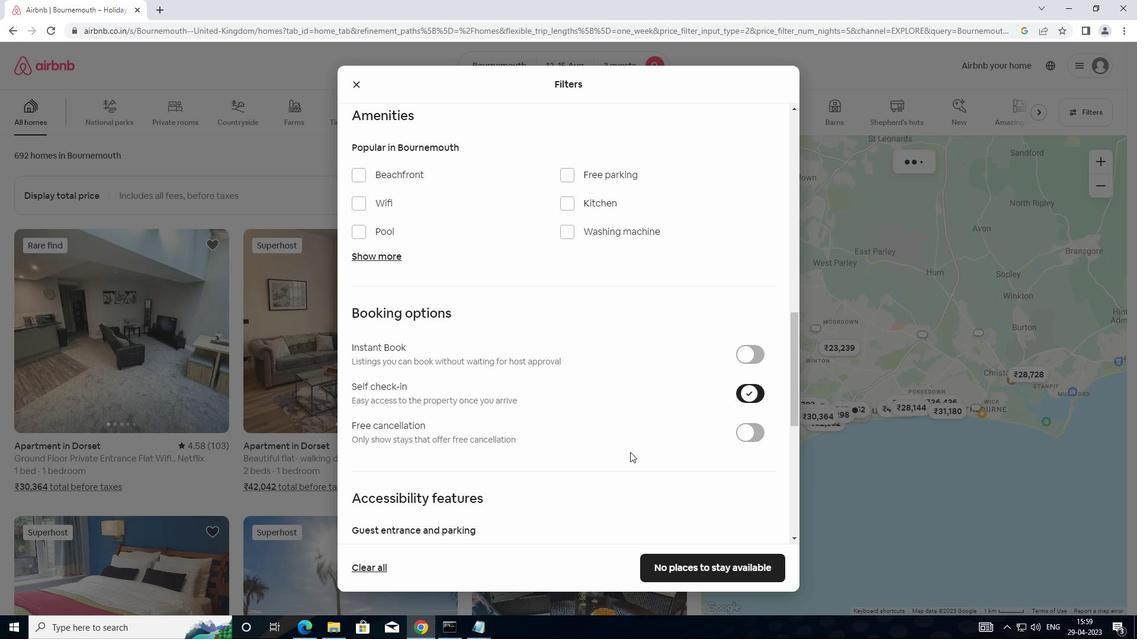 
Action: Mouse scrolled (456, 528) with delta (0, 0)
Screenshot: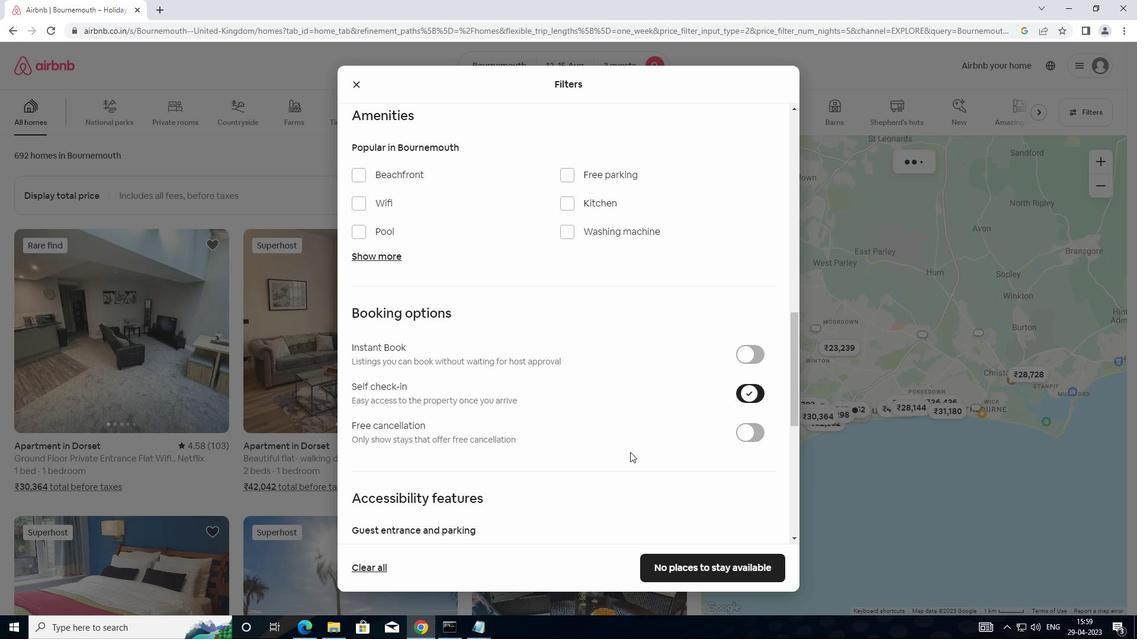 
Action: Mouse moved to (446, 534)
Screenshot: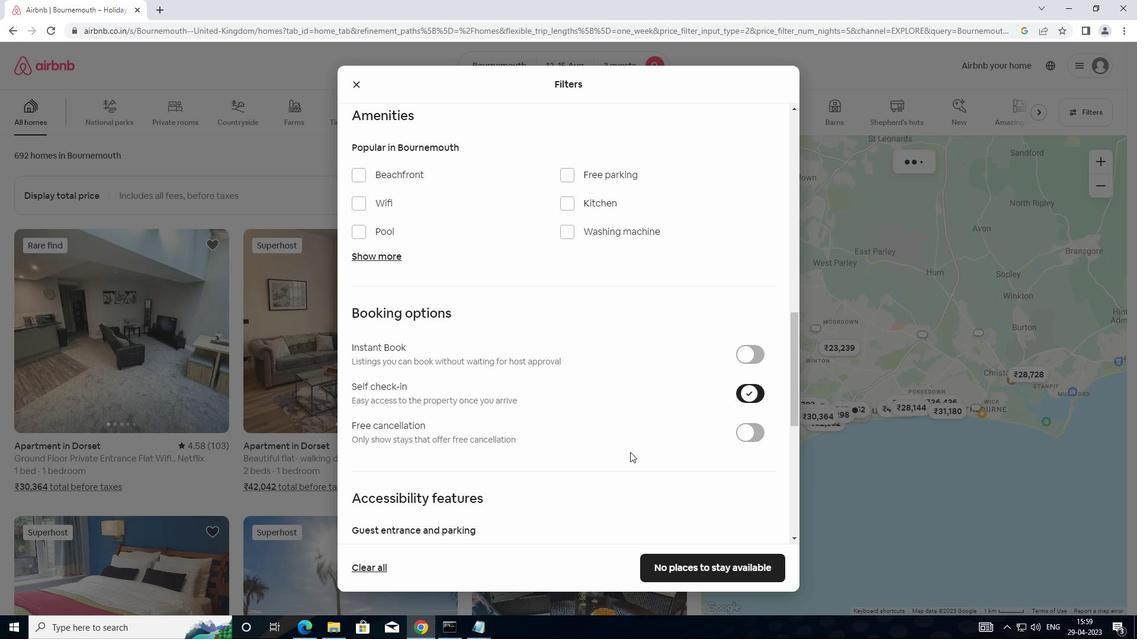 
Action: Mouse scrolled (446, 533) with delta (0, 0)
Screenshot: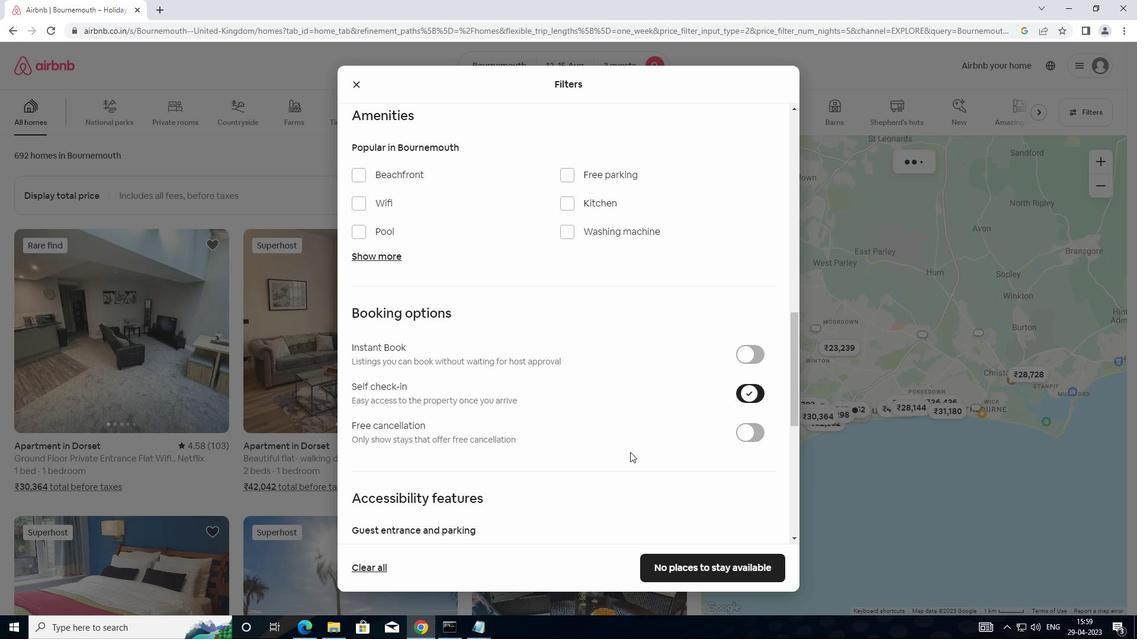 
Action: Mouse moved to (441, 534)
Screenshot: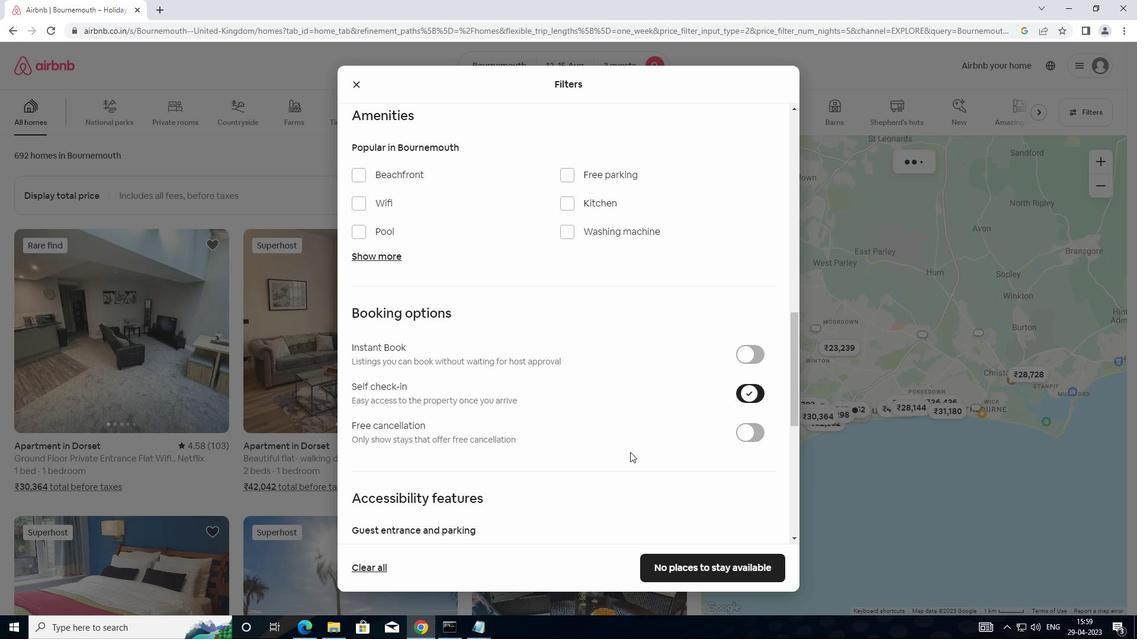 
Action: Mouse scrolled (441, 533) with delta (0, 0)
Screenshot: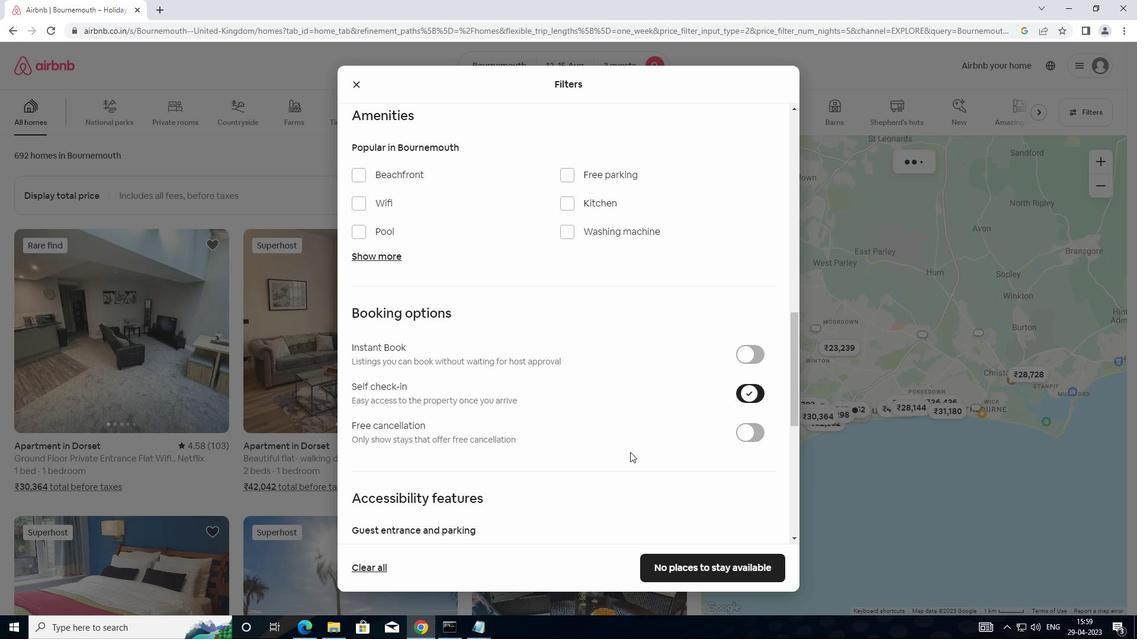 
Action: Mouse moved to (377, 515)
Screenshot: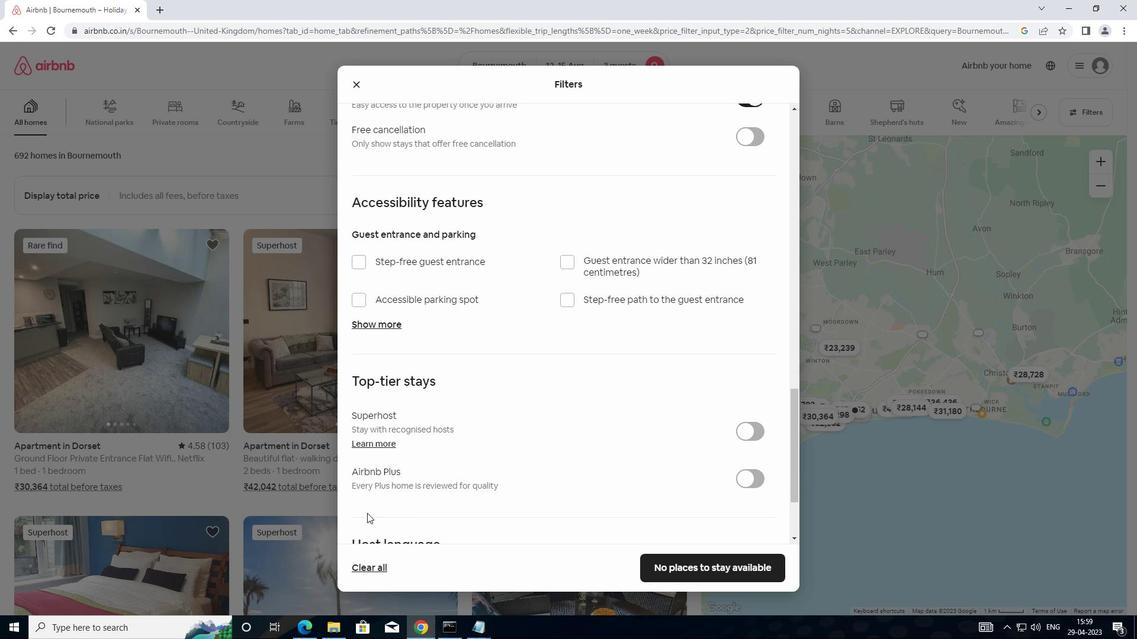 
Action: Mouse scrolled (377, 515) with delta (0, 0)
Screenshot: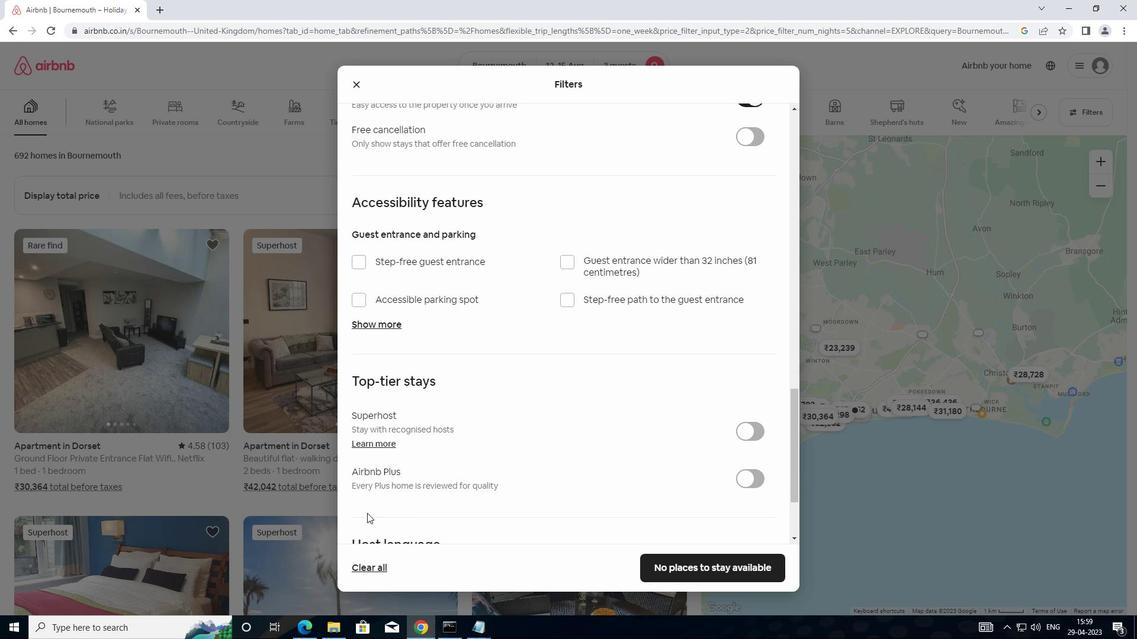 
Action: Mouse moved to (390, 521)
Screenshot: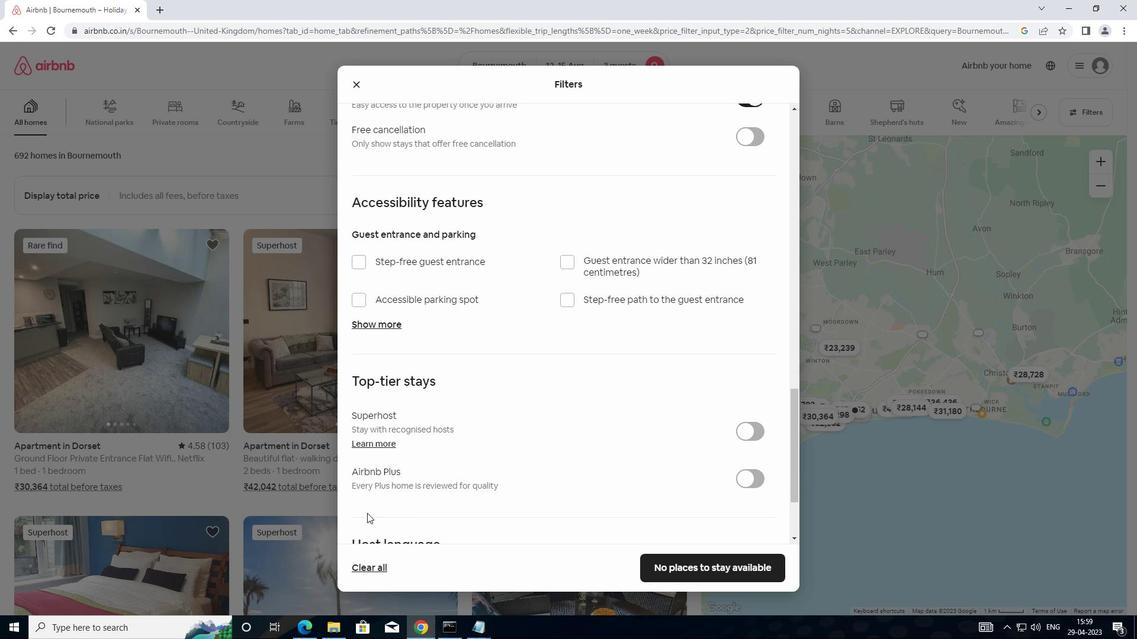 
Action: Mouse scrolled (390, 520) with delta (0, 0)
Screenshot: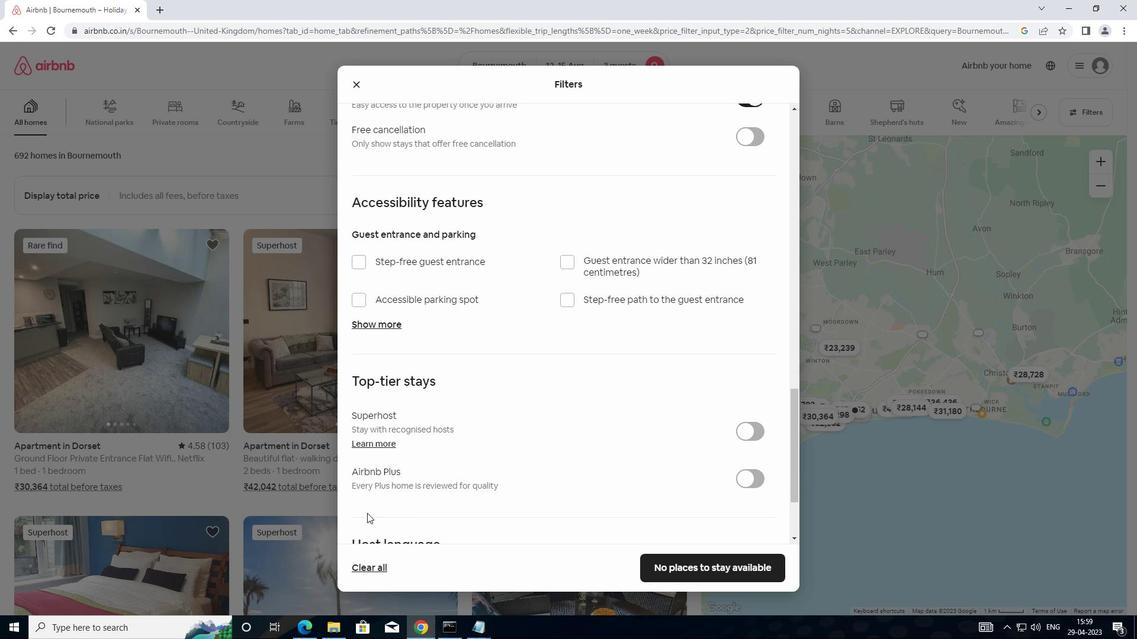 
Action: Mouse moved to (398, 524)
Screenshot: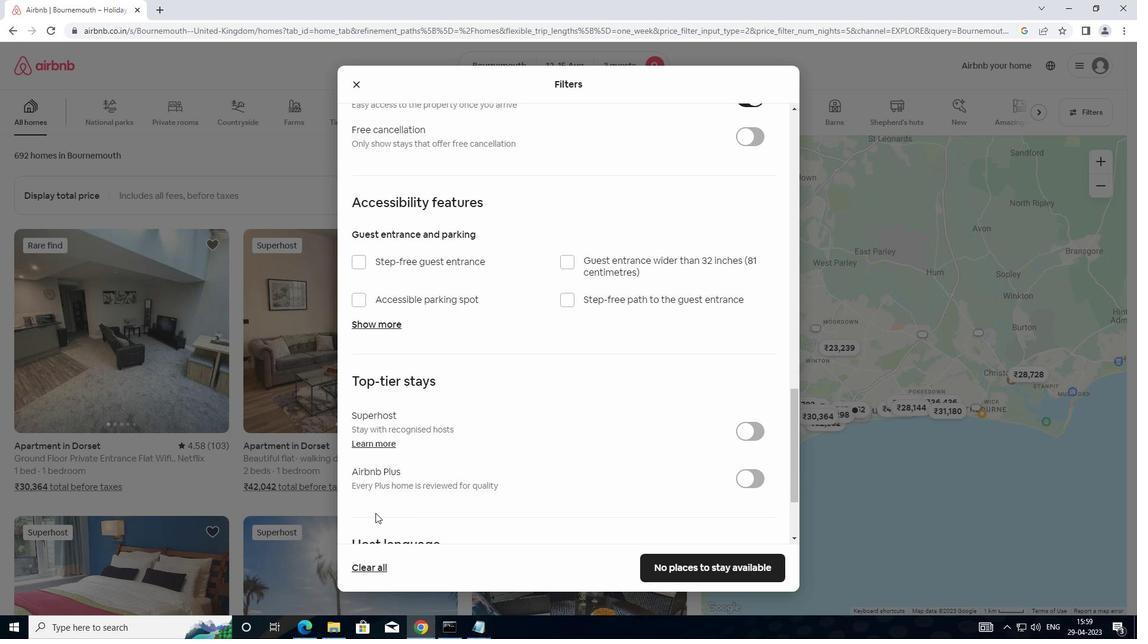 
Action: Mouse scrolled (398, 523) with delta (0, 0)
Screenshot: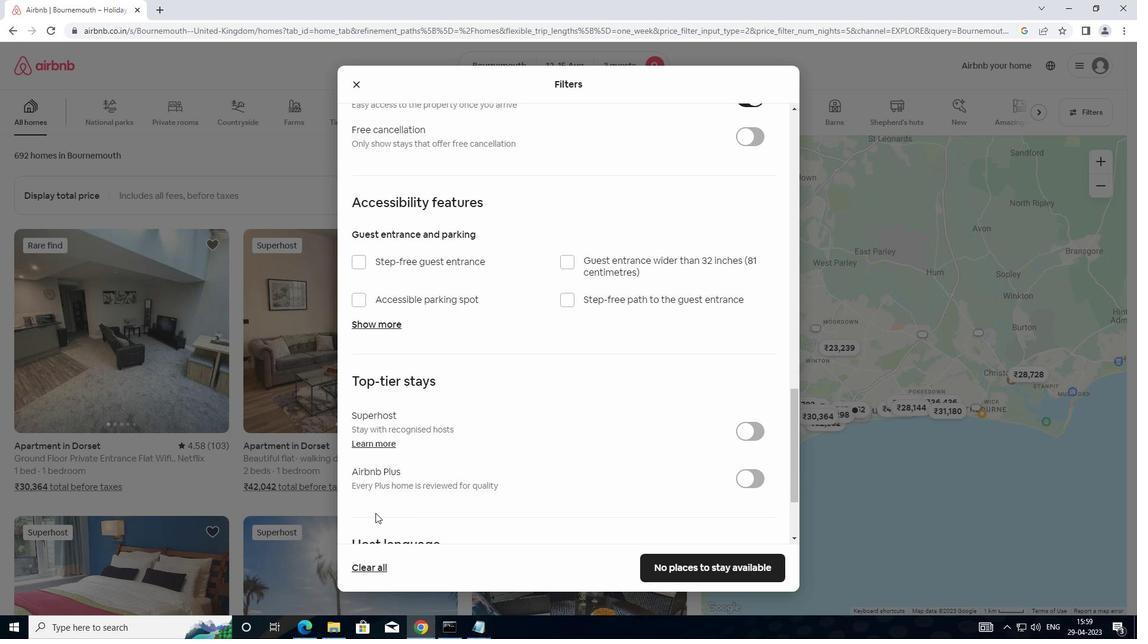
Action: Mouse moved to (399, 524)
Screenshot: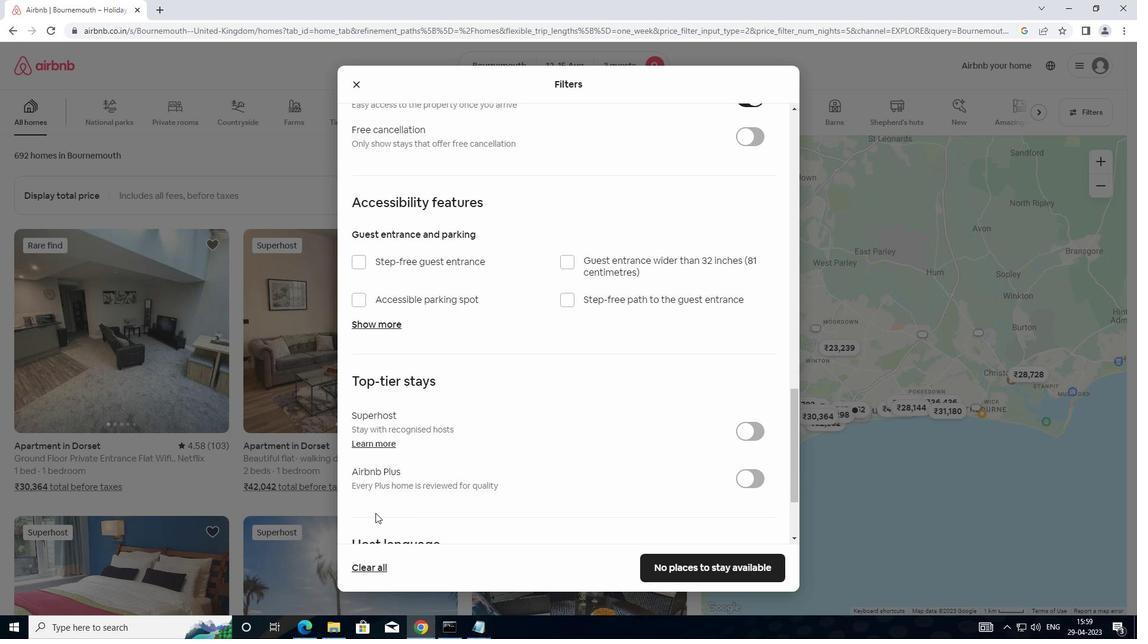 
Action: Mouse scrolled (399, 523) with delta (0, 0)
Screenshot: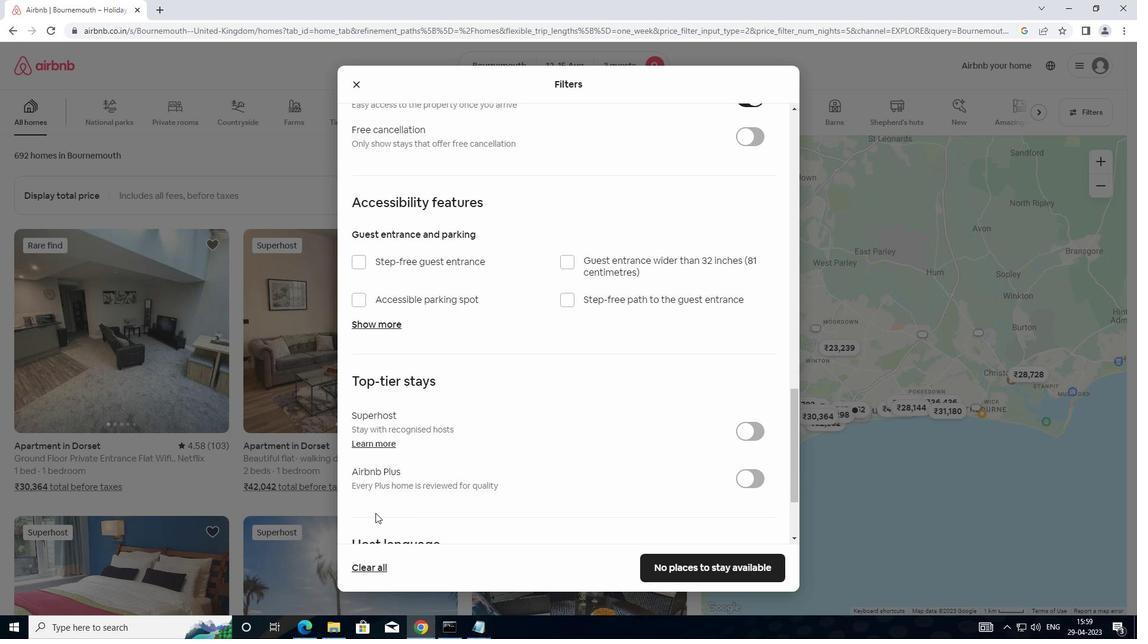 
Action: Mouse moved to (357, 455)
Screenshot: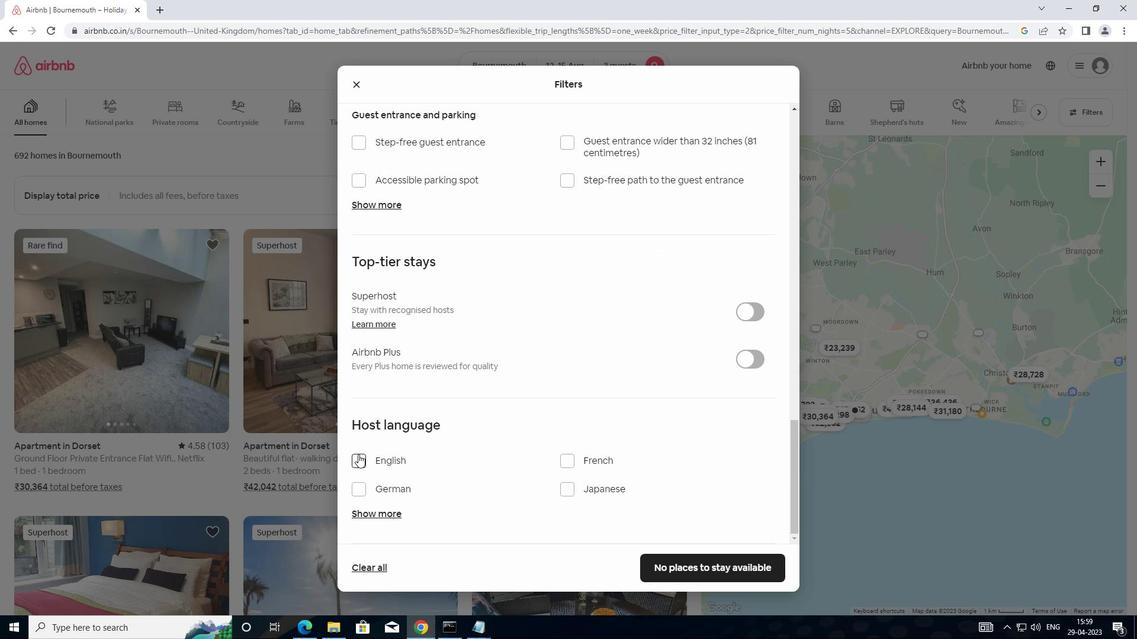 
Action: Mouse pressed left at (357, 455)
Screenshot: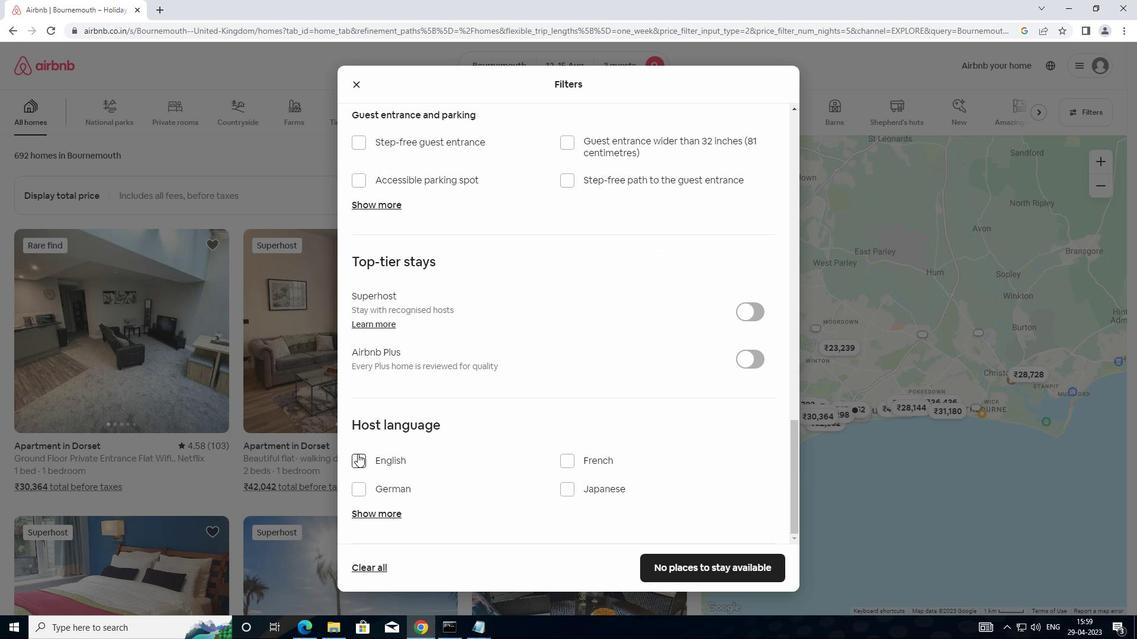 
Action: Mouse moved to (663, 563)
Screenshot: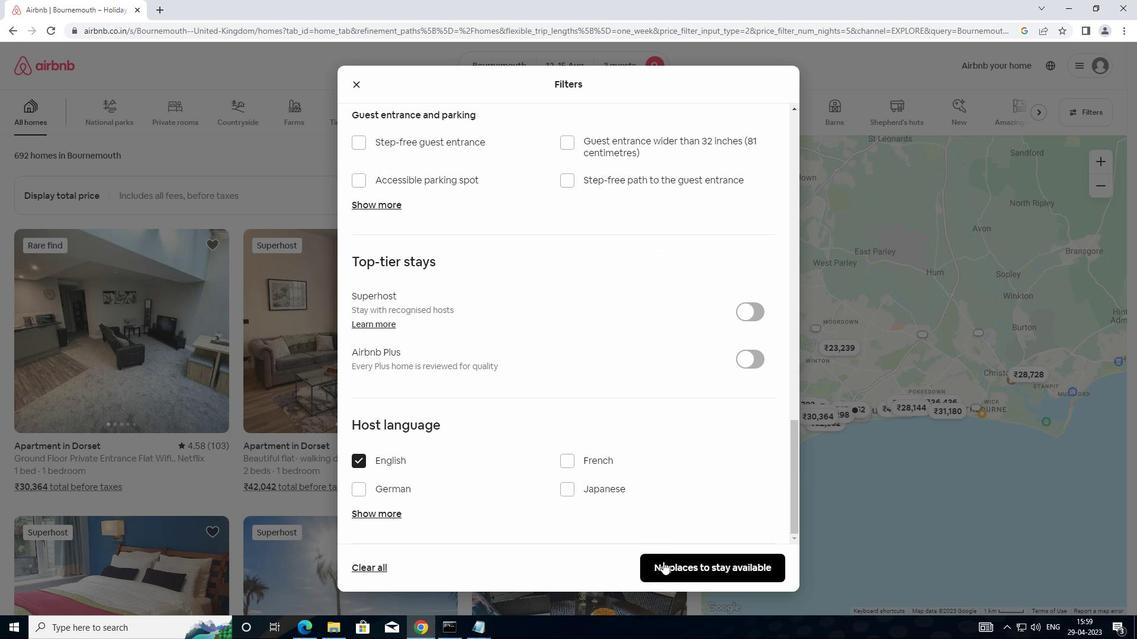 
Action: Mouse pressed left at (663, 563)
Screenshot: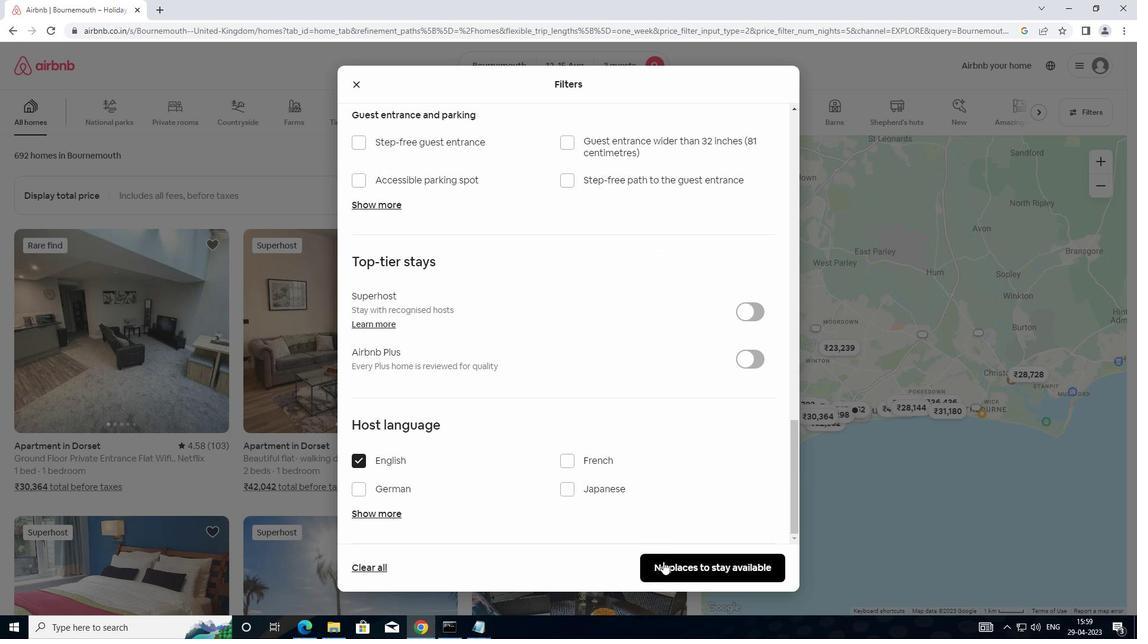 
Action: Mouse moved to (669, 560)
Screenshot: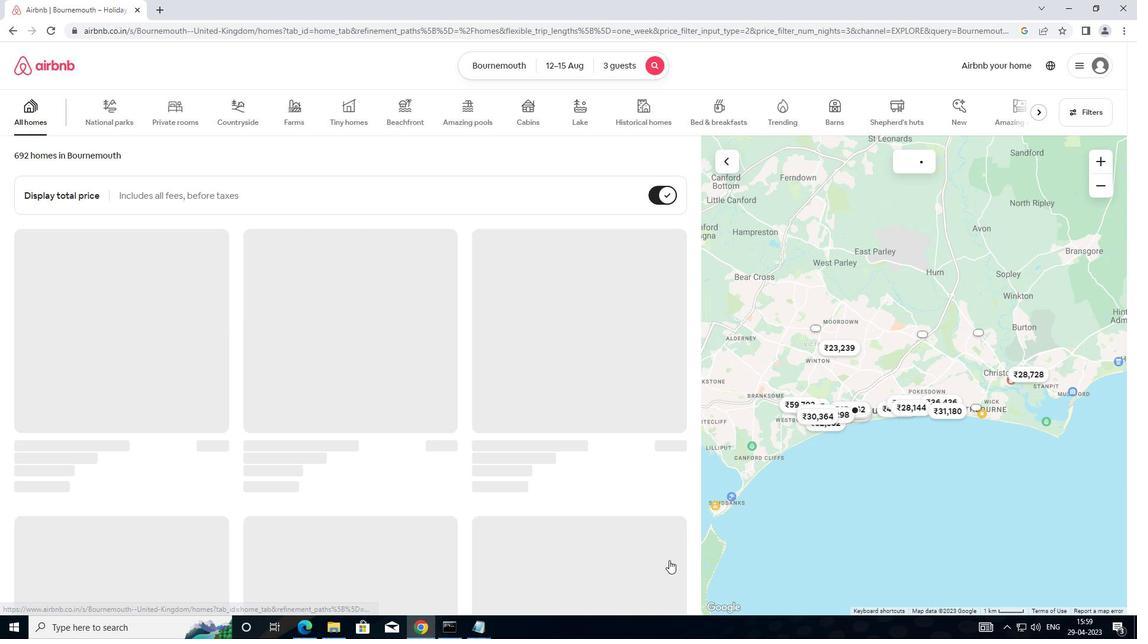 
